 Task: In Heading Arial with underline. Font size of heading  '18'Font style of data Calibri. Font size of data  9Alignment of headline & data Align center. Fill color in heading,  RedFont color of data Black Apply border in Data No BorderIn the sheet   Velocity Sales templetes book
Action: Mouse moved to (187, 200)
Screenshot: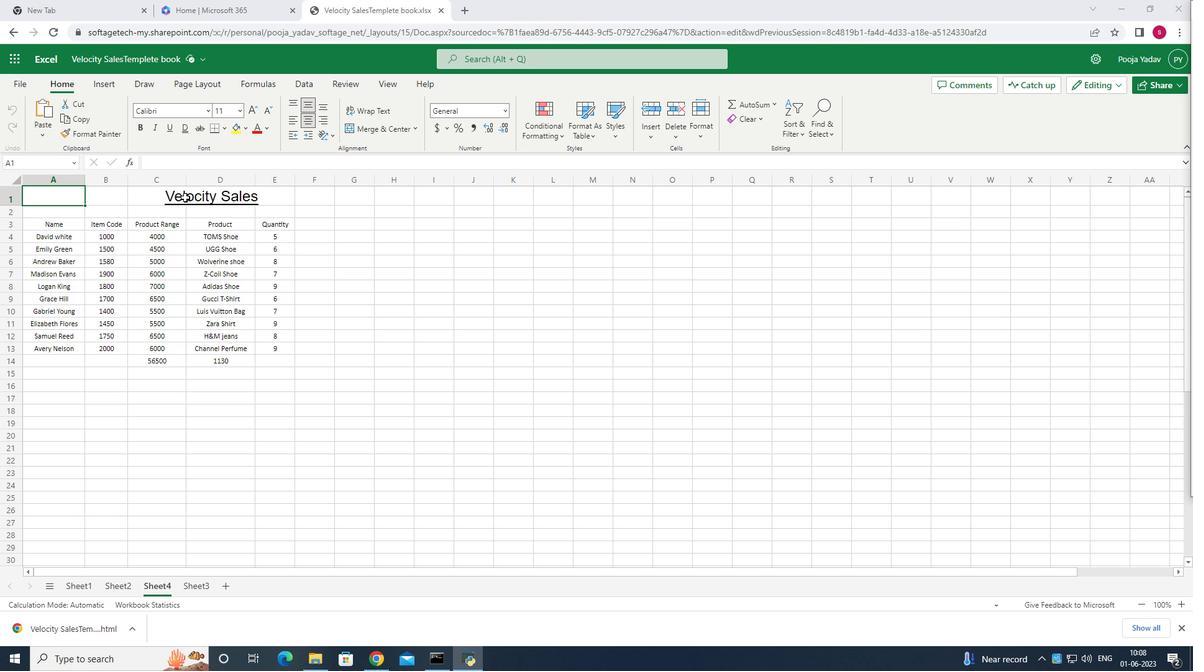 
Action: Mouse pressed left at (187, 200)
Screenshot: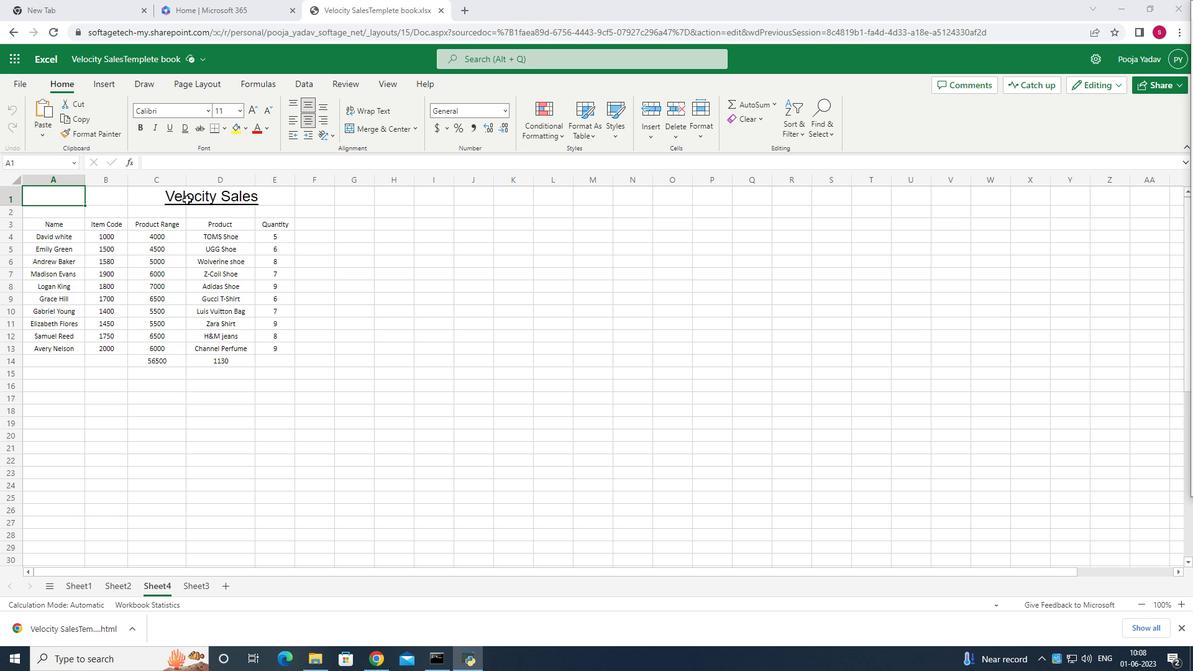
Action: Mouse moved to (216, 189)
Screenshot: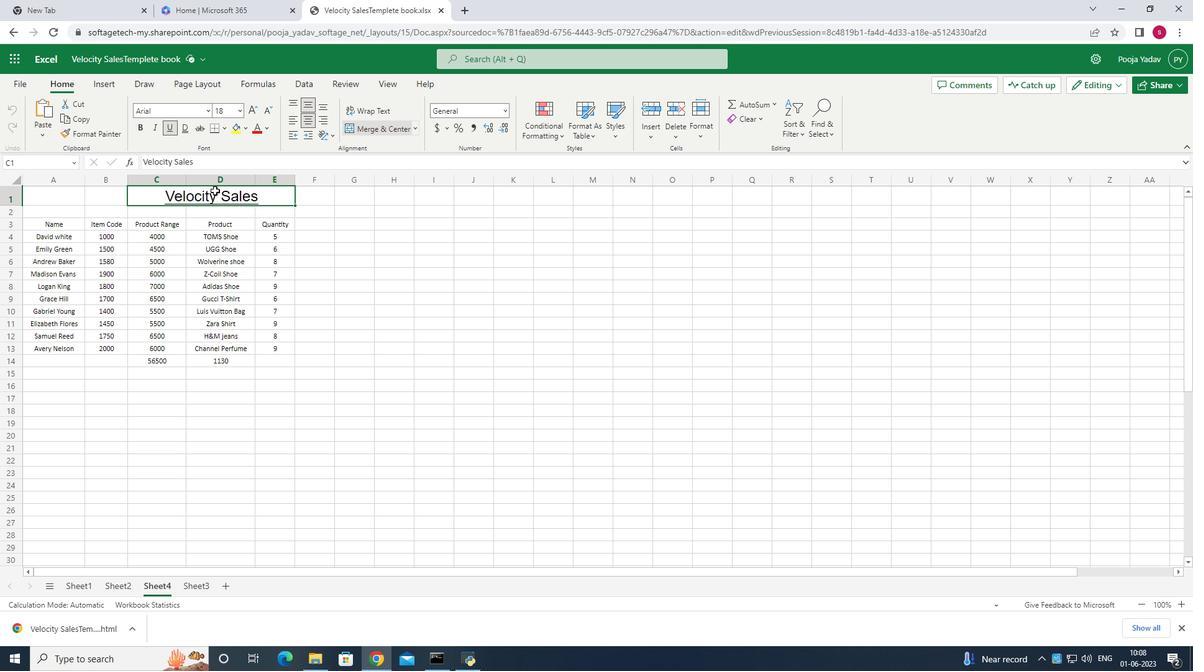 
Action: Key pressed ctrl+U
Screenshot: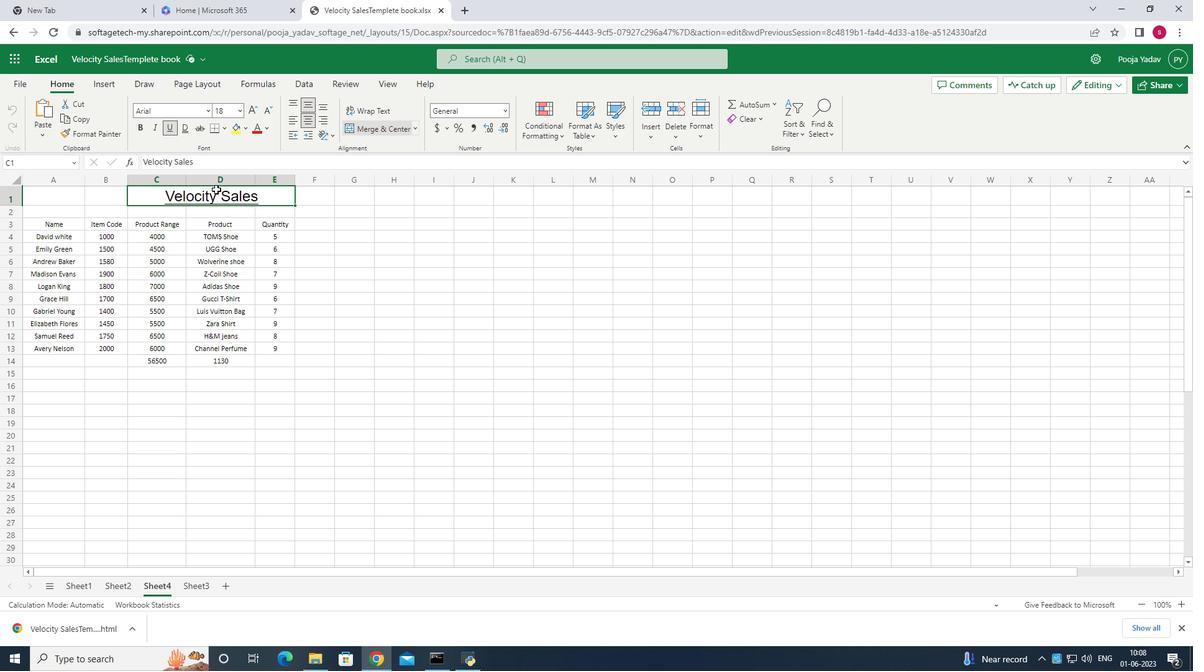 
Action: Mouse moved to (217, 188)
Screenshot: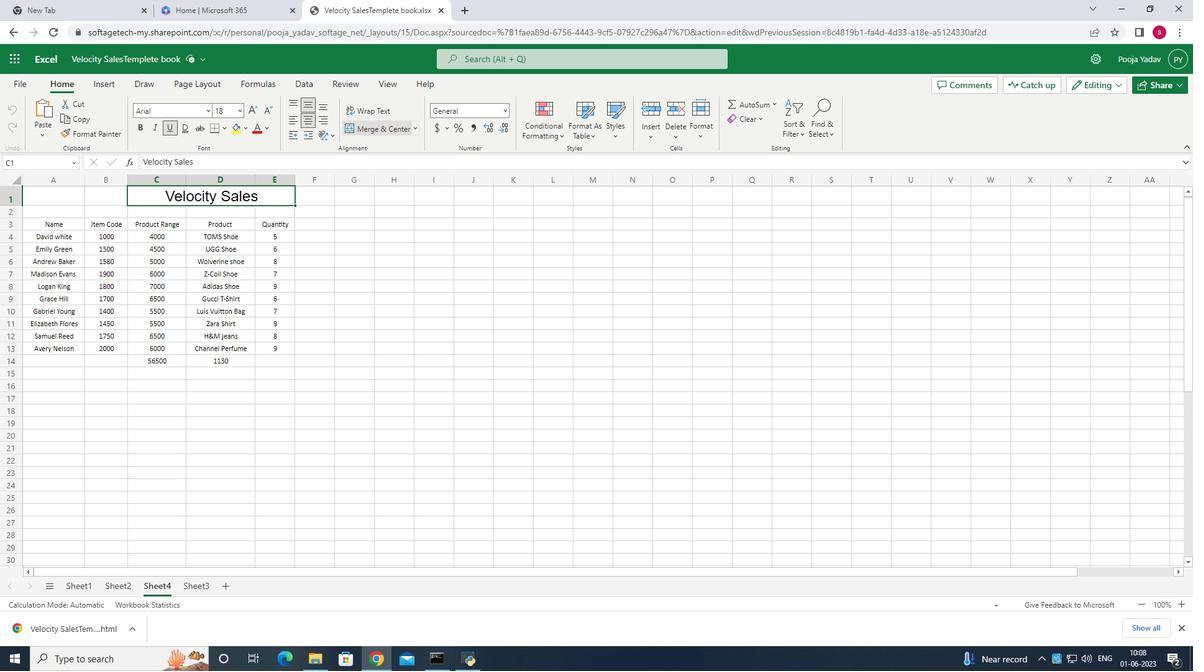 
Action: Key pressed ctrl+U
Screenshot: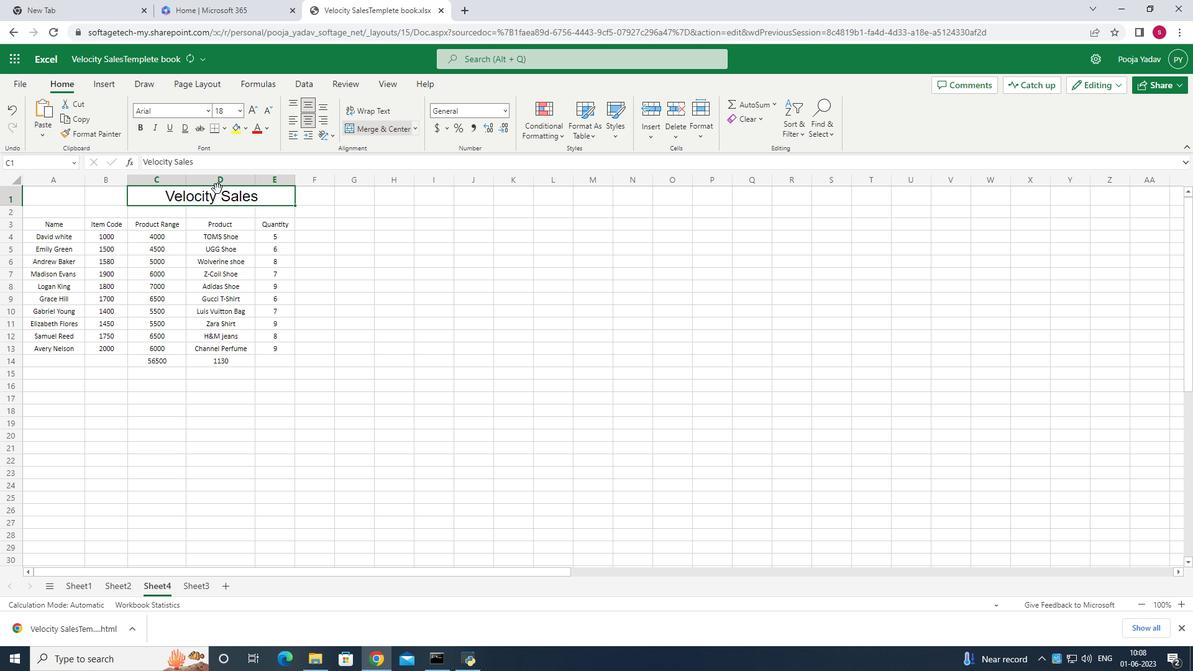 
Action: Mouse moved to (206, 113)
Screenshot: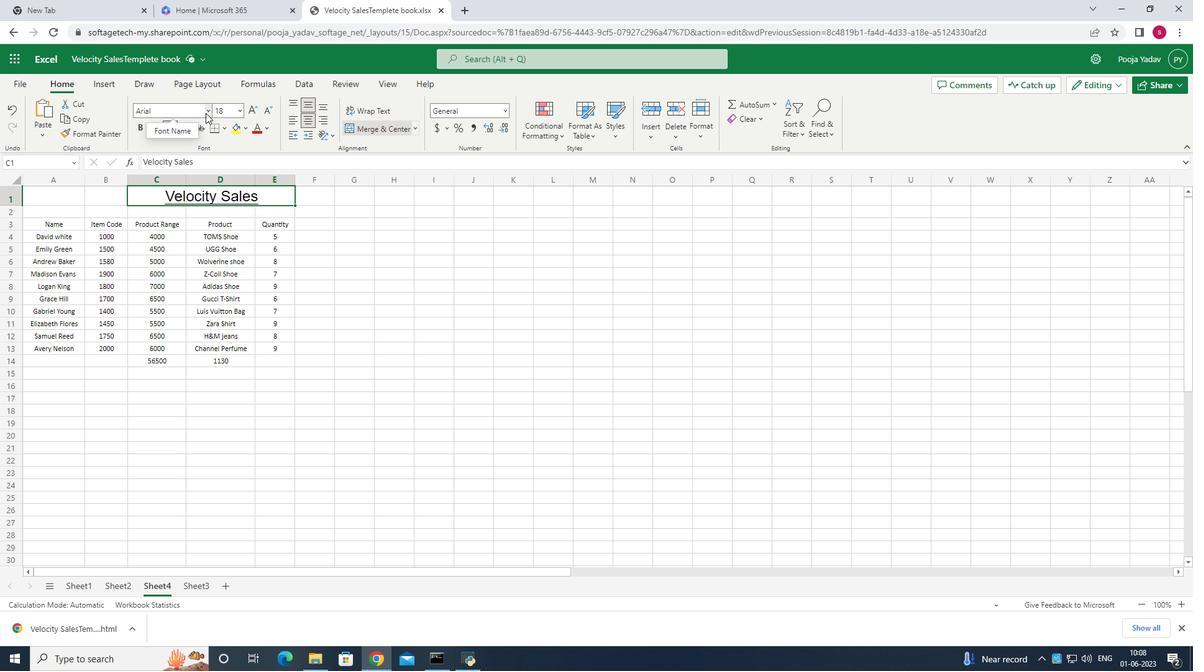 
Action: Mouse pressed left at (206, 113)
Screenshot: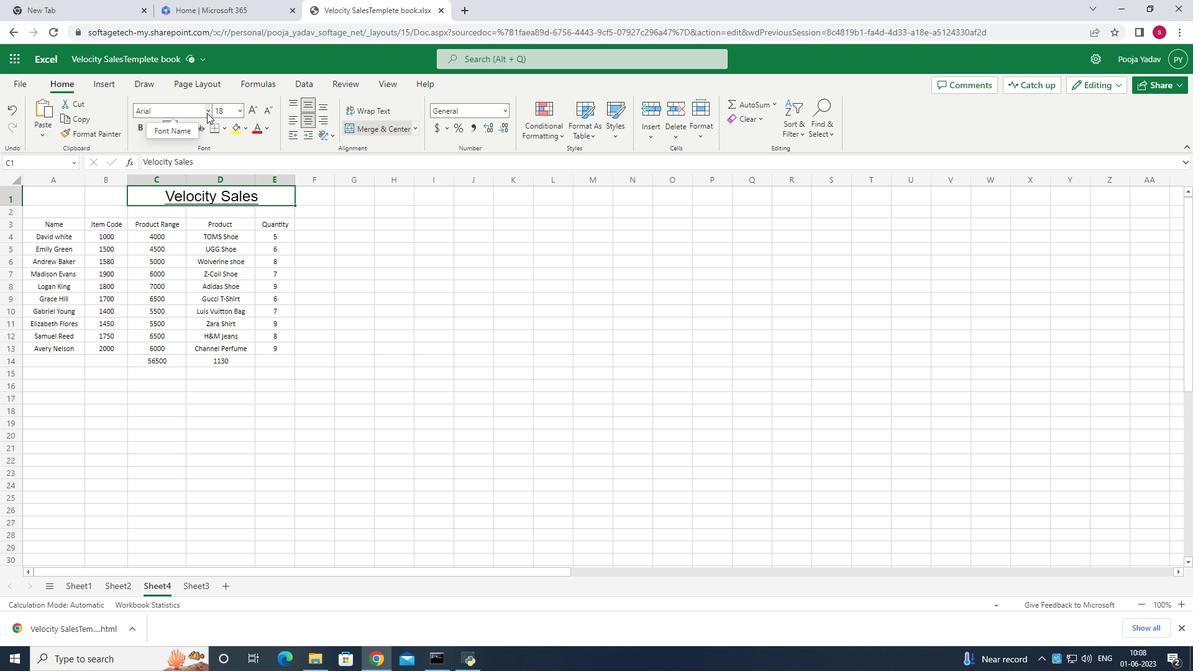 
Action: Mouse moved to (165, 162)
Screenshot: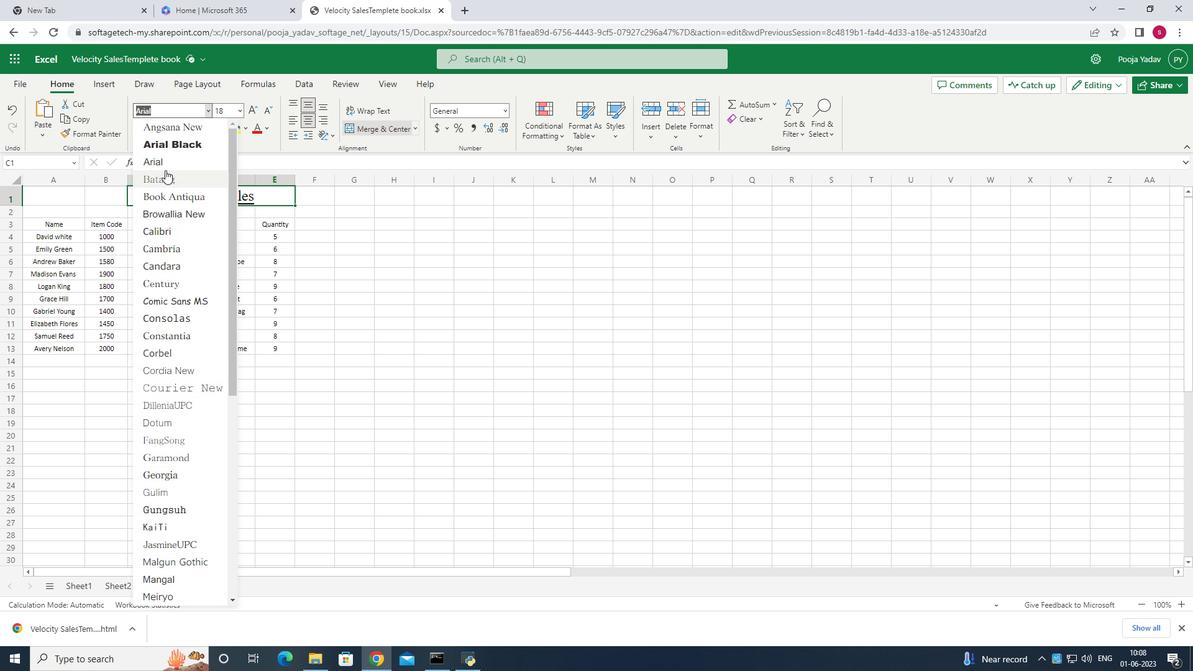
Action: Mouse pressed left at (165, 162)
Screenshot: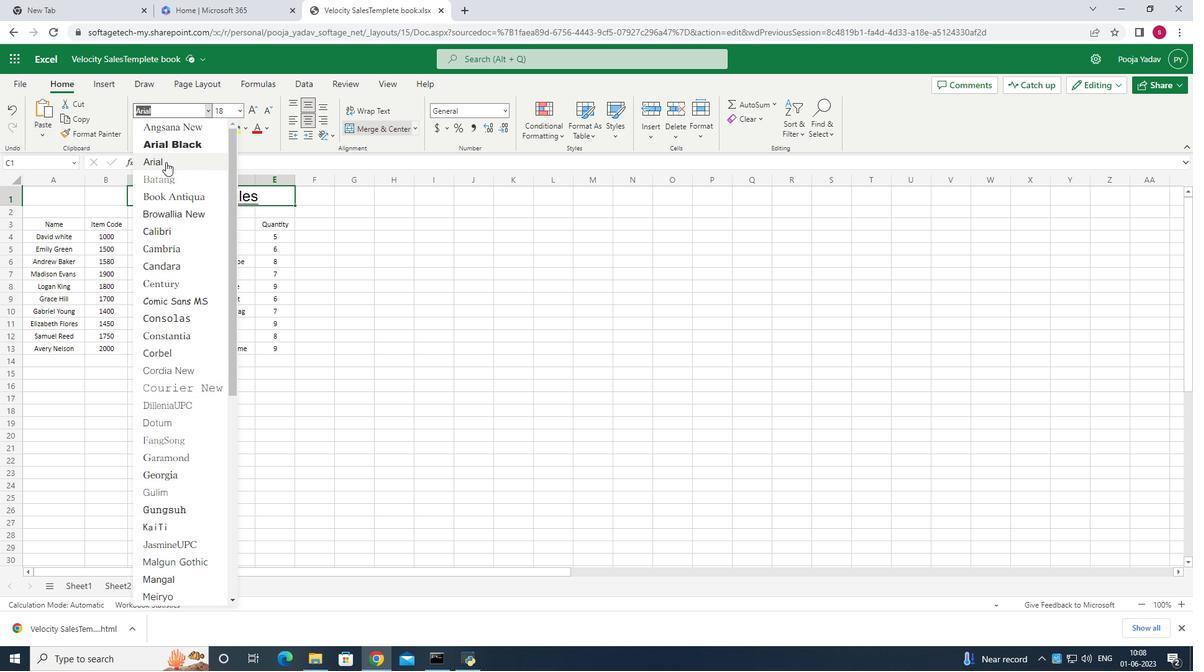 
Action: Mouse moved to (68, 225)
Screenshot: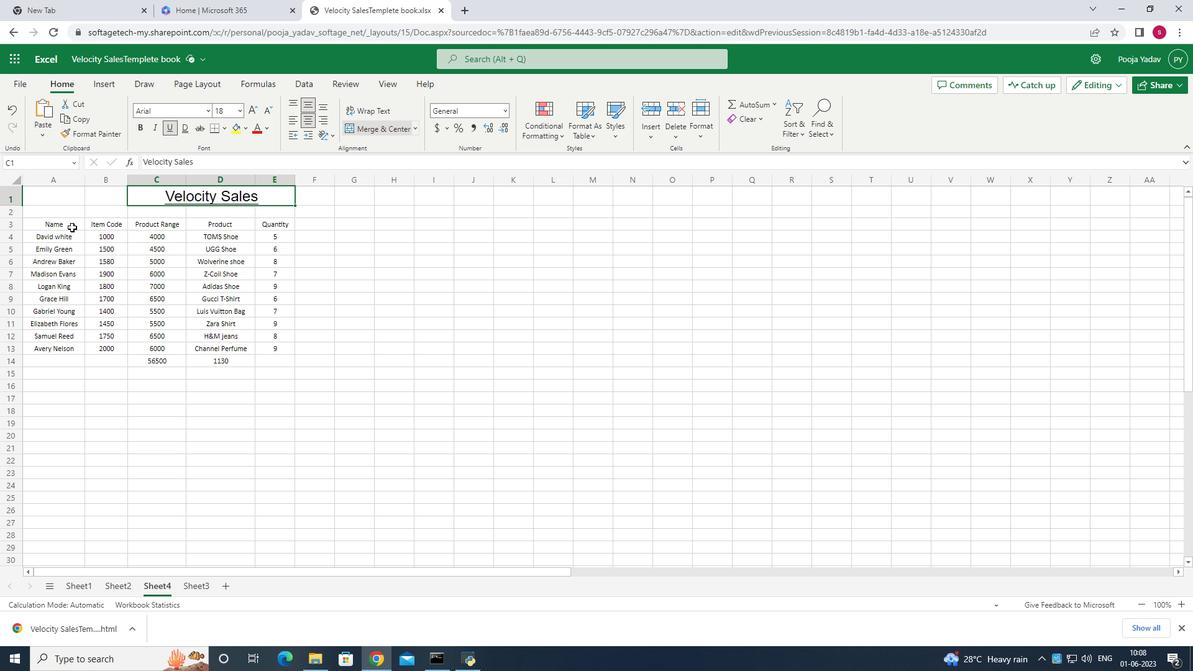 
Action: Mouse pressed left at (68, 225)
Screenshot: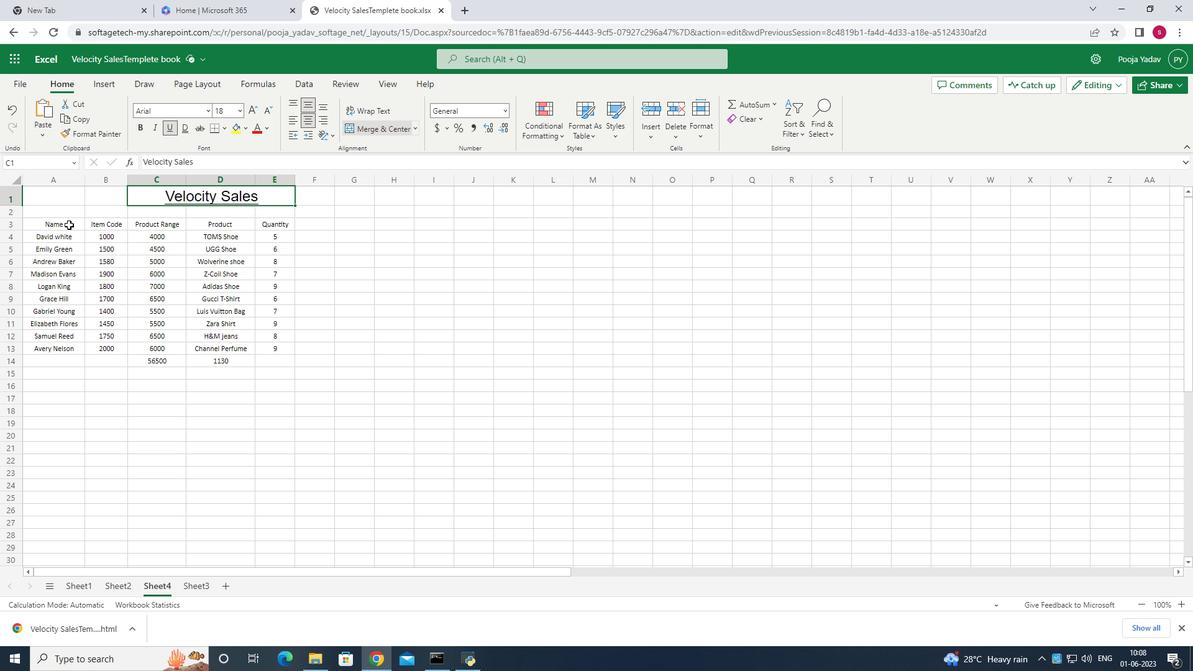 
Action: Mouse moved to (72, 226)
Screenshot: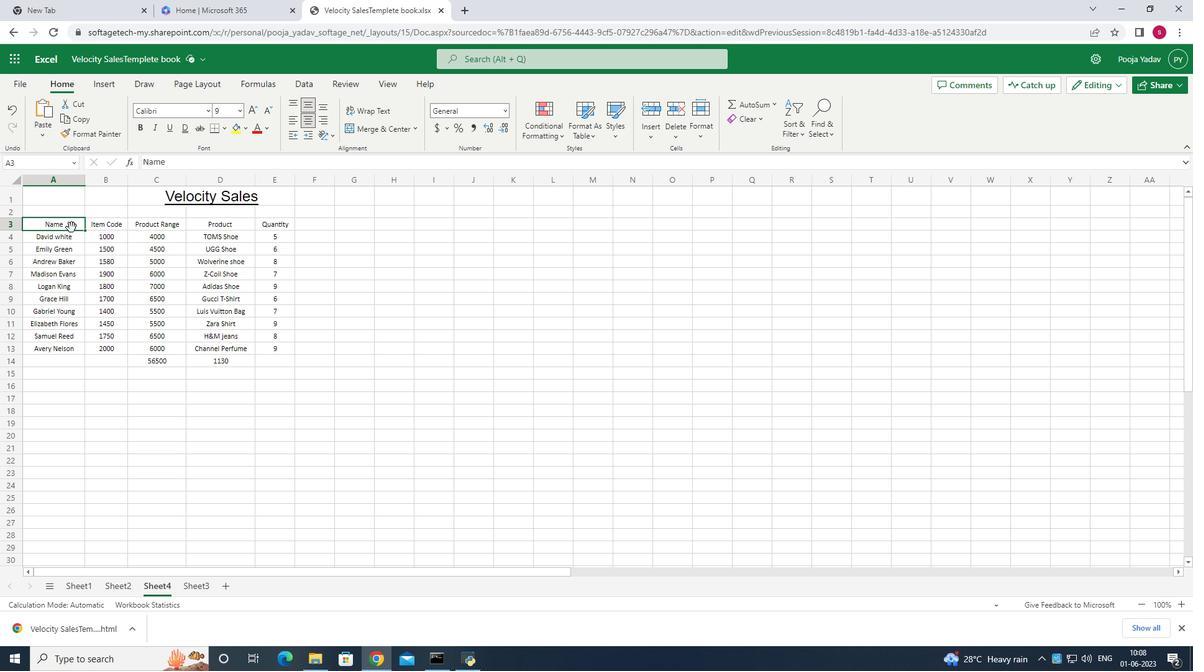 
Action: Mouse pressed left at (72, 226)
Screenshot: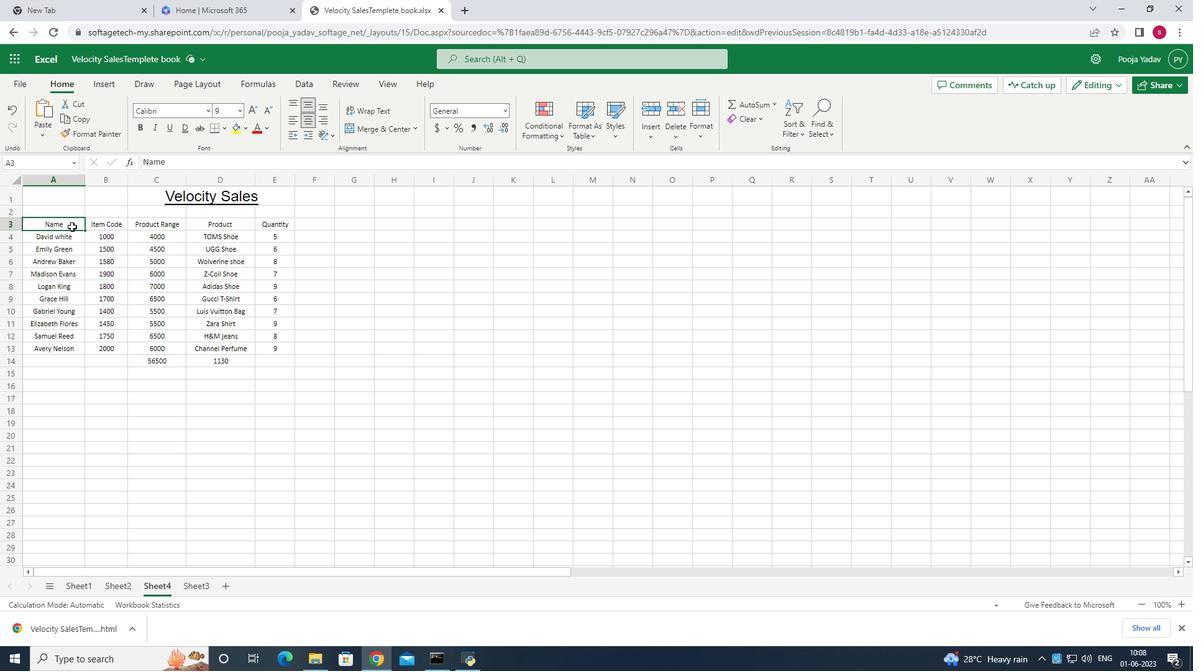 
Action: Mouse moved to (60, 206)
Screenshot: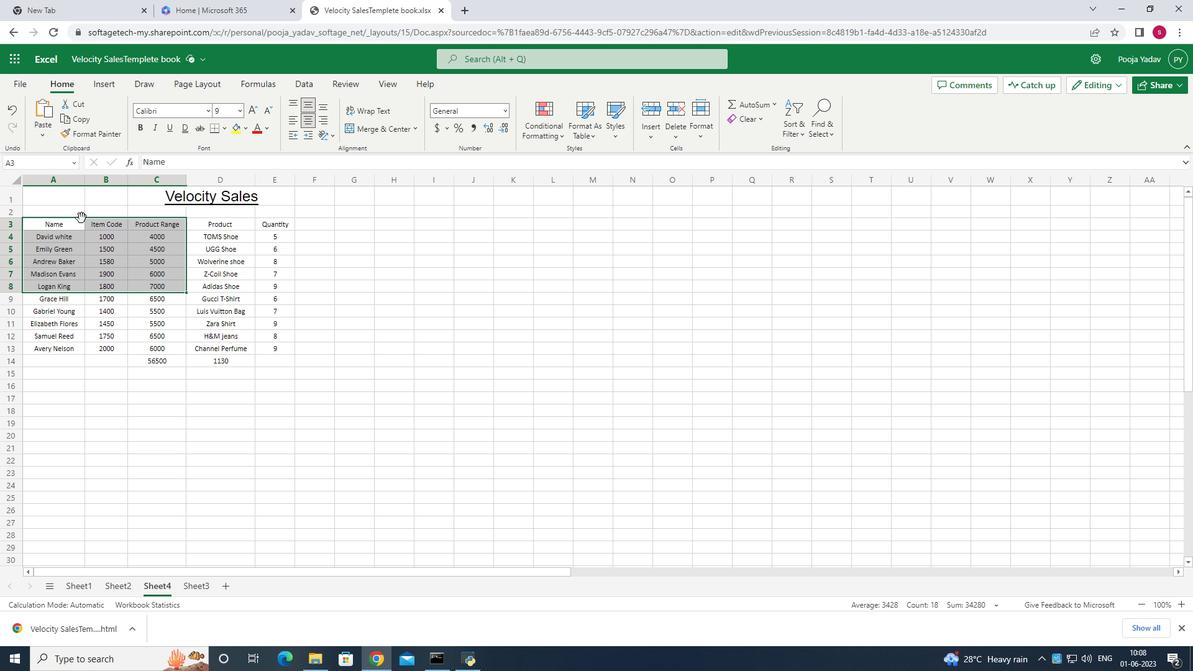 
Action: Mouse pressed left at (60, 206)
Screenshot: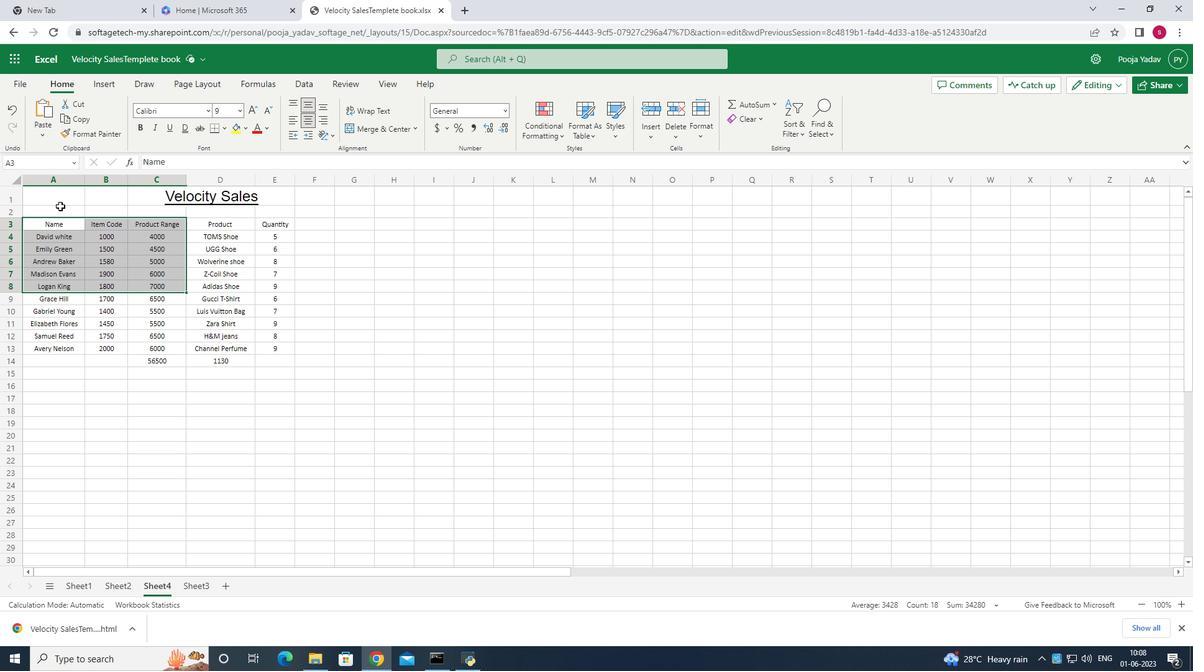 
Action: Mouse moved to (54, 213)
Screenshot: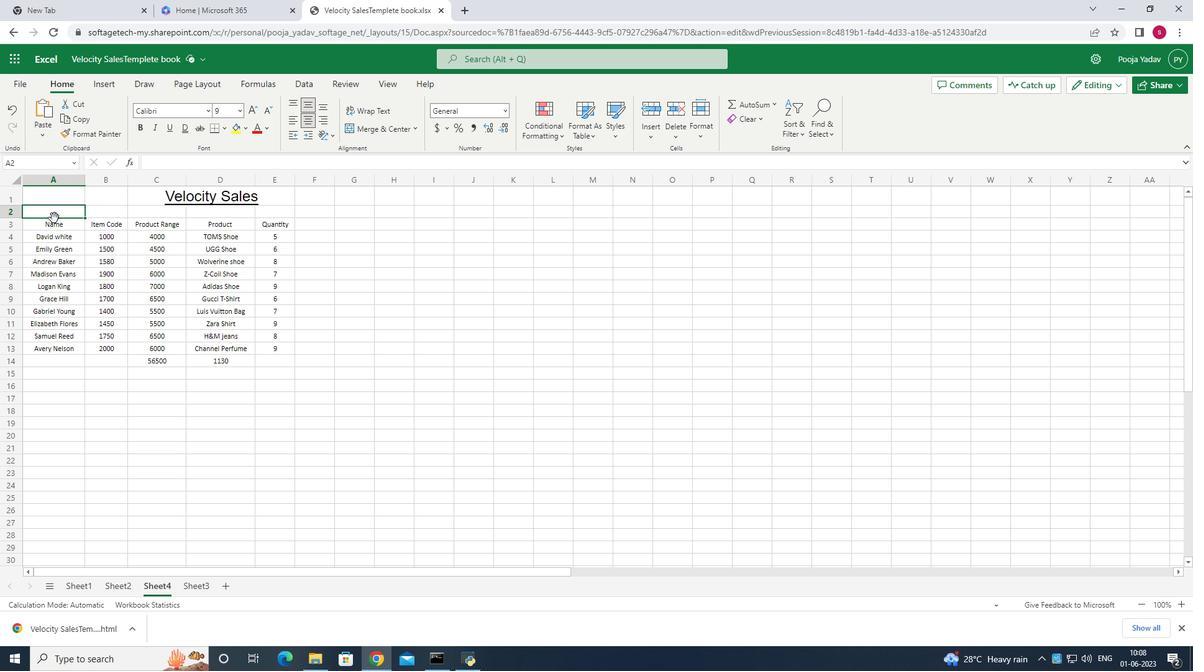 
Action: Mouse pressed left at (54, 213)
Screenshot: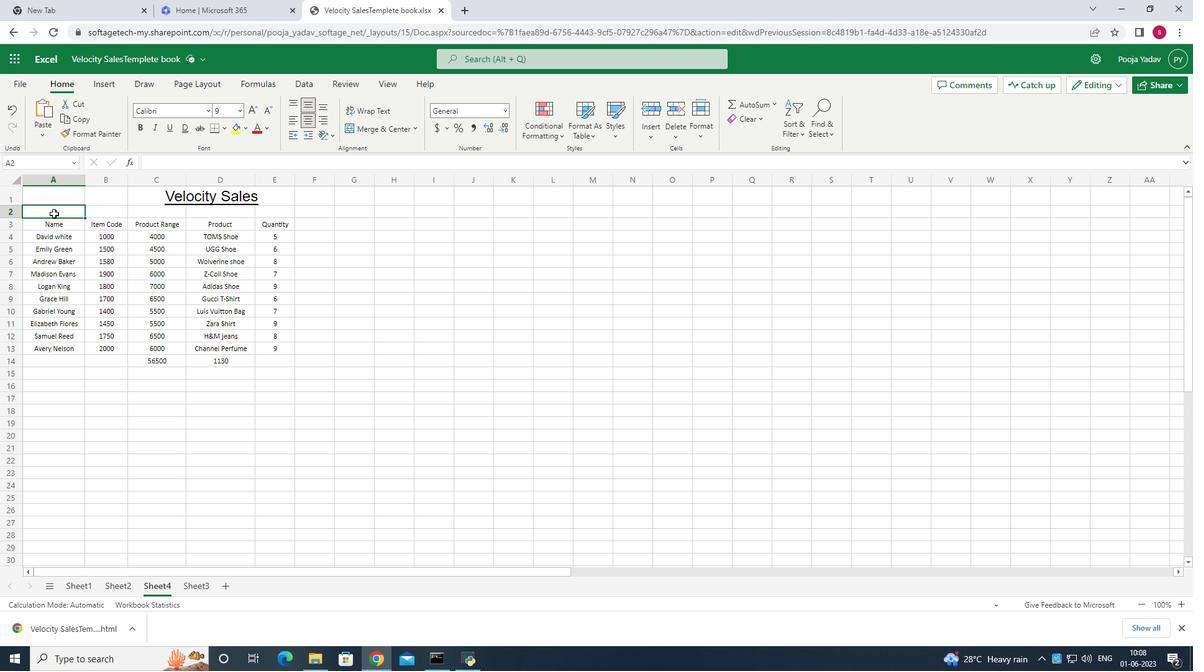 
Action: Mouse moved to (236, 110)
Screenshot: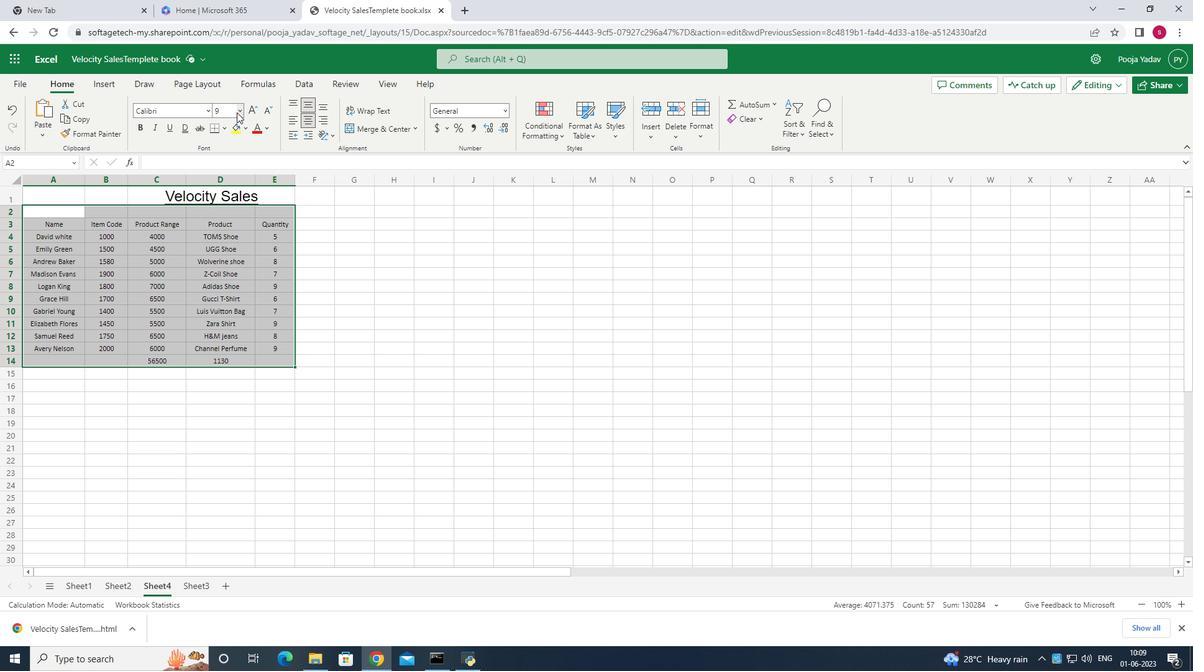 
Action: Mouse pressed left at (236, 110)
Screenshot: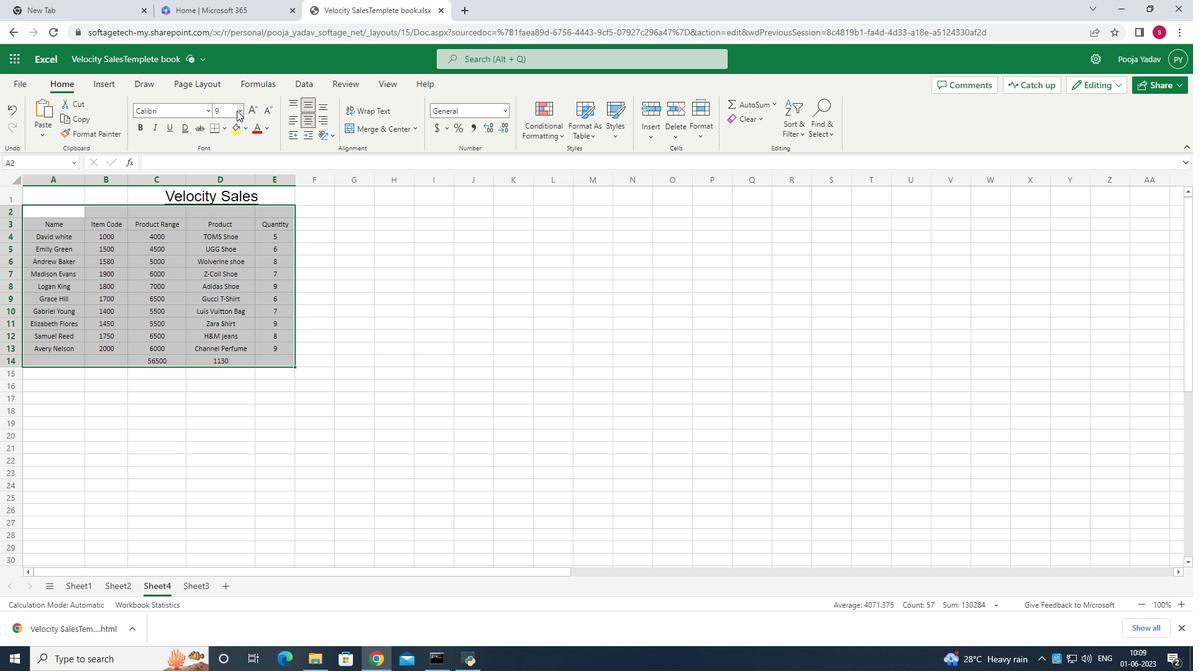 
Action: Mouse moved to (232, 248)
Screenshot: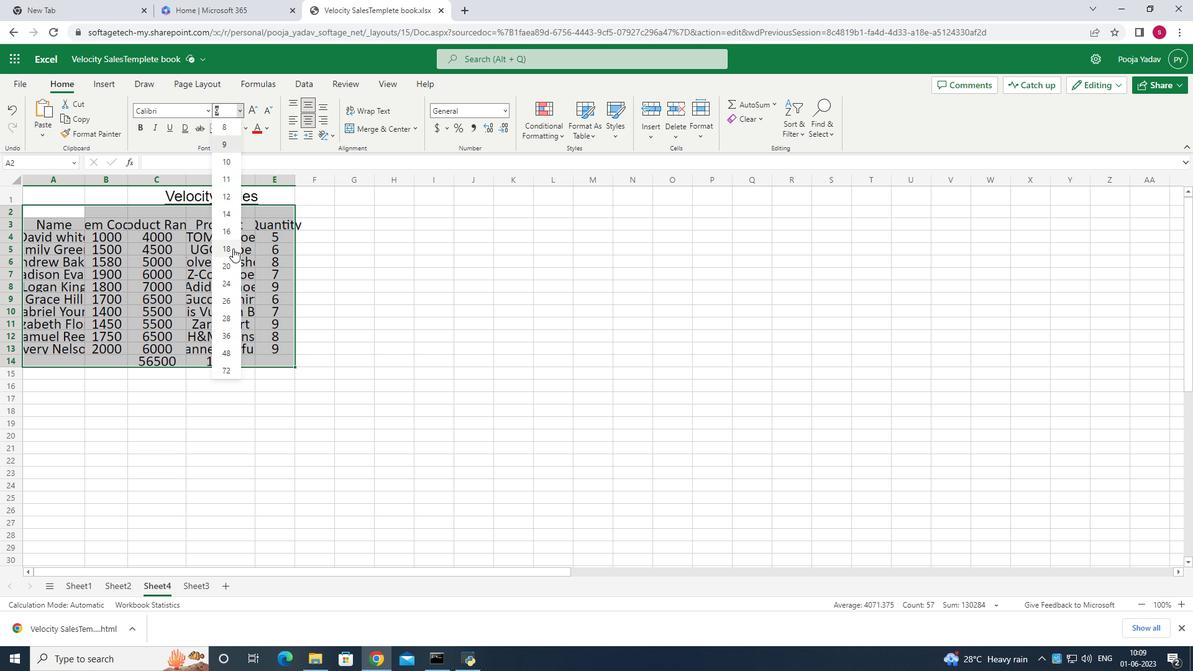 
Action: Mouse pressed left at (232, 248)
Screenshot: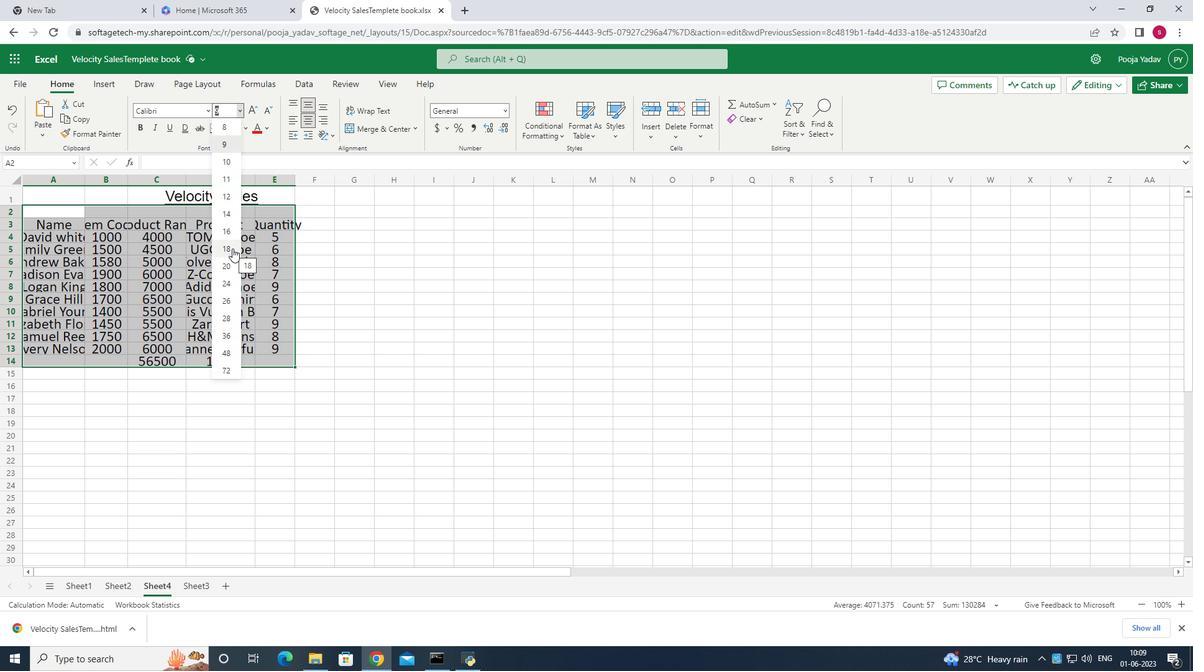 
Action: Mouse moved to (294, 180)
Screenshot: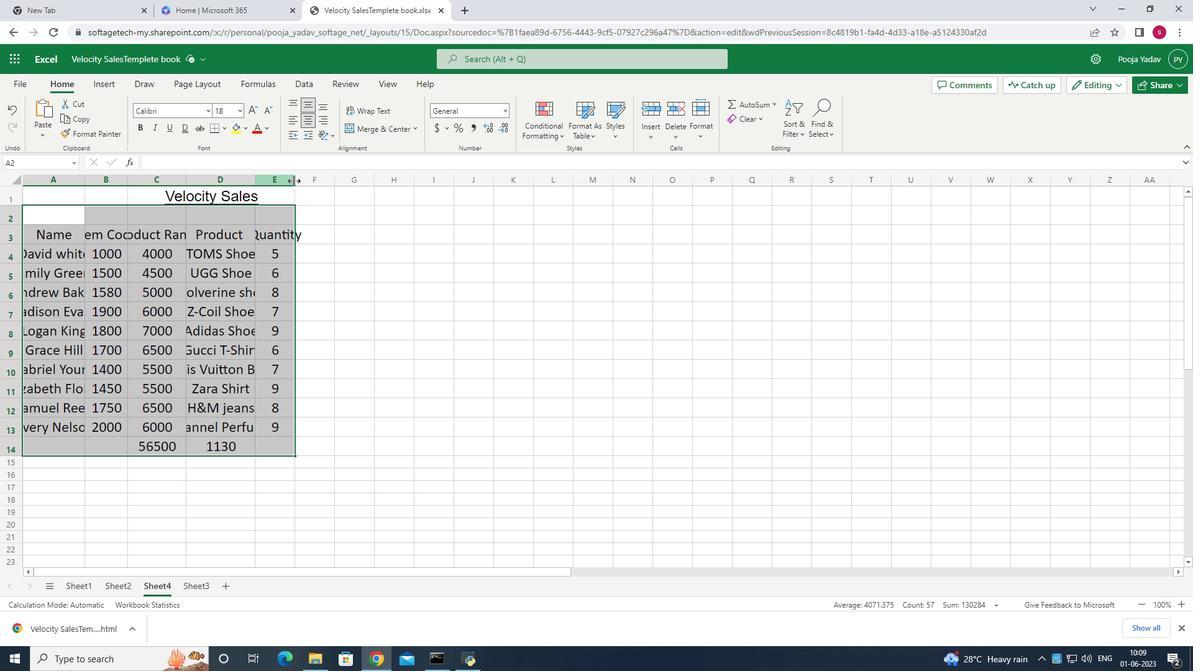 
Action: Mouse pressed left at (294, 180)
Screenshot: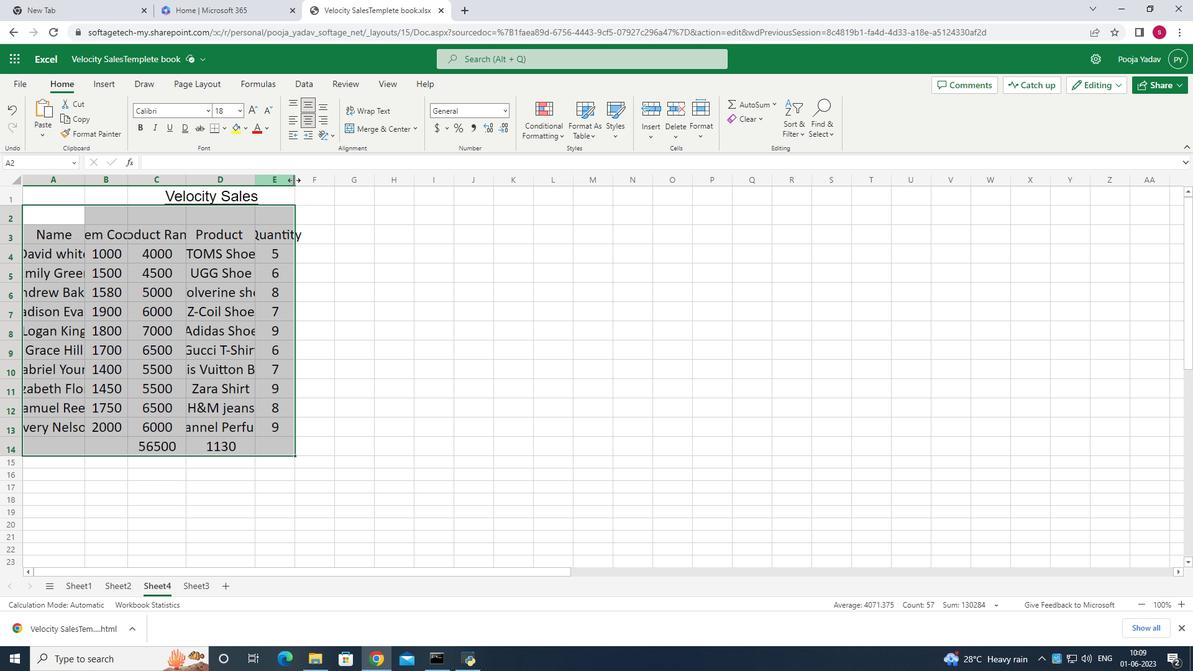 
Action: Mouse moved to (66, 197)
Screenshot: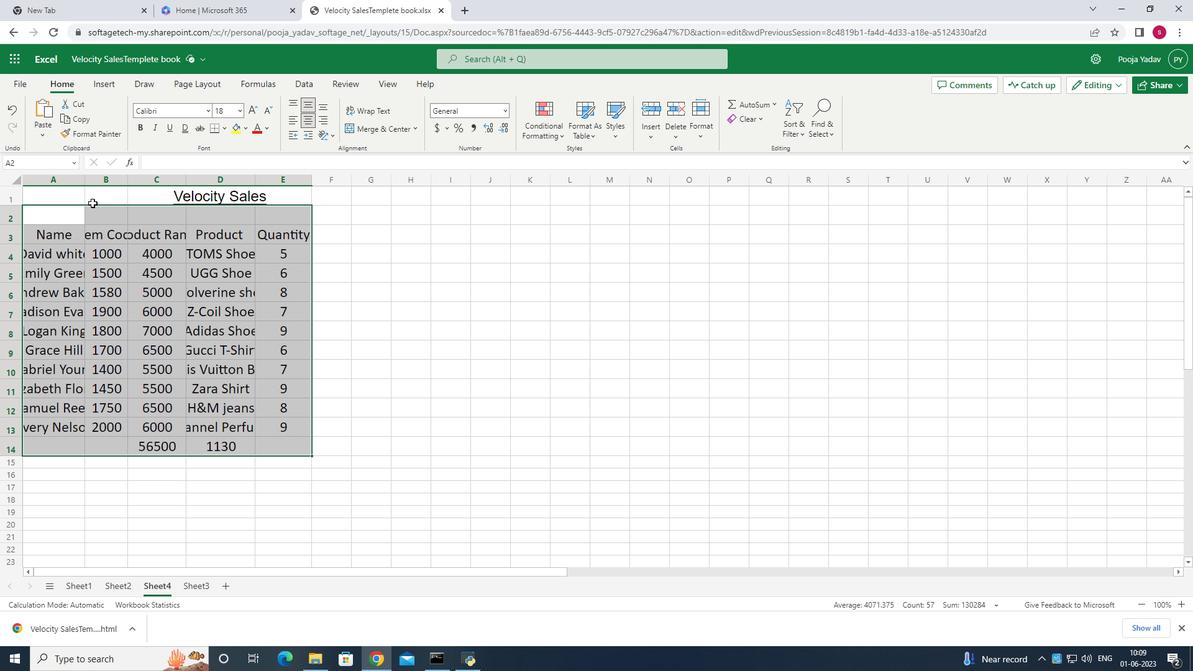 
Action: Mouse pressed left at (66, 197)
Screenshot: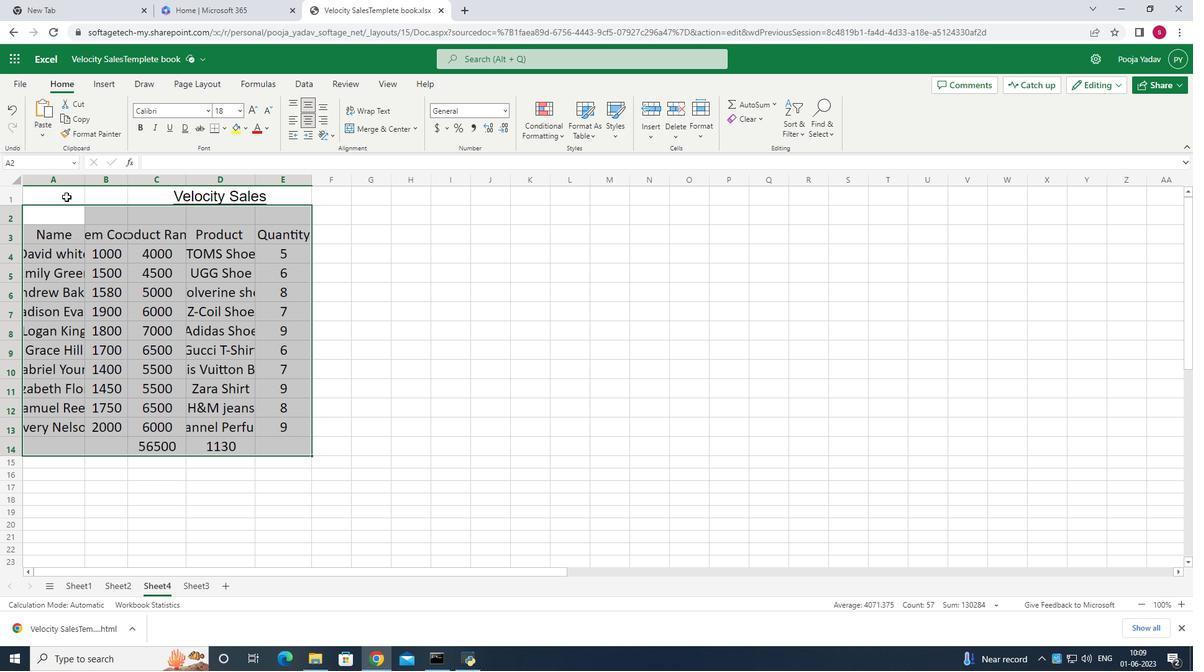 
Action: Mouse pressed left at (66, 197)
Screenshot: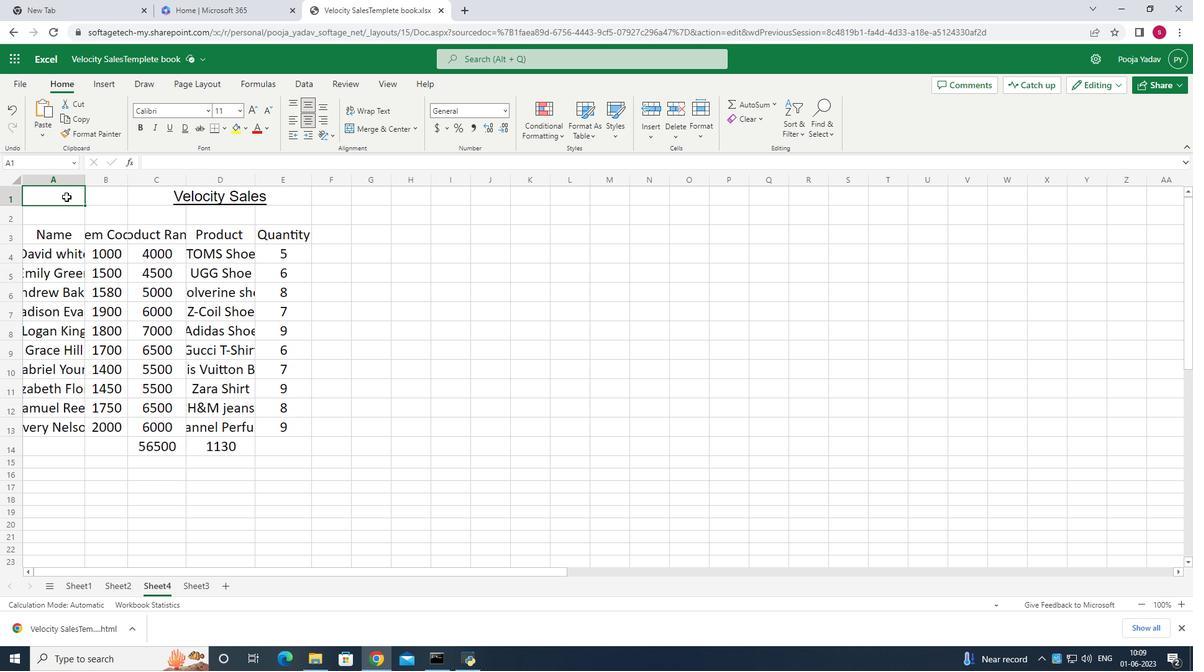 
Action: Mouse moved to (433, 382)
Screenshot: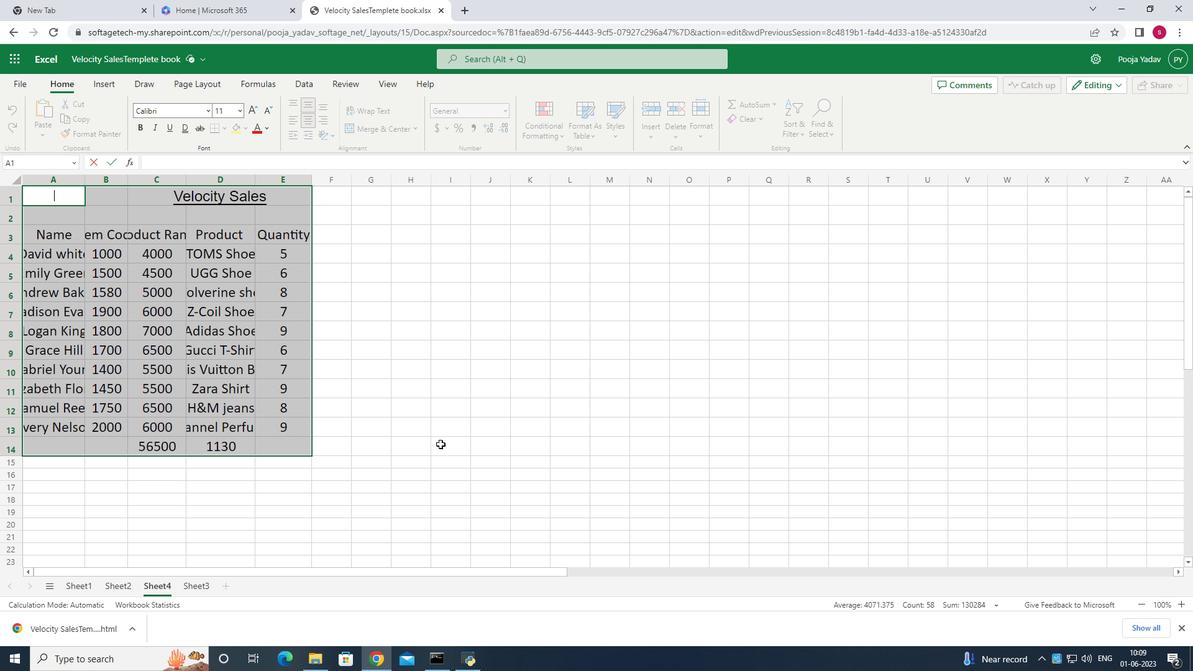 
Action: Mouse pressed left at (433, 382)
Screenshot: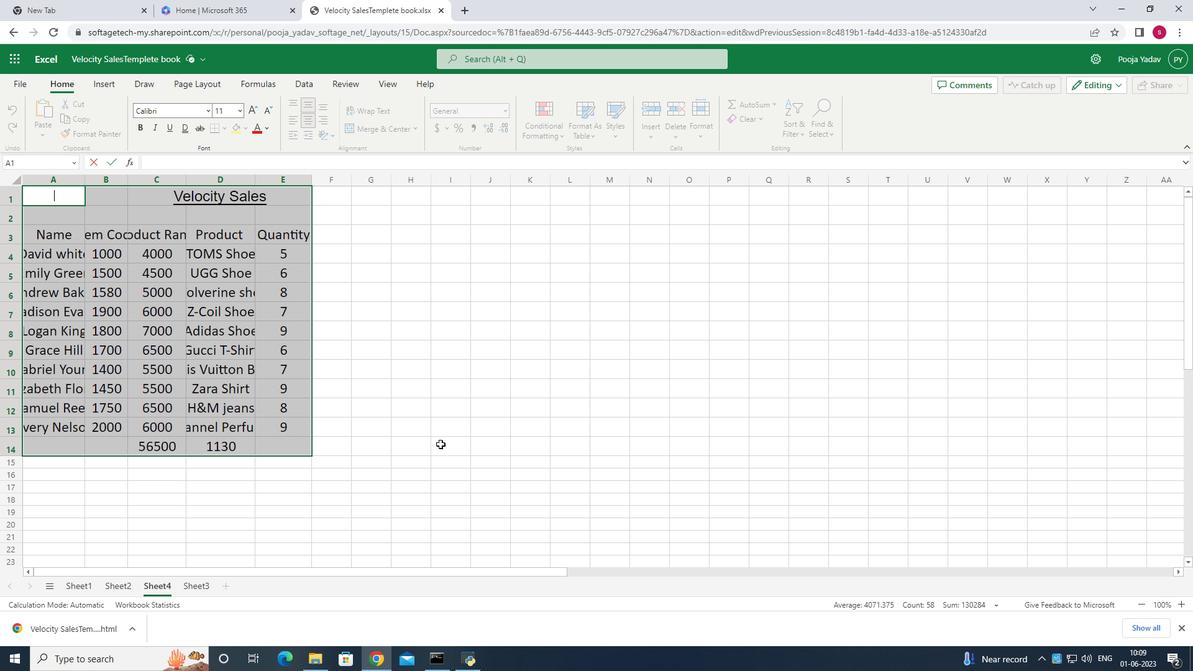 
Action: Mouse moved to (55, 197)
Screenshot: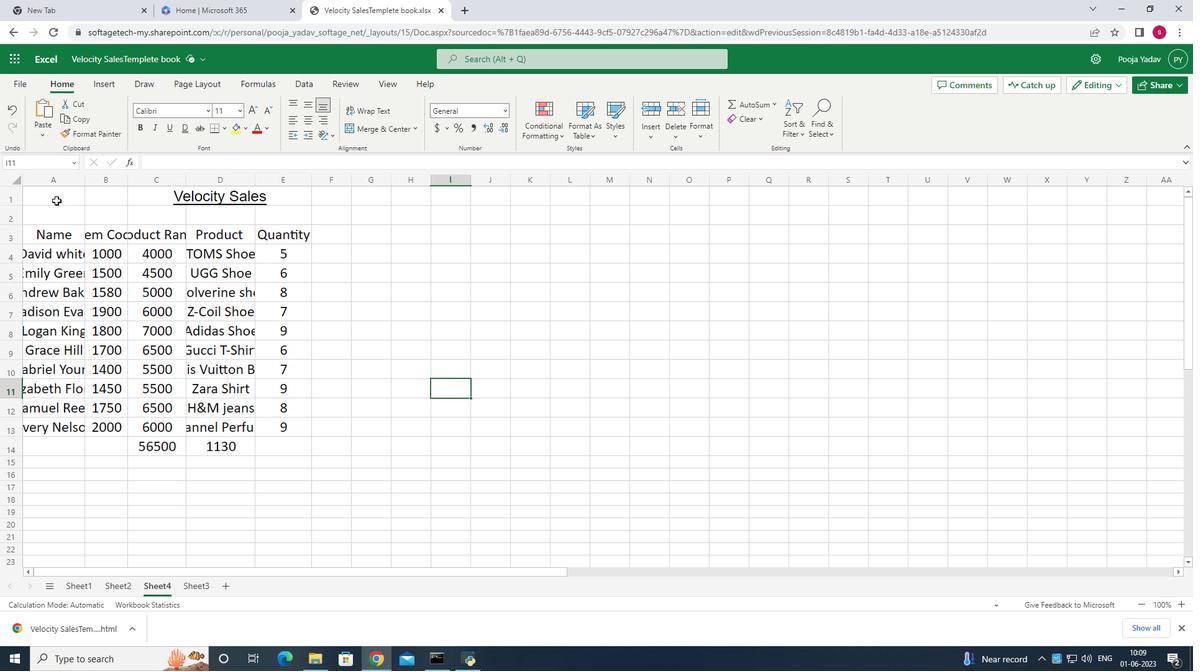 
Action: Mouse pressed left at (55, 197)
Screenshot: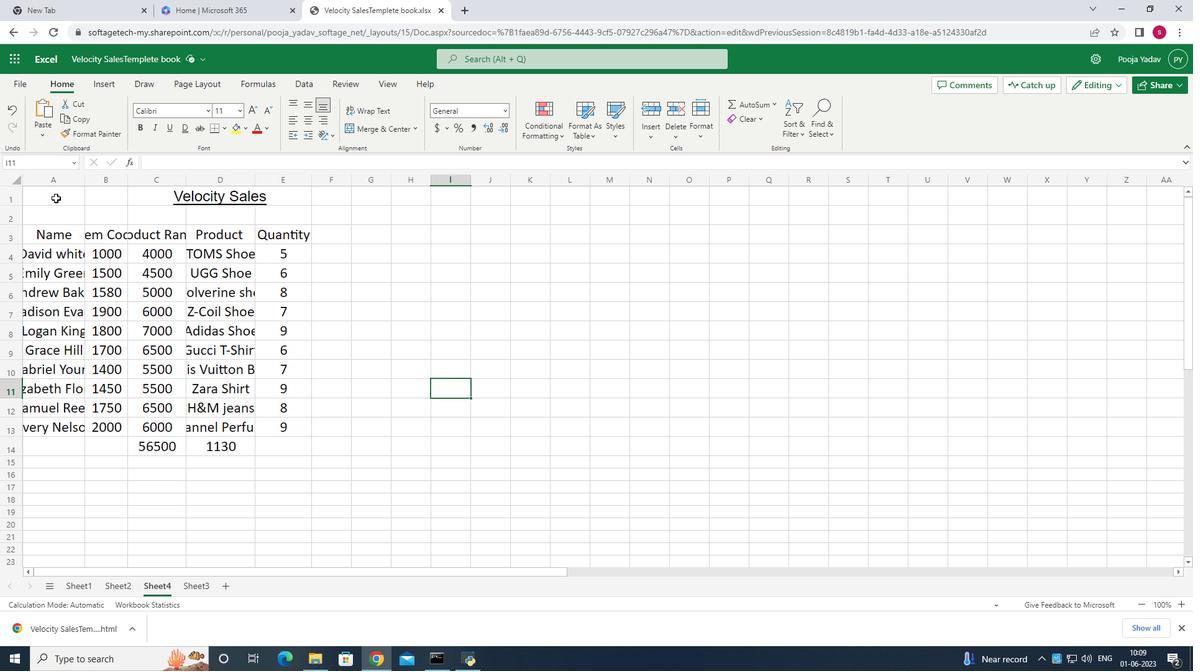
Action: Mouse moved to (308, 116)
Screenshot: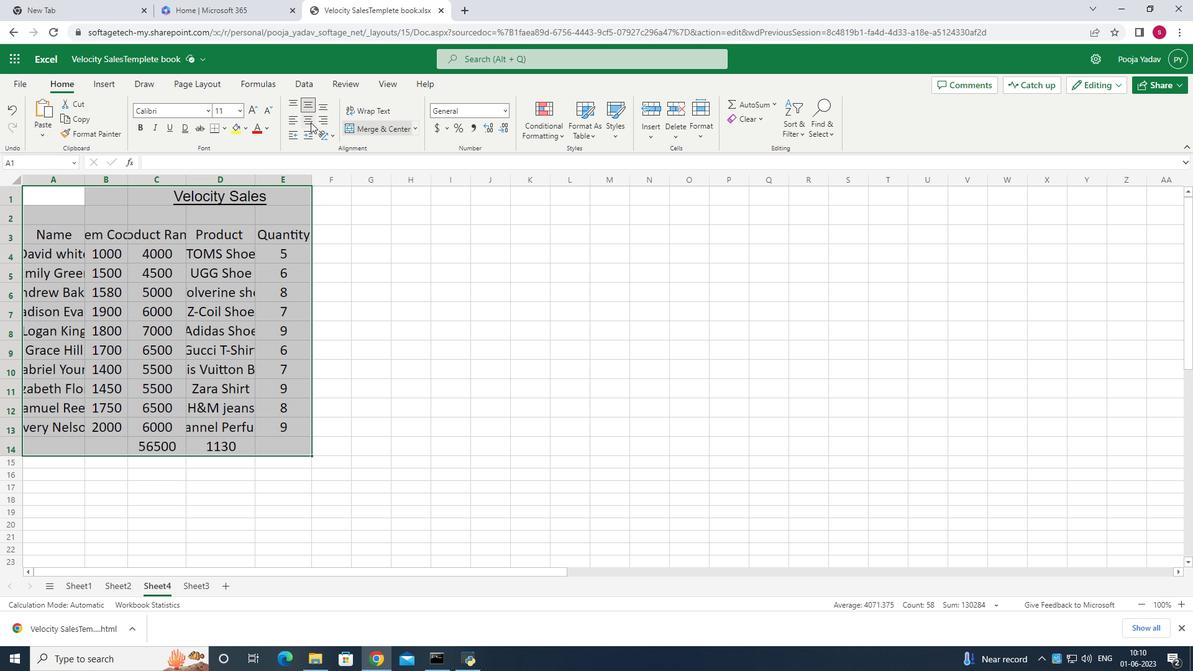 
Action: Mouse pressed left at (308, 116)
Screenshot: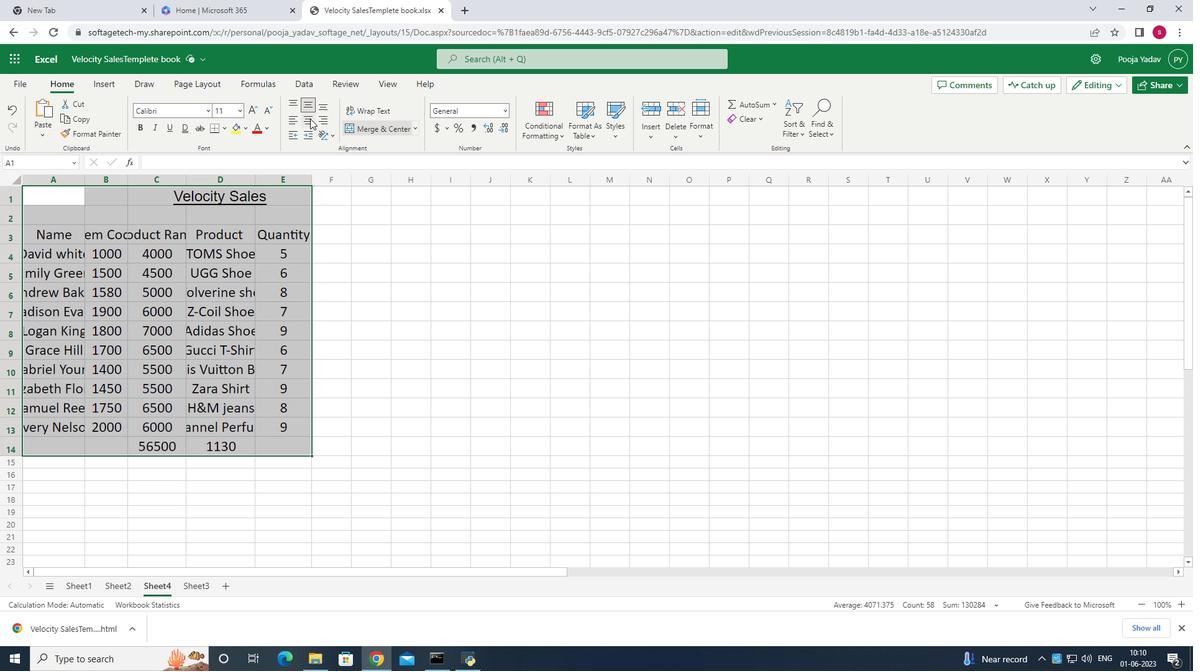 
Action: Mouse moved to (306, 120)
Screenshot: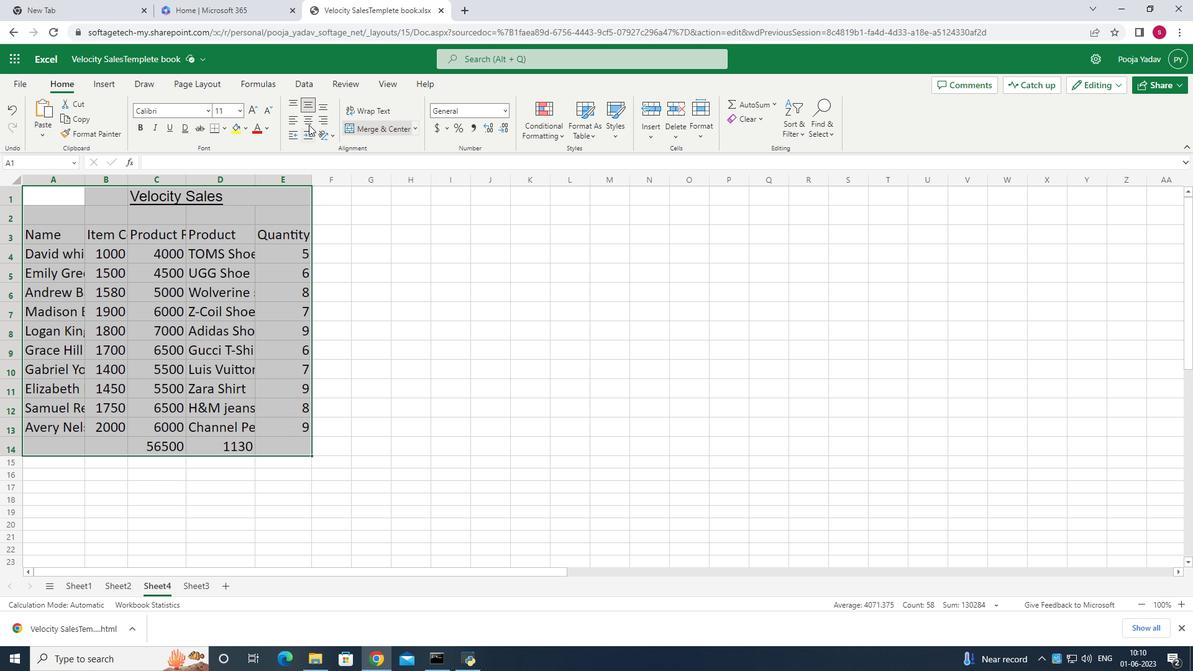 
Action: Mouse pressed left at (306, 120)
Screenshot: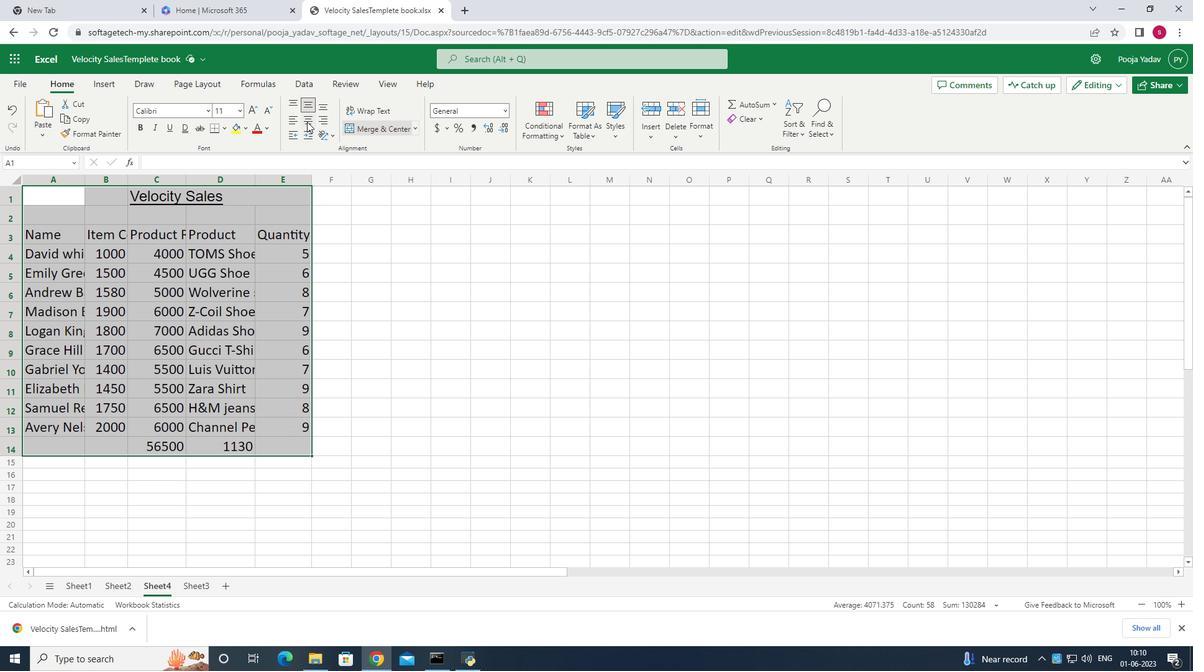 
Action: Mouse moved to (307, 109)
Screenshot: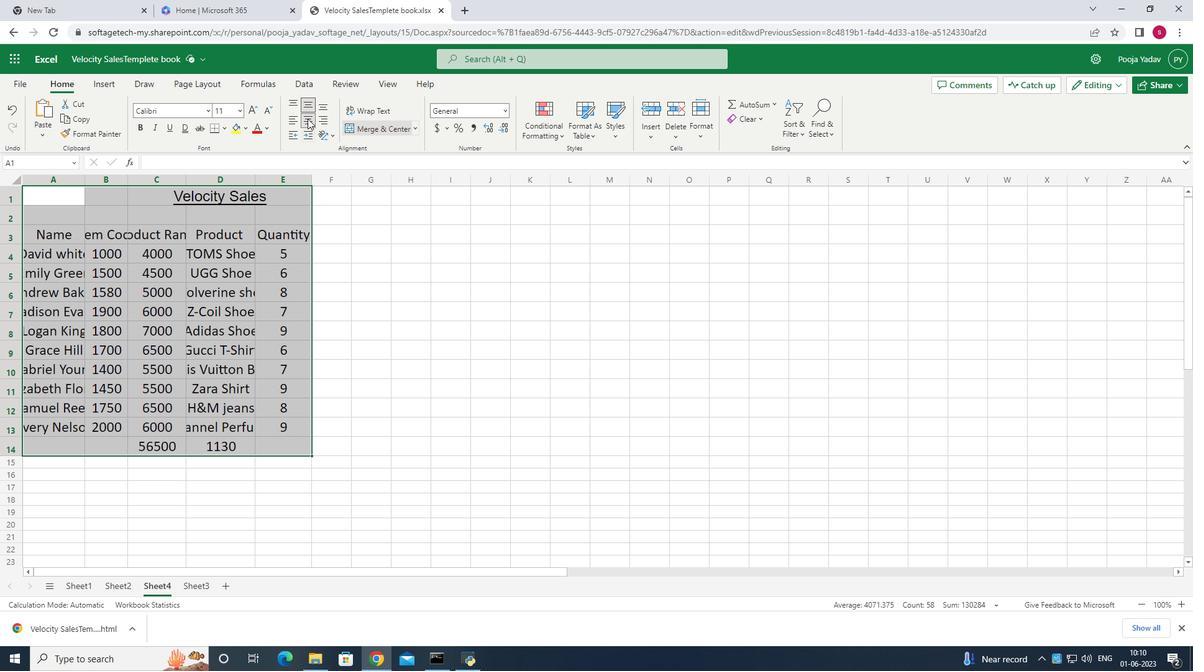 
Action: Mouse pressed left at (307, 109)
Screenshot: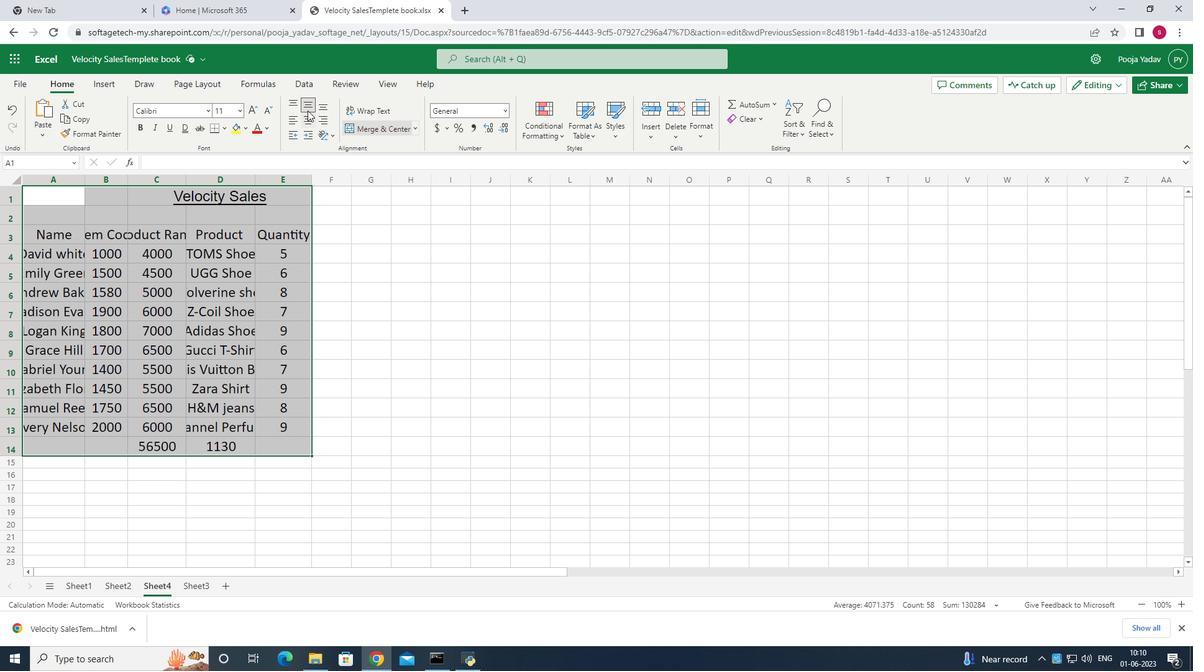 
Action: Mouse moved to (304, 108)
Screenshot: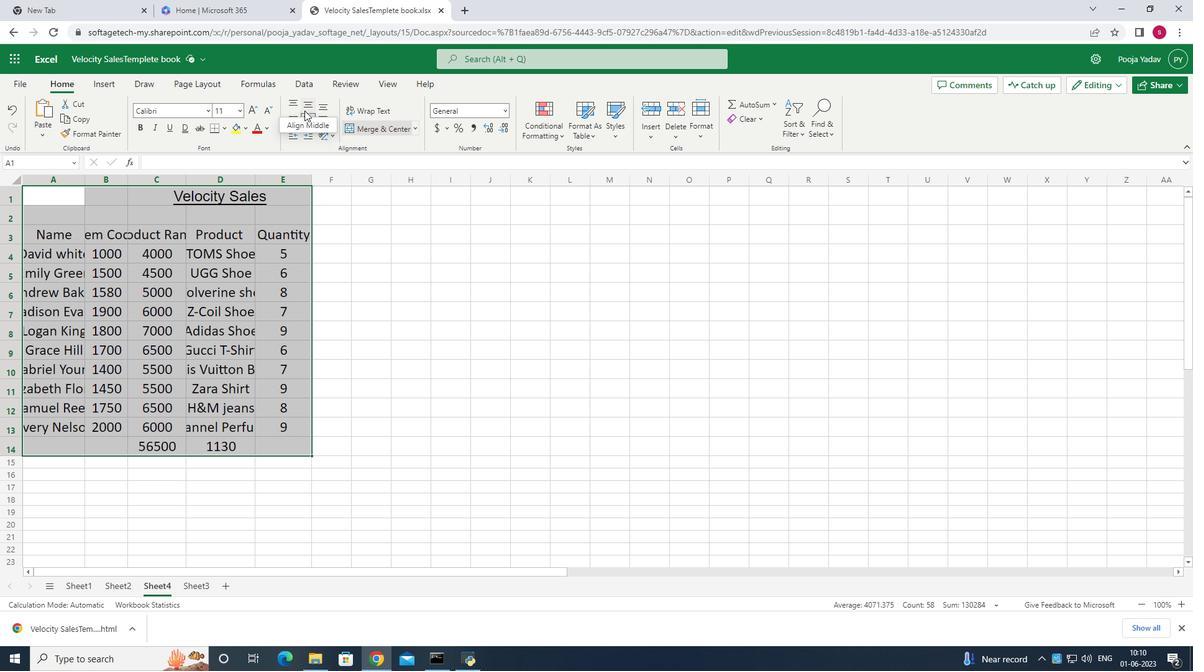 
Action: Mouse pressed left at (304, 108)
Screenshot: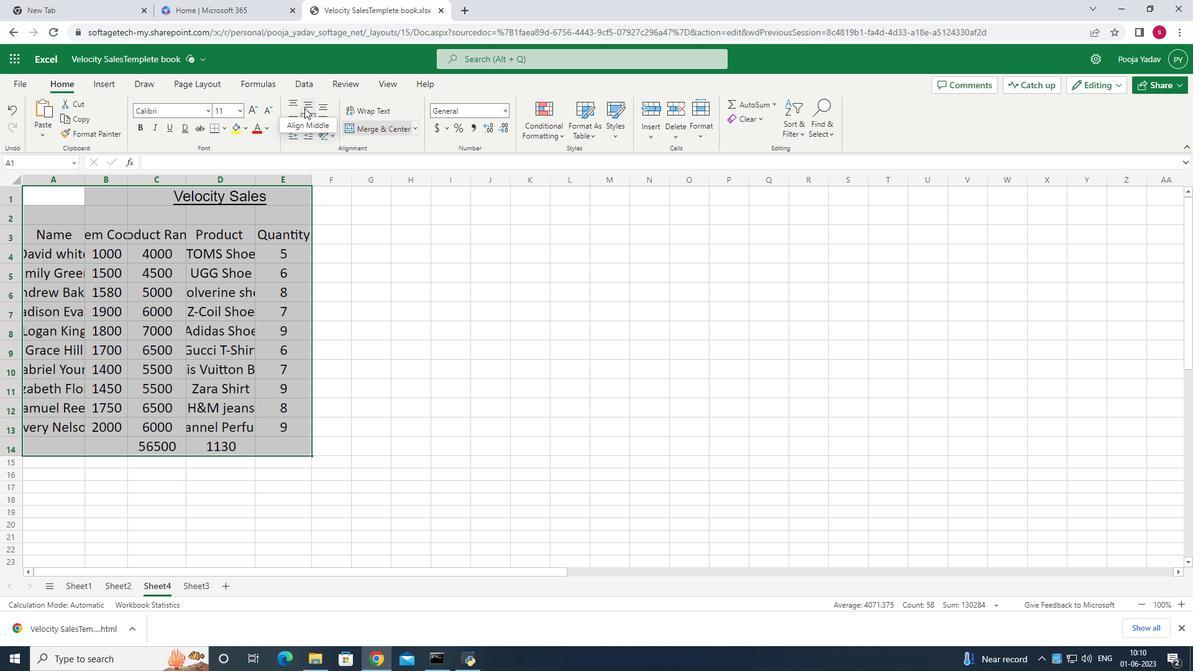 
Action: Mouse moved to (307, 129)
Screenshot: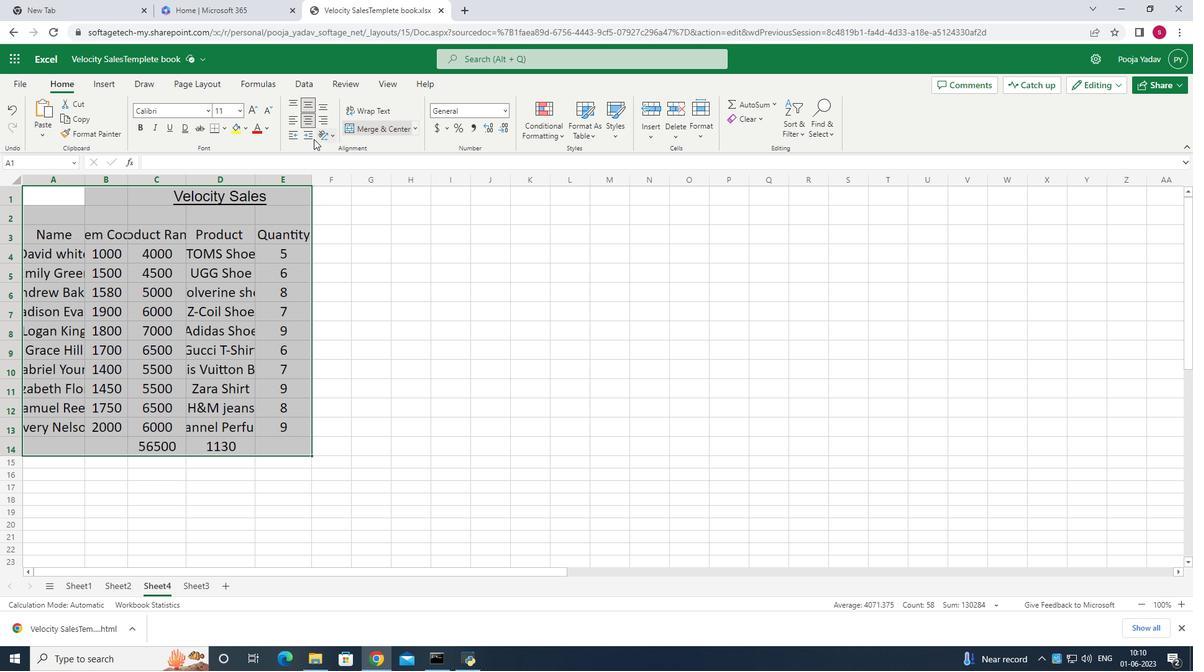 
Action: Mouse pressed left at (307, 129)
Screenshot: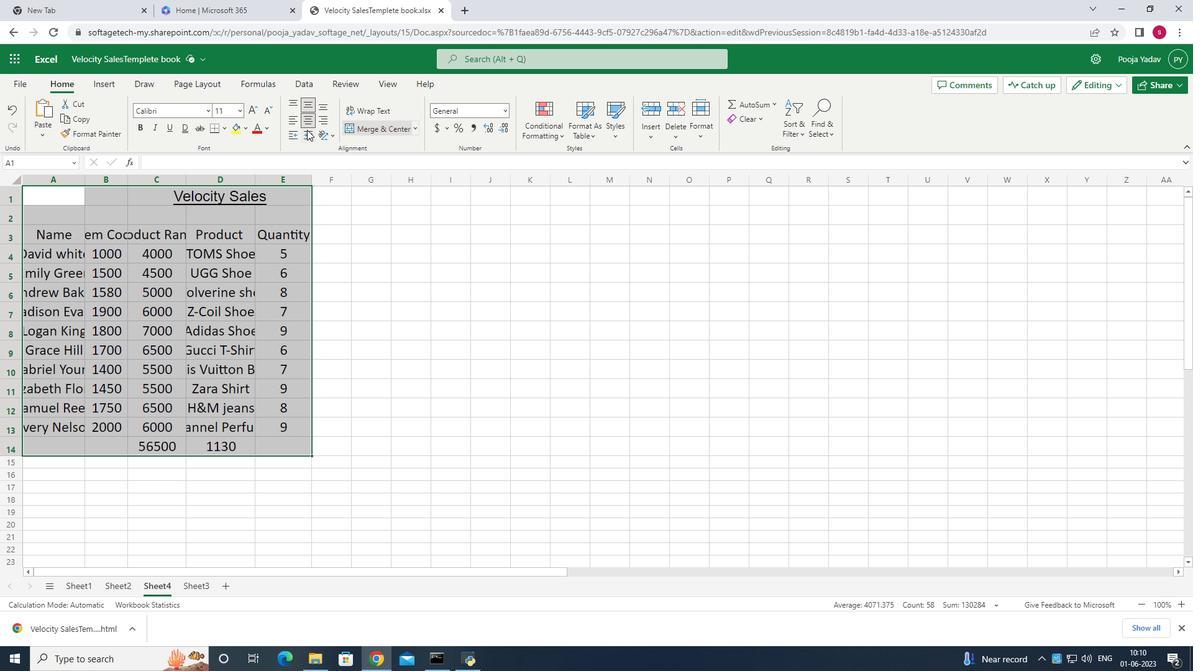 
Action: Mouse moved to (306, 114)
Screenshot: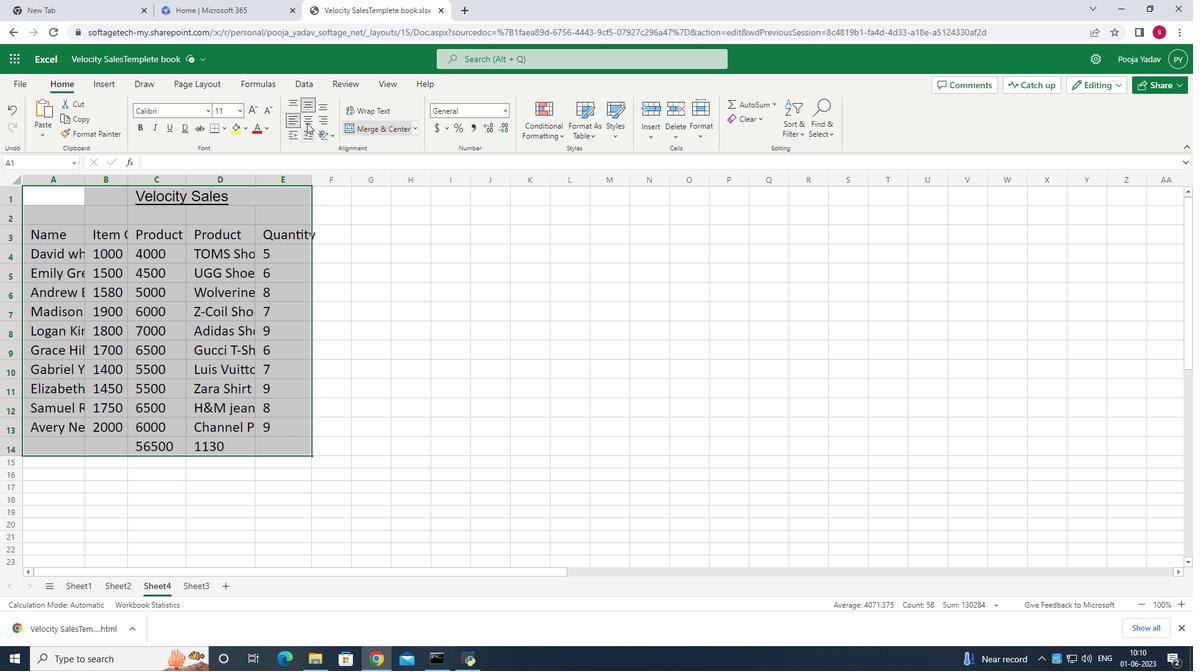 
Action: Mouse pressed left at (306, 114)
Screenshot: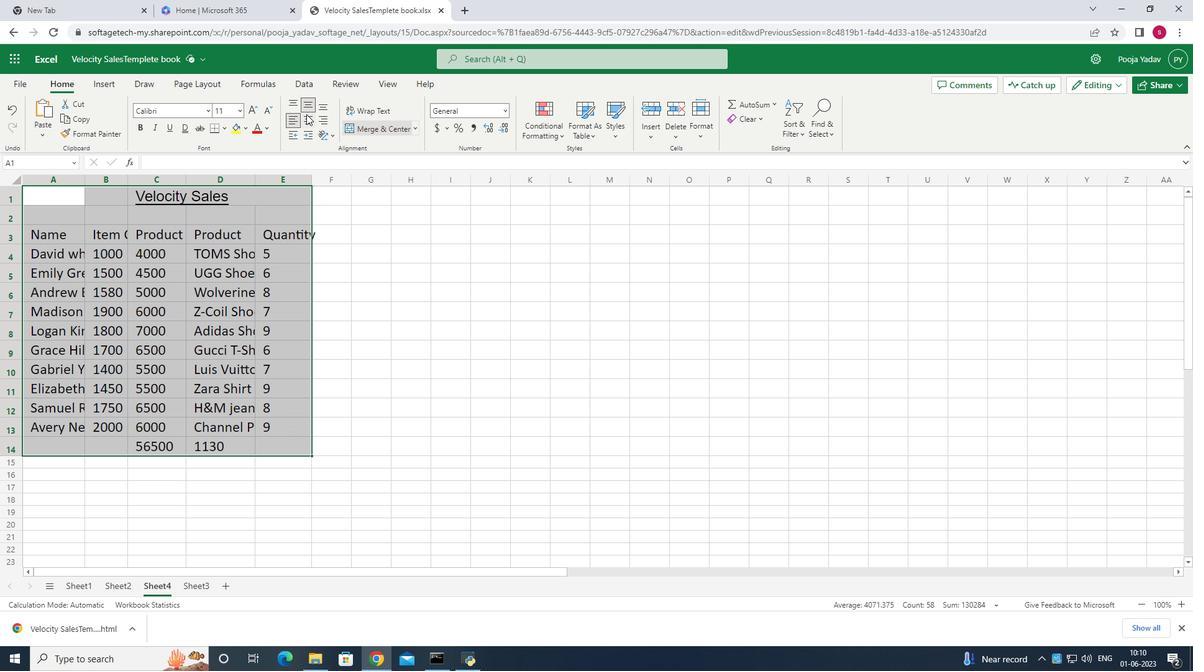 
Action: Mouse moved to (292, 122)
Screenshot: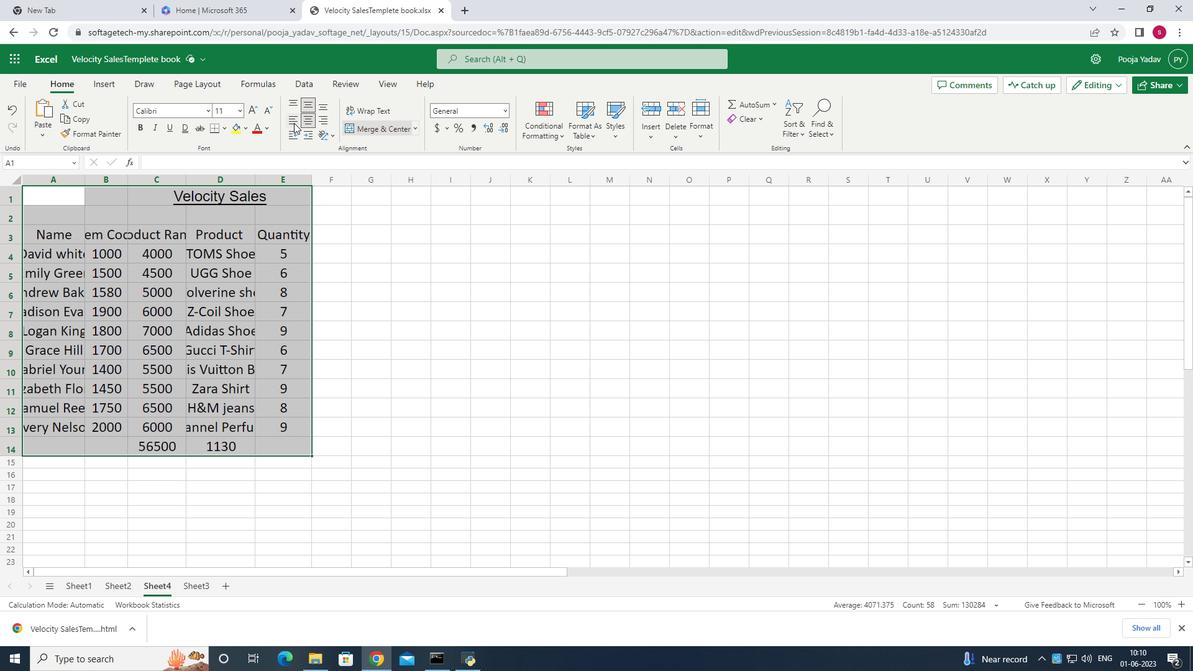 
Action: Mouse pressed left at (292, 122)
Screenshot: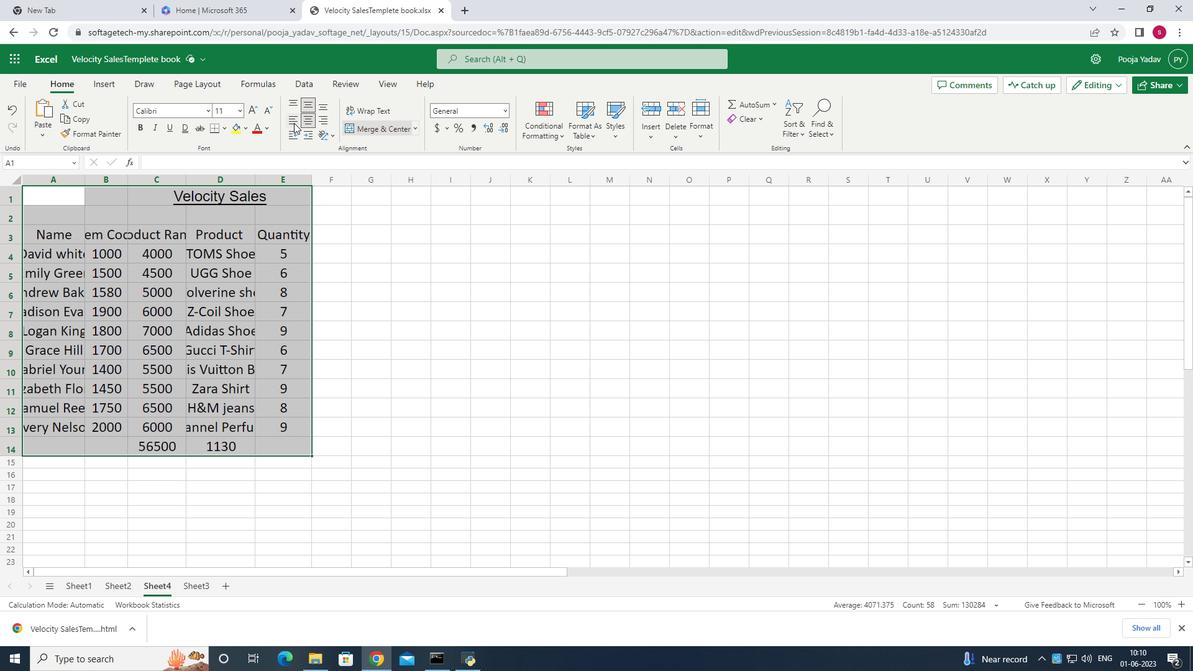 
Action: Mouse moved to (309, 105)
Screenshot: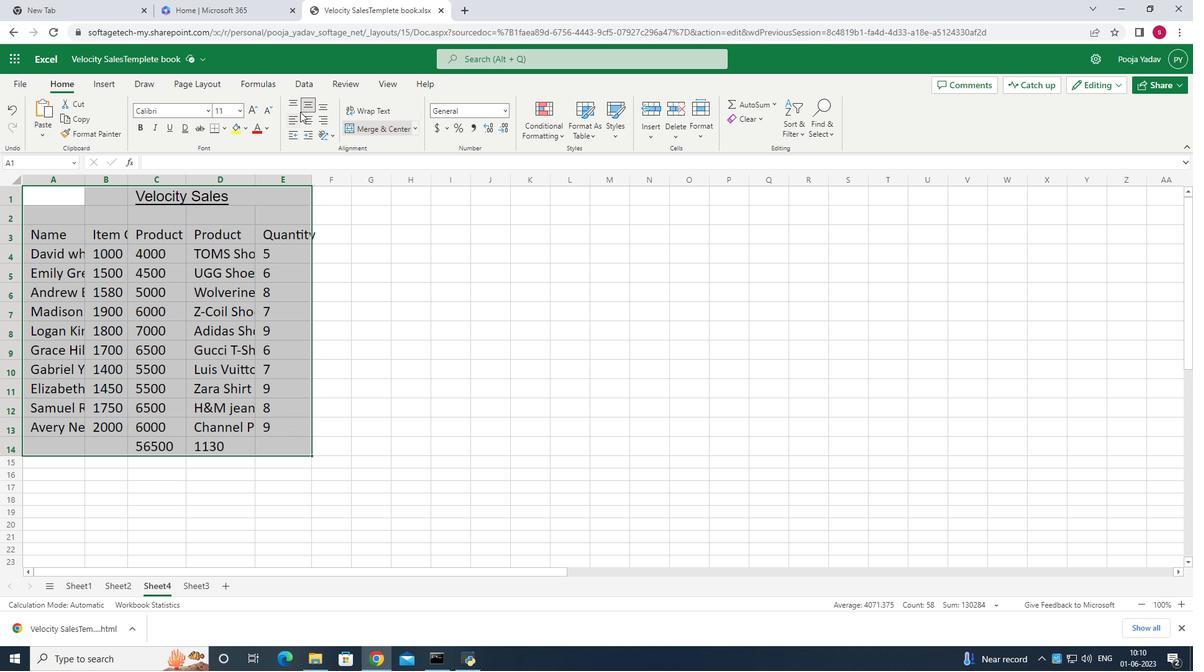 
Action: Mouse pressed left at (309, 105)
Screenshot: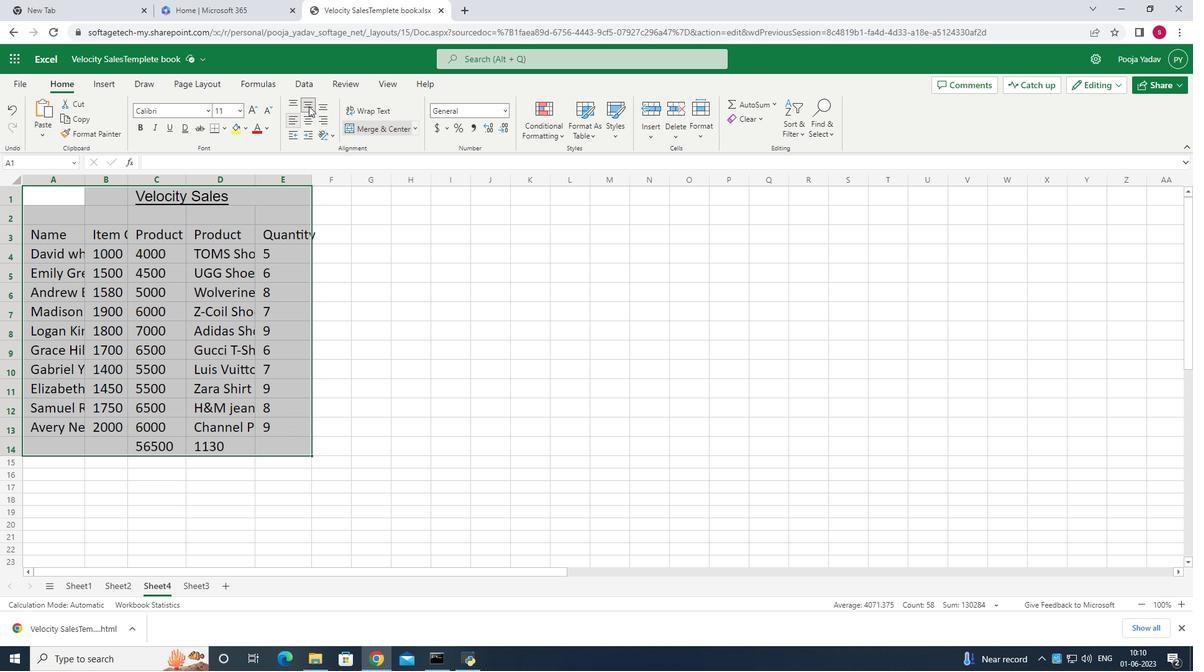 
Action: Mouse moved to (297, 105)
Screenshot: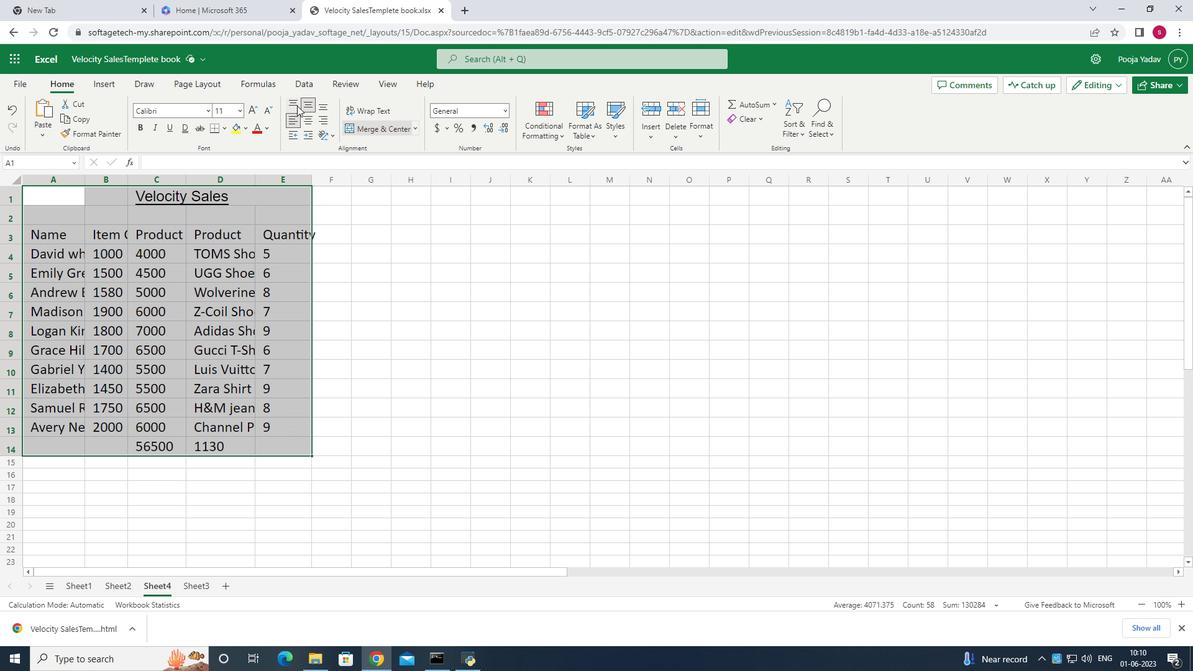 
Action: Mouse pressed left at (297, 105)
Screenshot: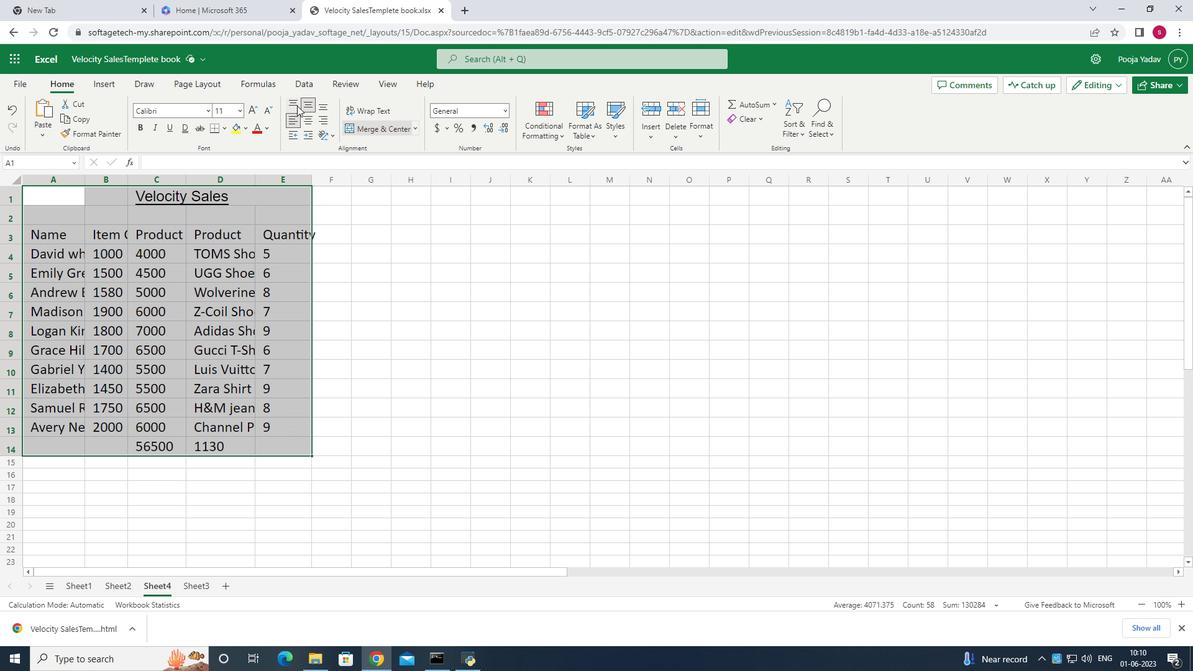 
Action: Mouse moved to (308, 122)
Screenshot: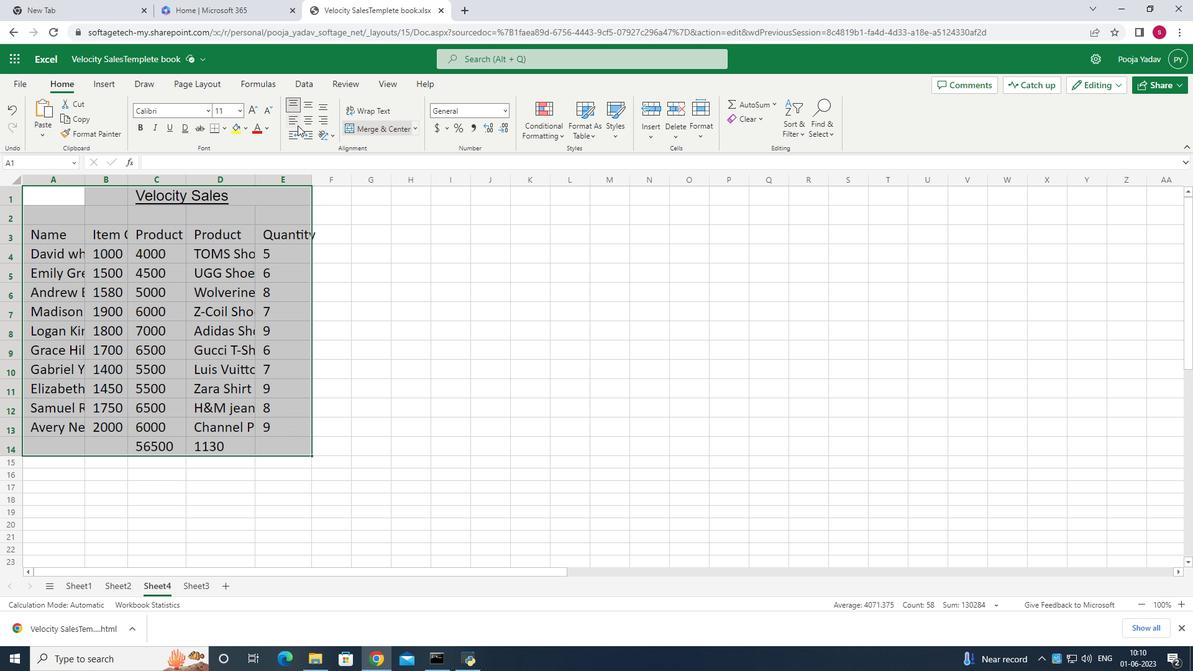 
Action: Mouse pressed left at (308, 122)
Screenshot: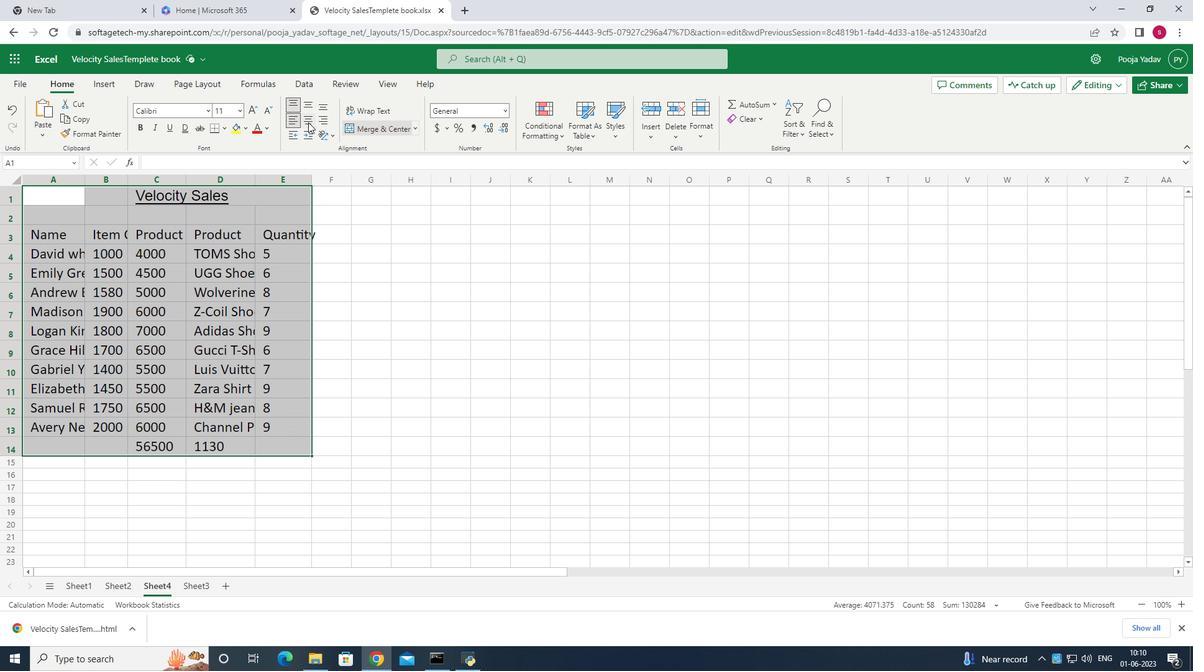 
Action: Mouse moved to (303, 116)
Screenshot: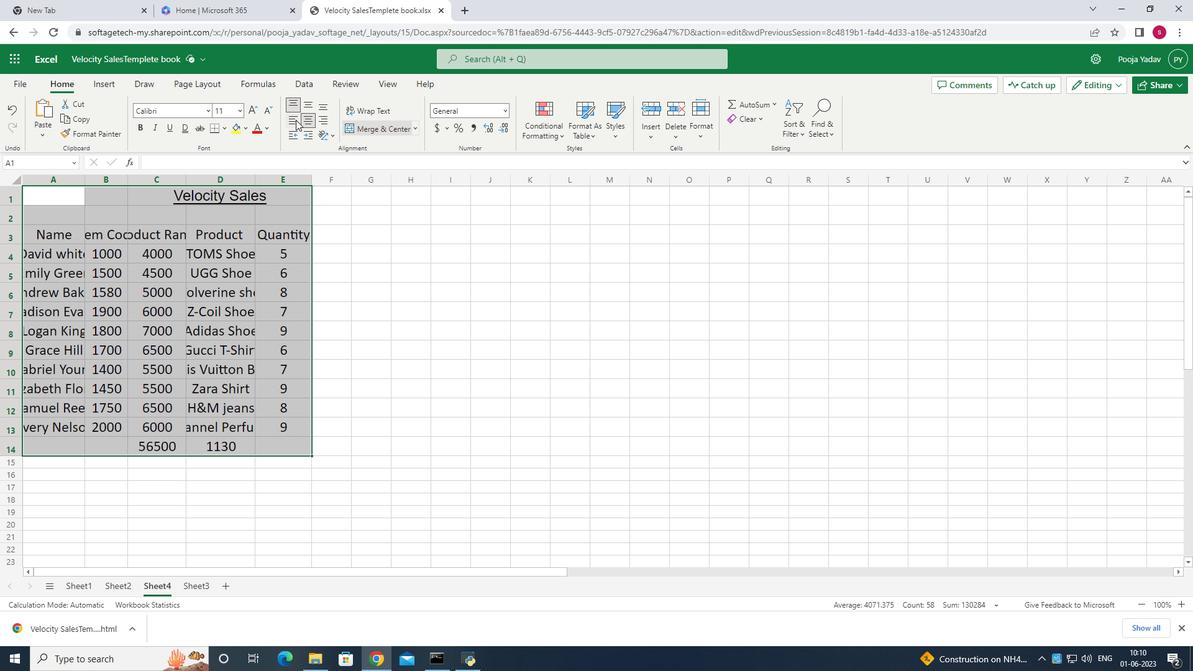 
Action: Mouse pressed left at (303, 116)
Screenshot: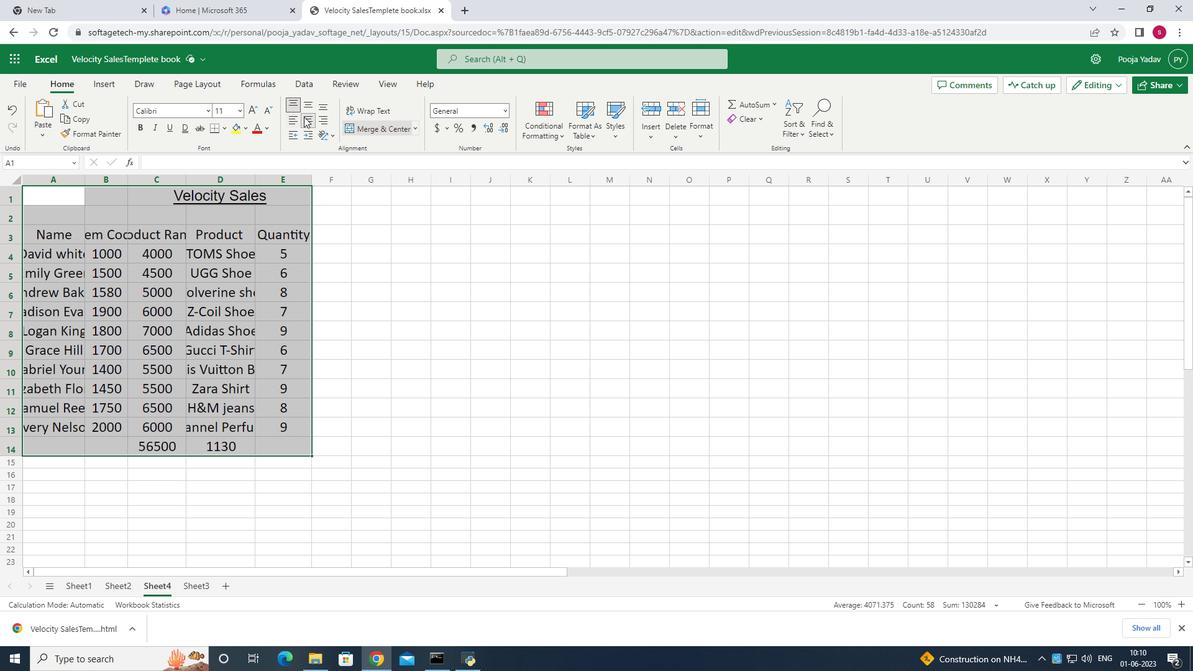 
Action: Mouse moved to (85, 184)
Screenshot: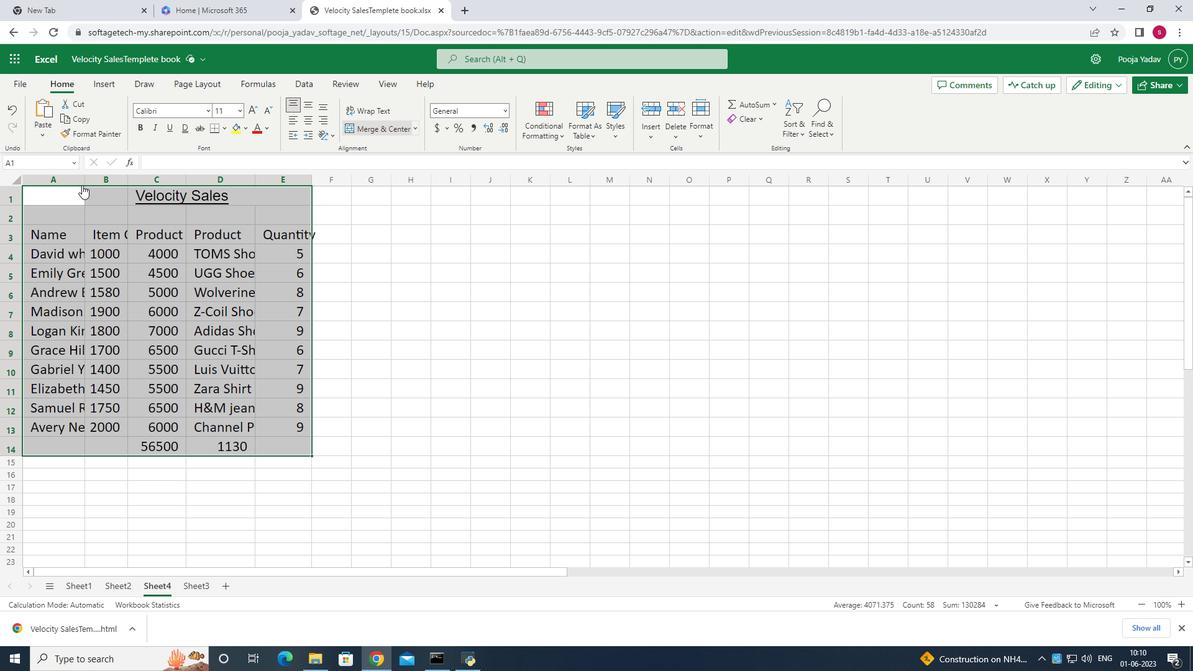 
Action: Mouse pressed left at (85, 184)
Screenshot: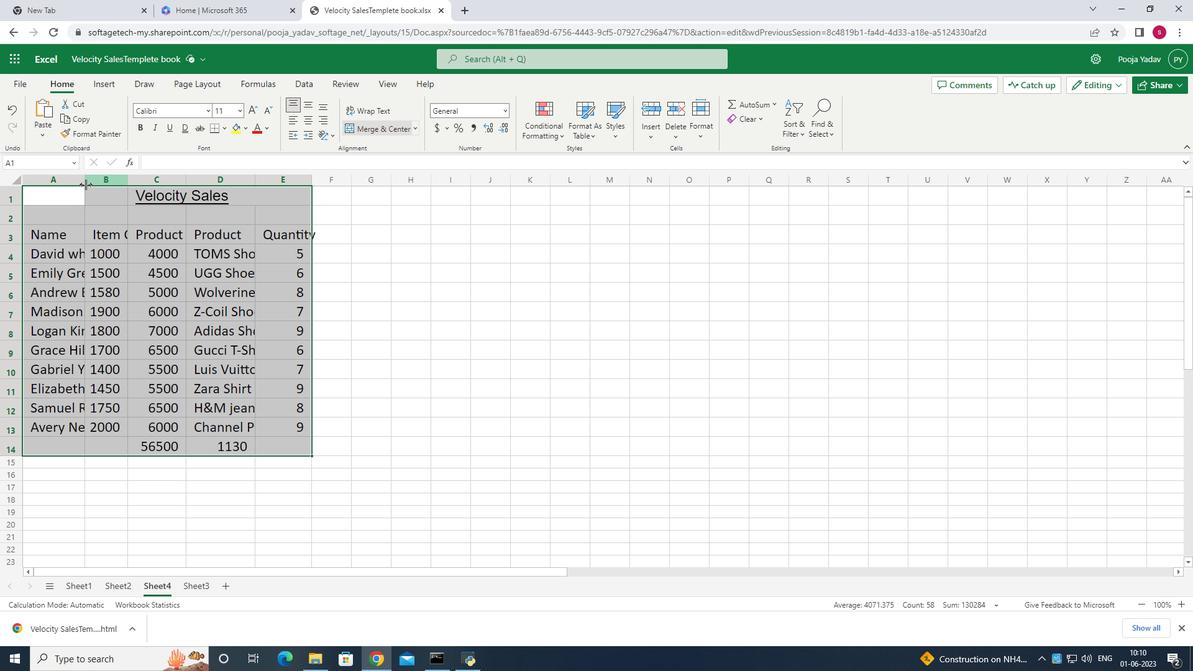 
Action: Mouse moved to (101, 175)
Screenshot: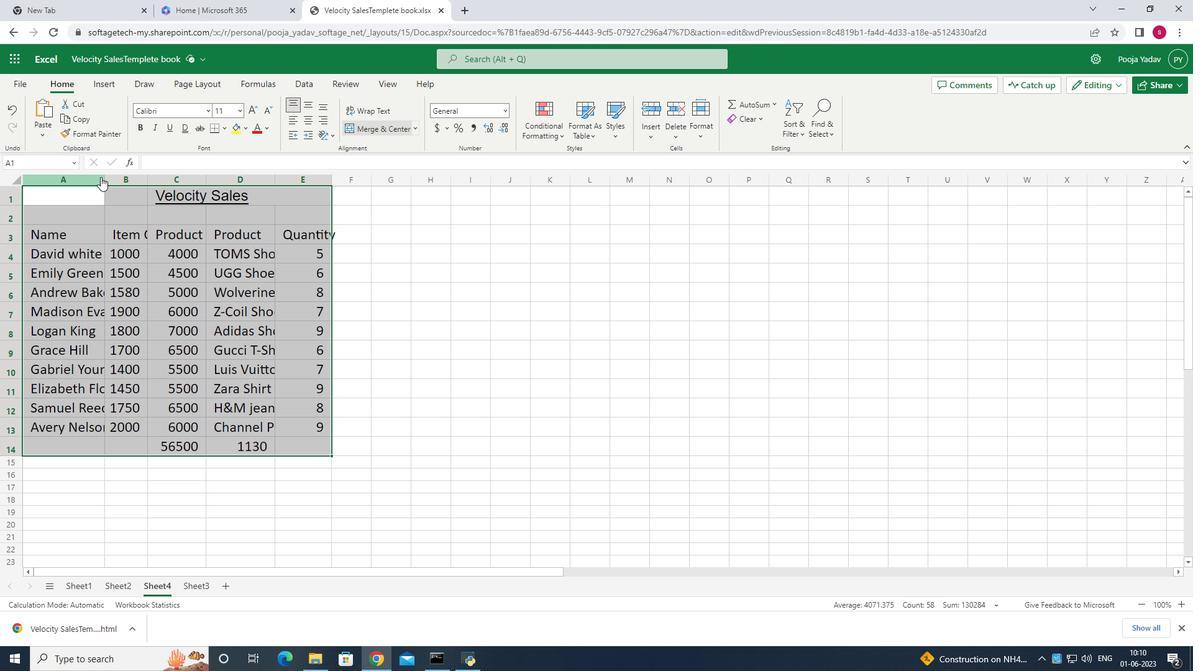 
Action: Mouse pressed left at (101, 175)
Screenshot: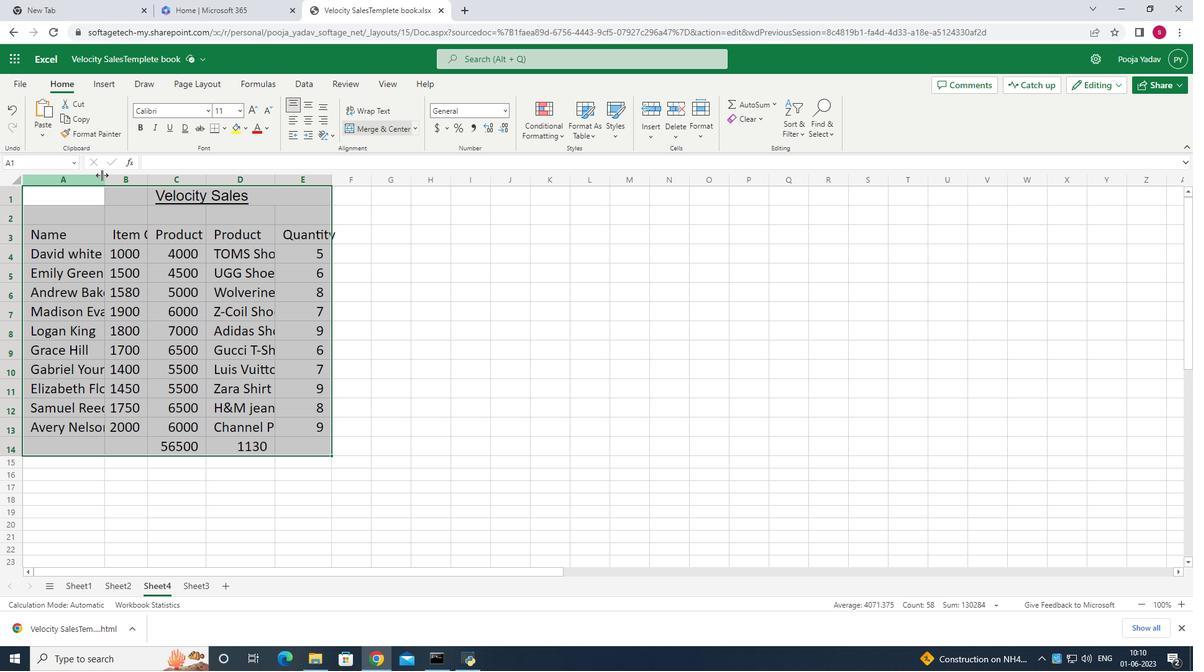 
Action: Mouse moved to (126, 176)
Screenshot: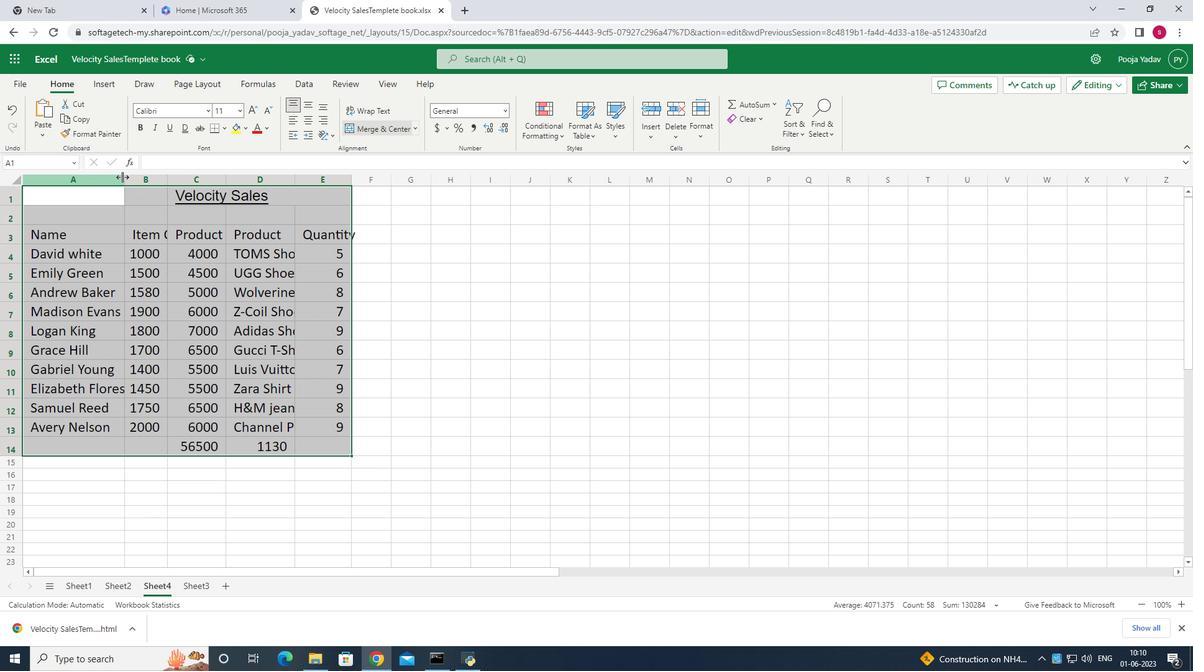 
Action: Mouse pressed left at (126, 176)
Screenshot: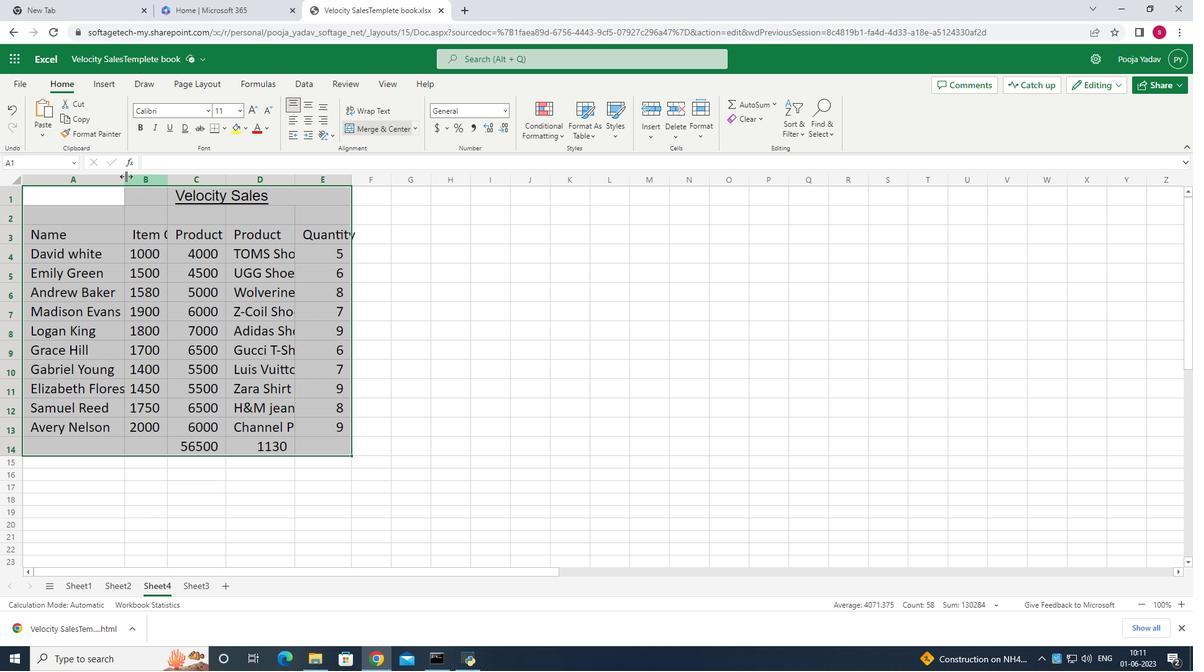 
Action: Mouse moved to (176, 181)
Screenshot: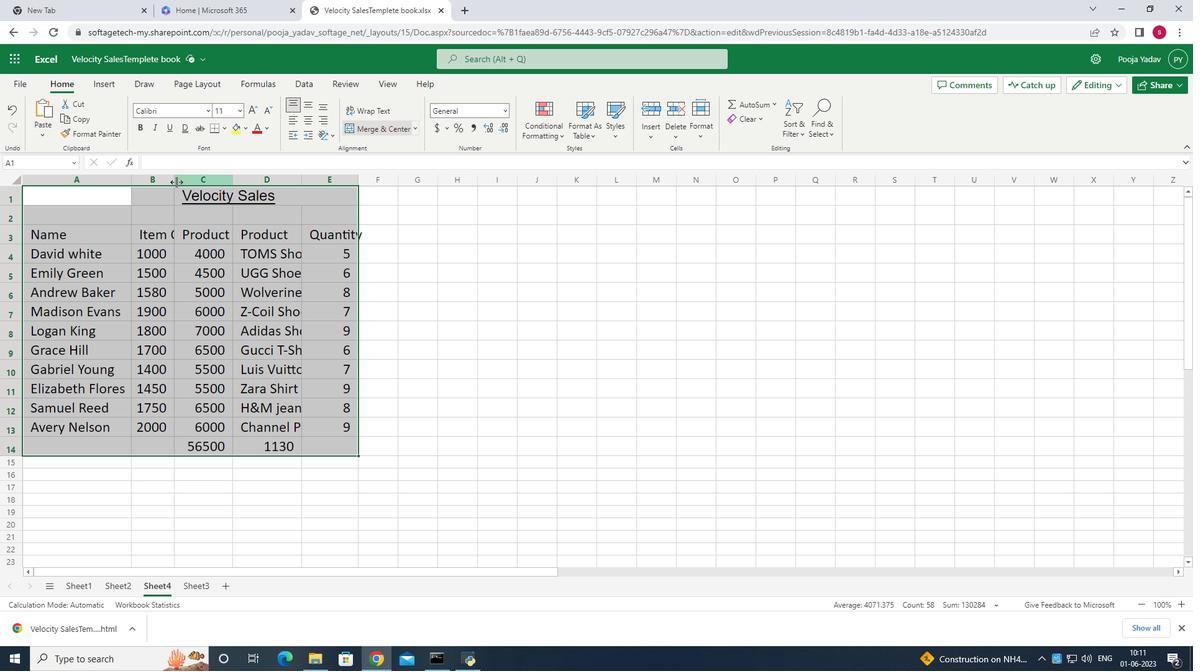 
Action: Mouse pressed left at (176, 181)
Screenshot: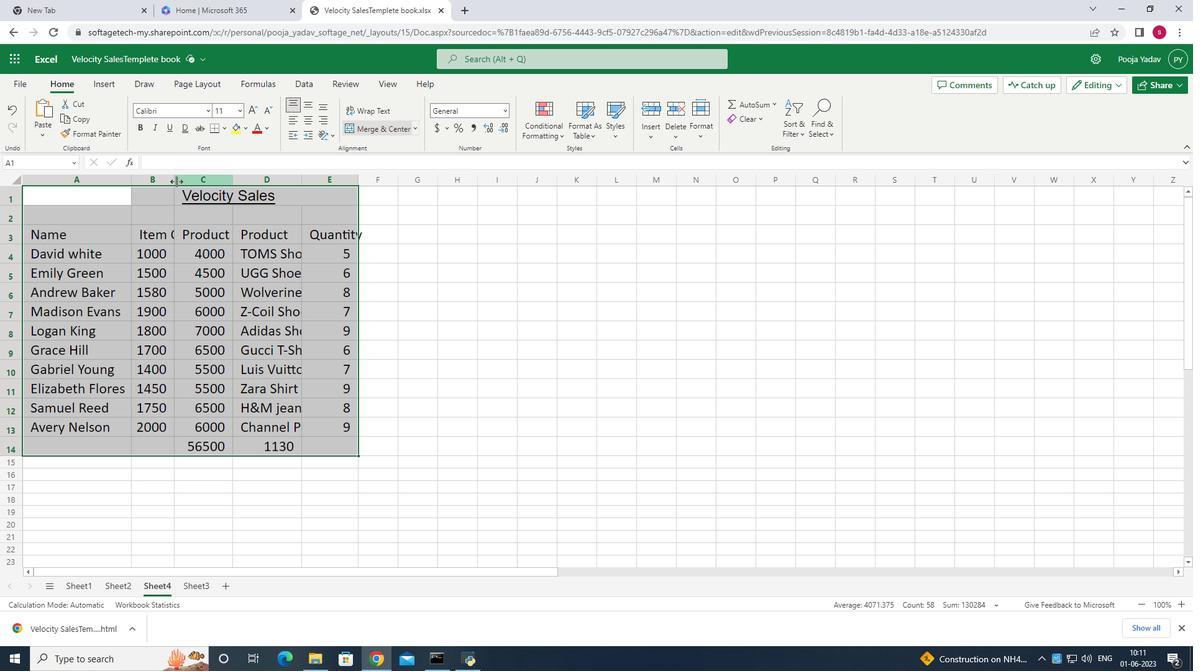 
Action: Mouse moved to (189, 176)
Screenshot: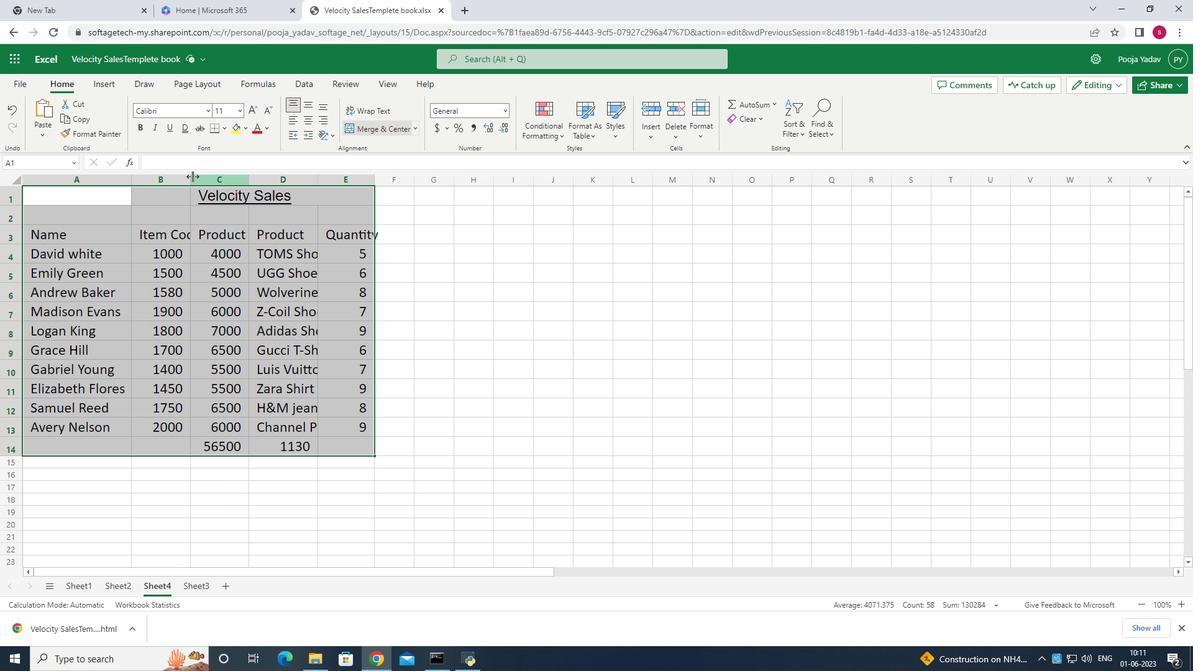
Action: Mouse pressed left at (189, 176)
Screenshot: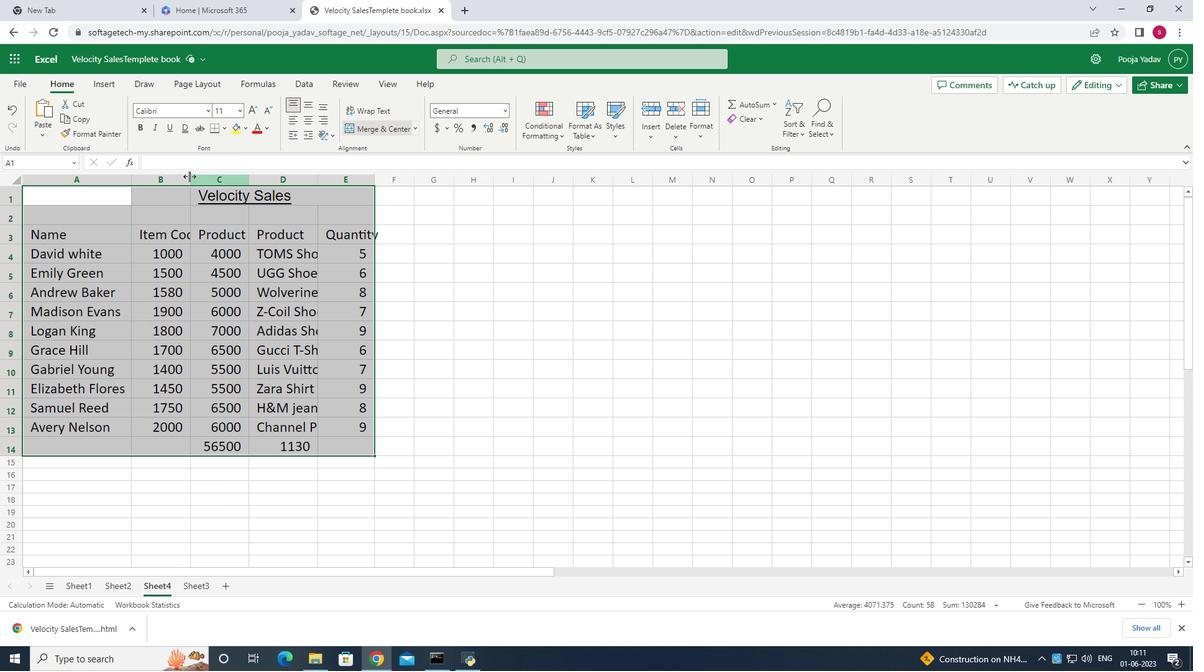 
Action: Mouse moved to (263, 174)
Screenshot: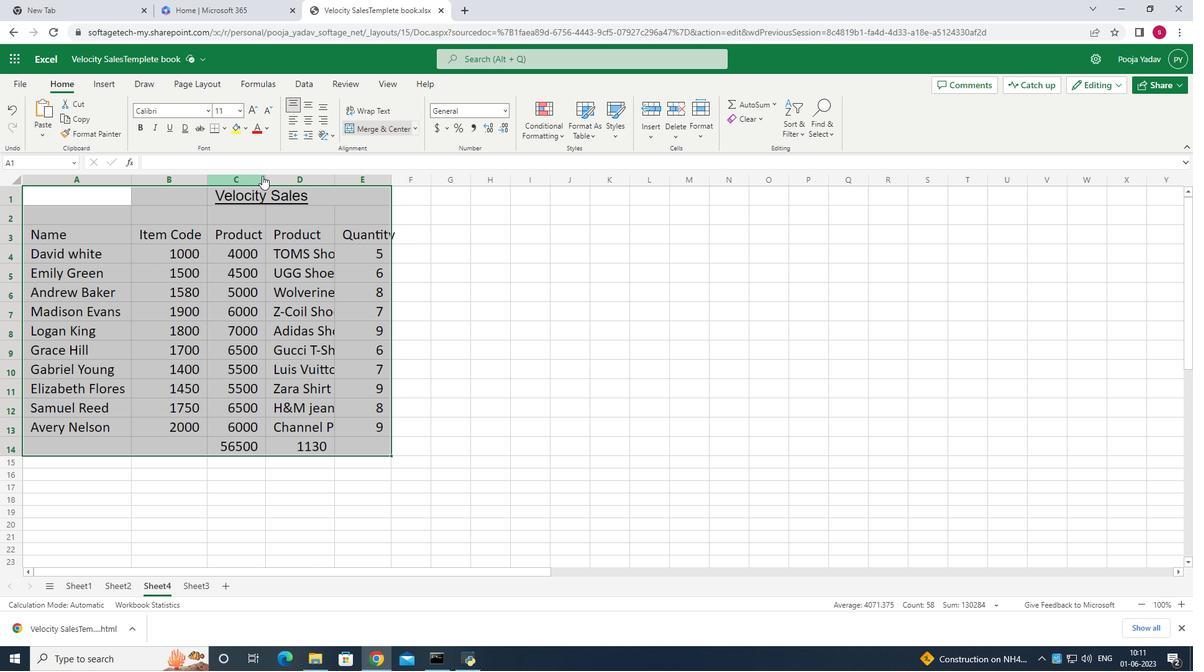 
Action: Mouse pressed left at (263, 174)
Screenshot: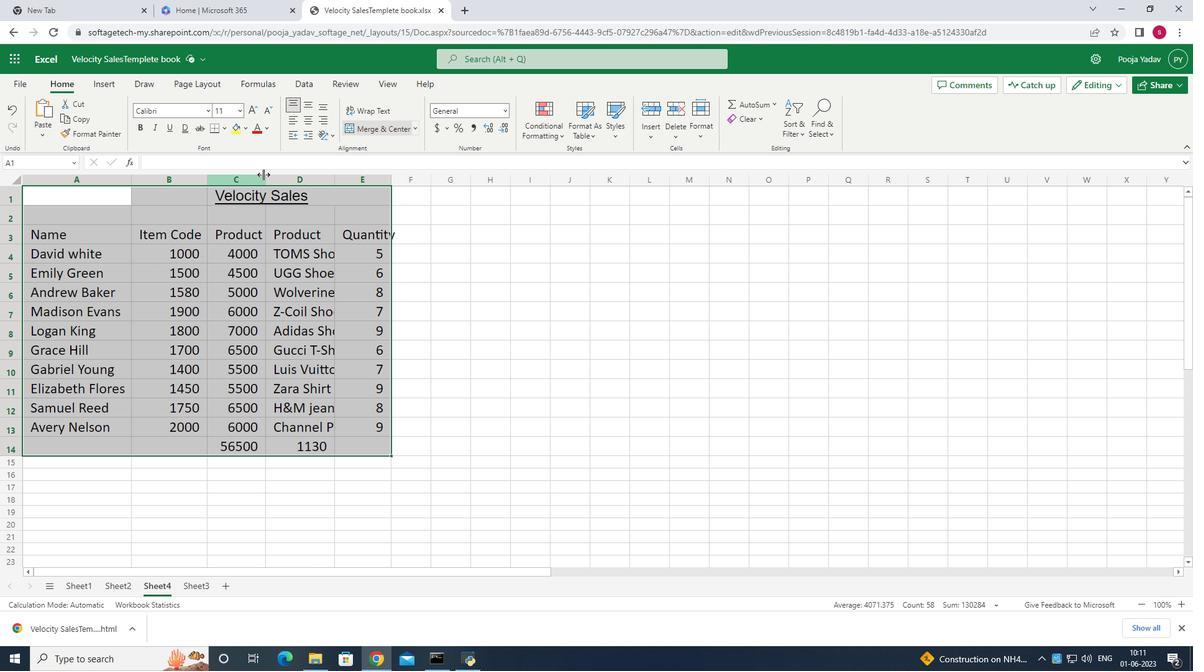 
Action: Mouse moved to (280, 167)
Screenshot: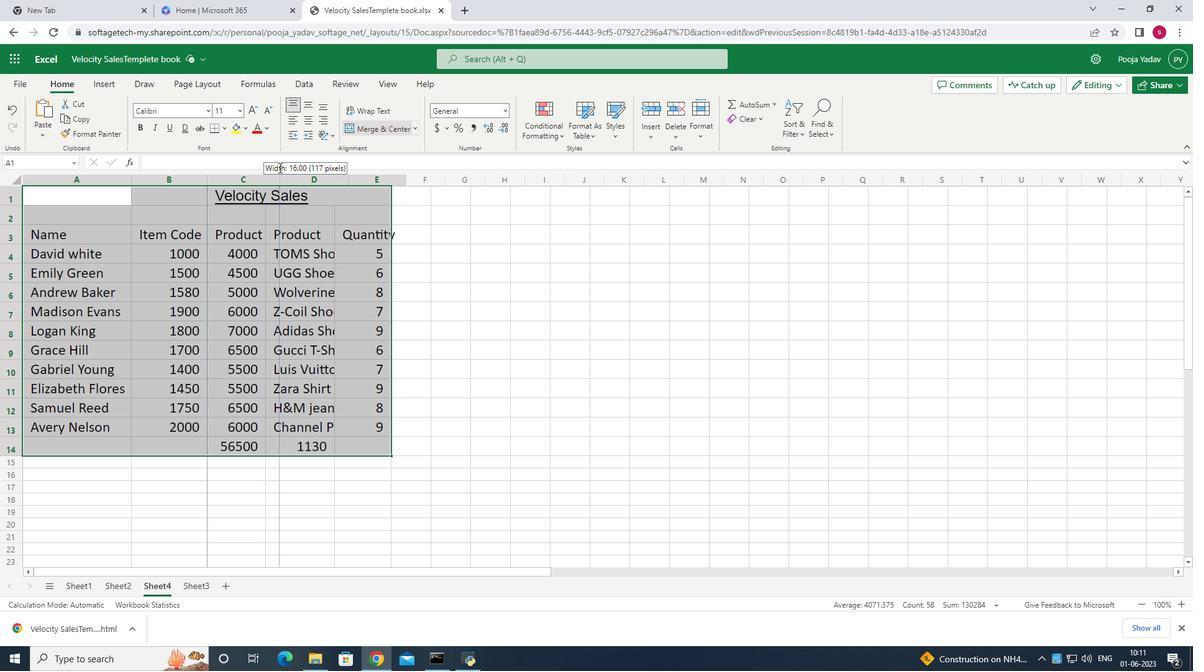 
Action: Mouse pressed left at (280, 167)
Screenshot: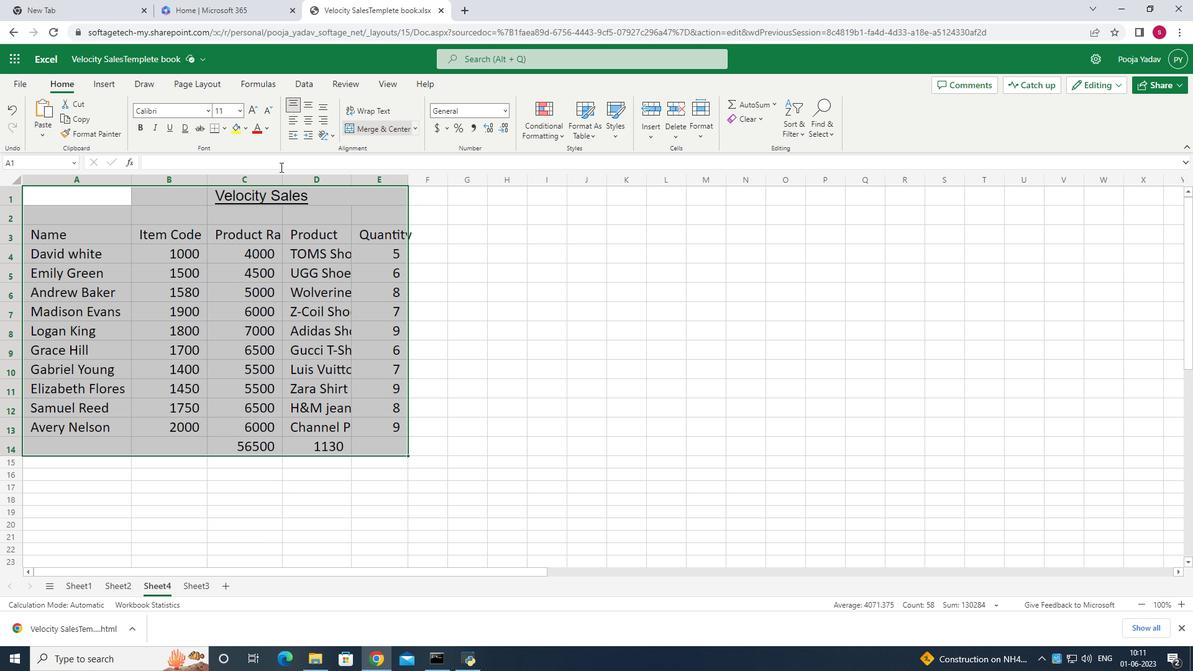 
Action: Mouse moved to (279, 174)
Screenshot: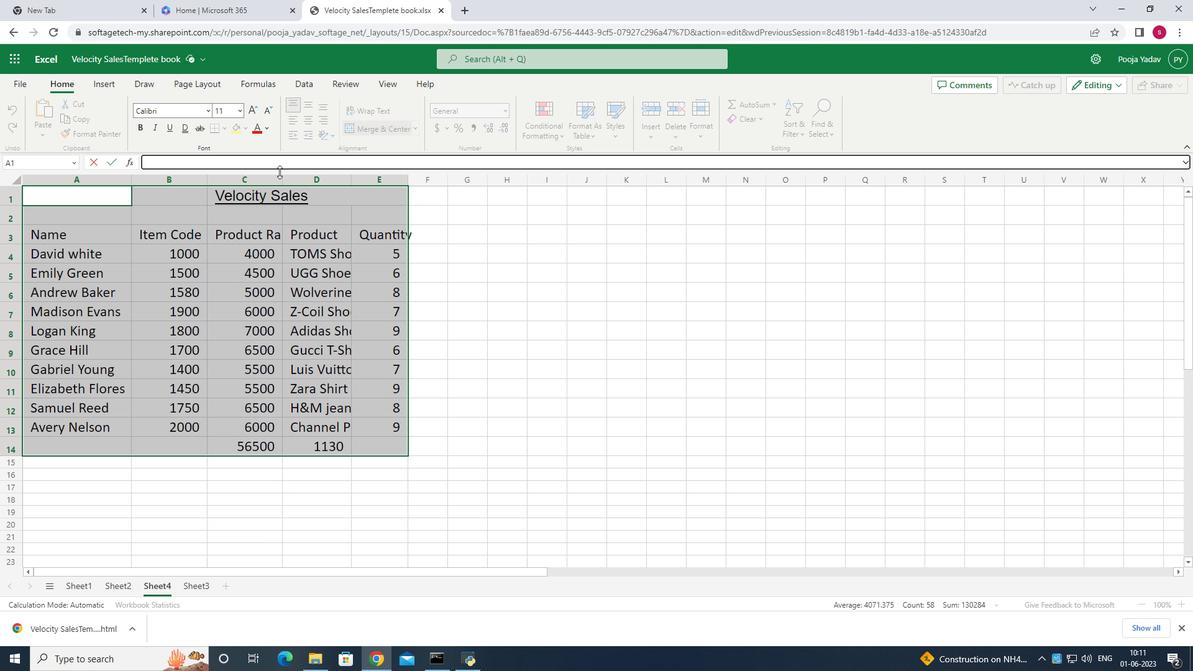 
Action: Mouse pressed left at (279, 174)
Screenshot: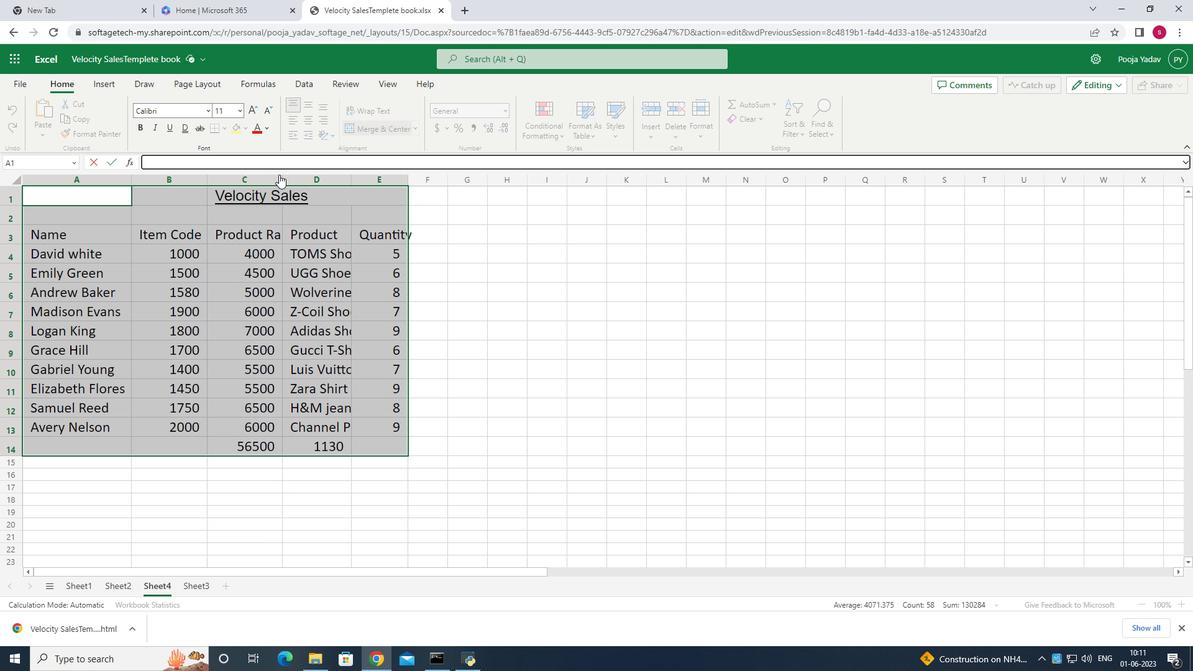 
Action: Mouse moved to (431, 205)
Screenshot: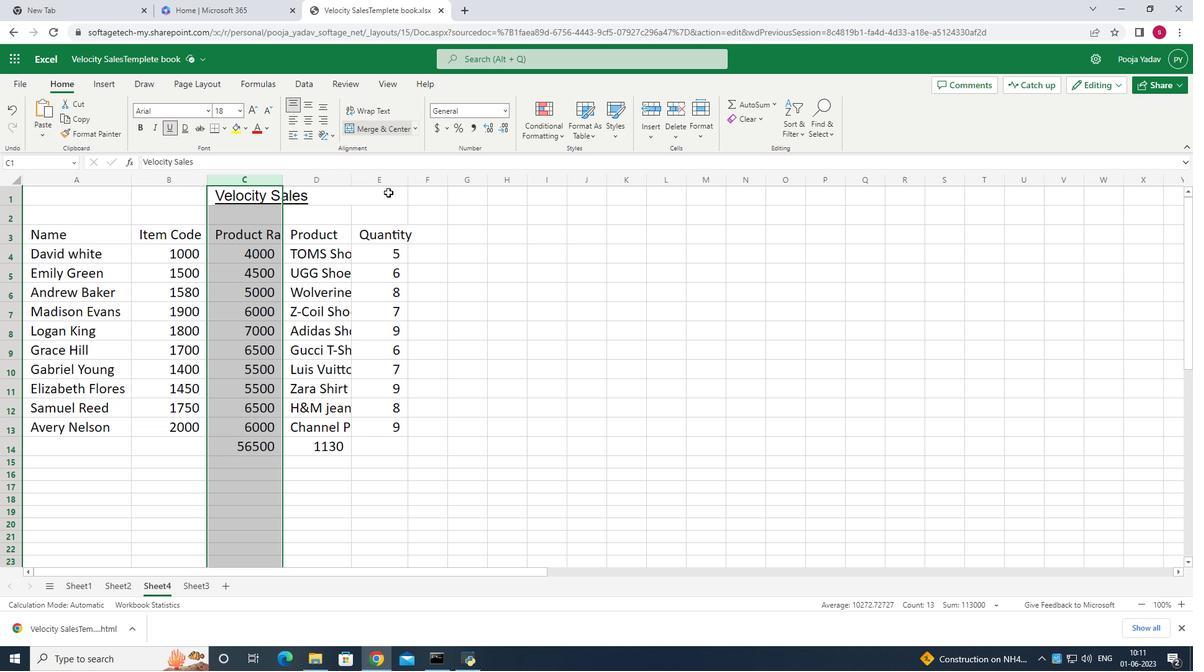 
Action: Mouse pressed left at (431, 205)
Screenshot: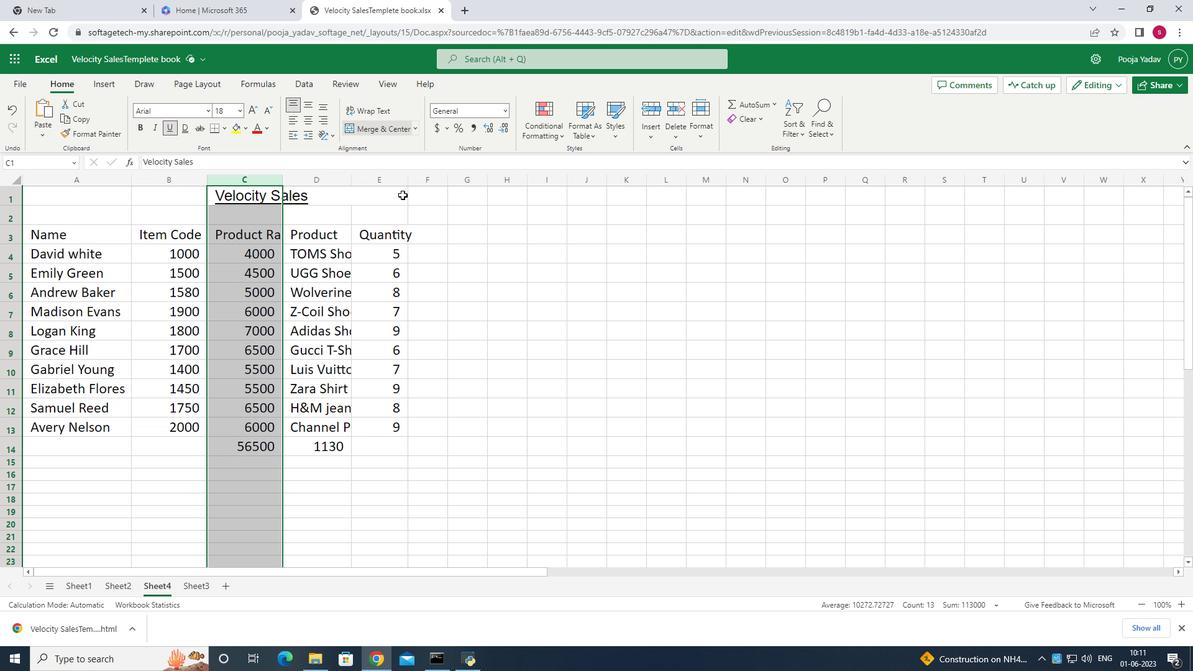 
Action: Mouse moved to (284, 170)
Screenshot: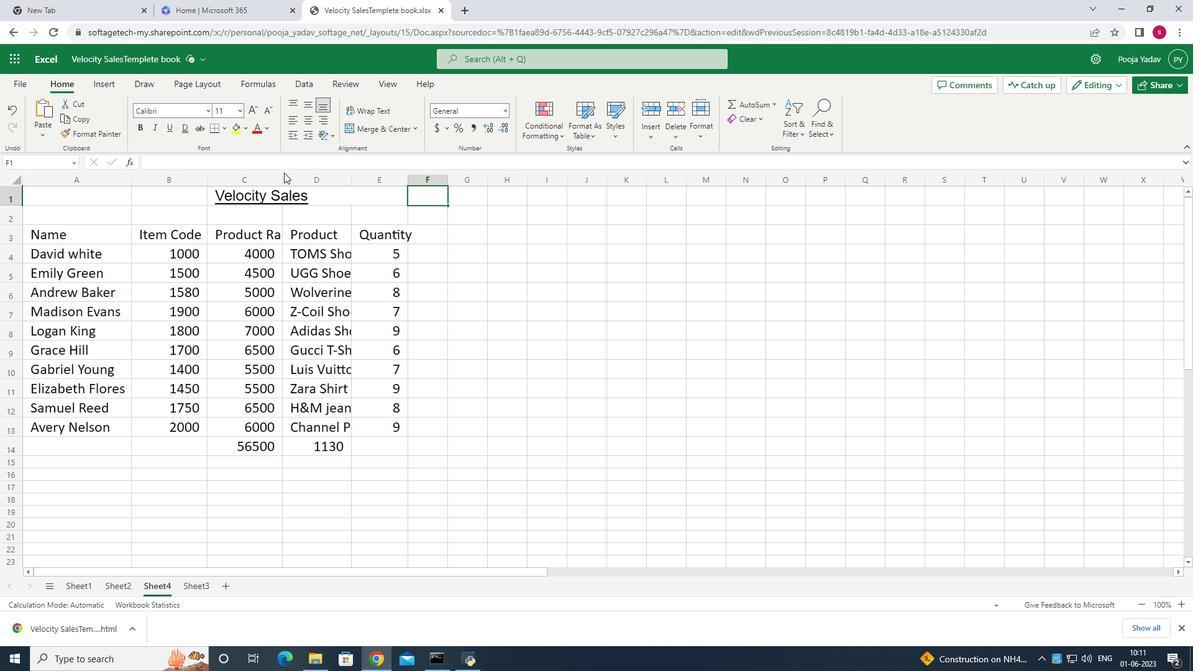 
Action: Mouse pressed left at (284, 170)
Screenshot: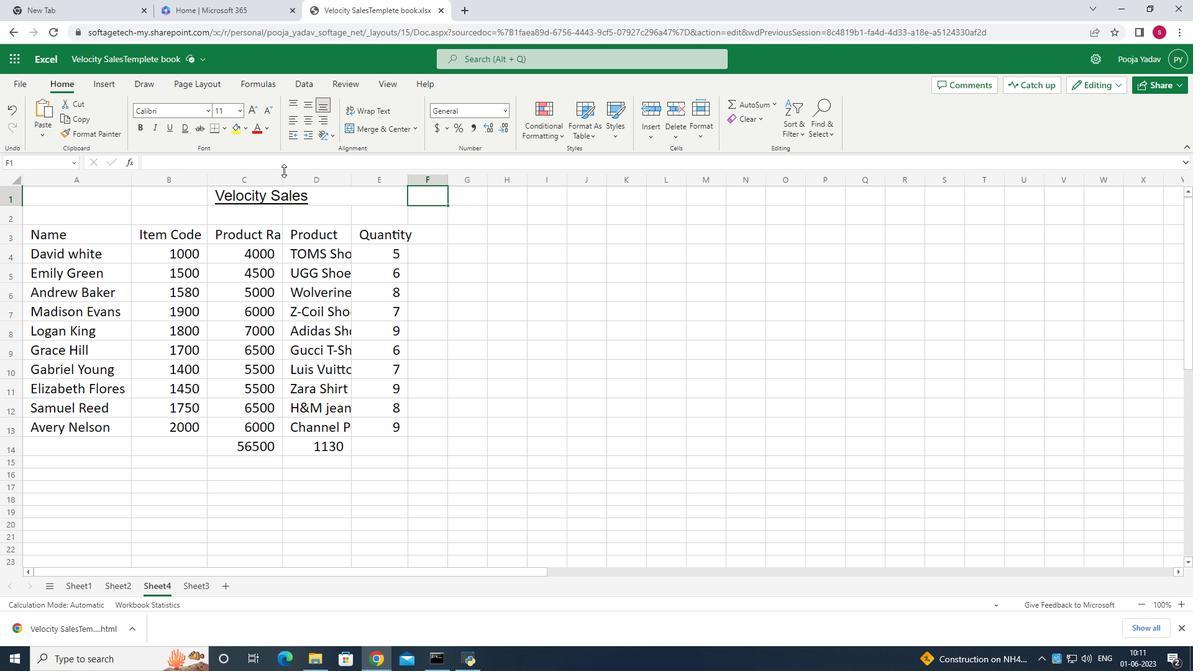 
Action: Mouse moved to (282, 177)
Screenshot: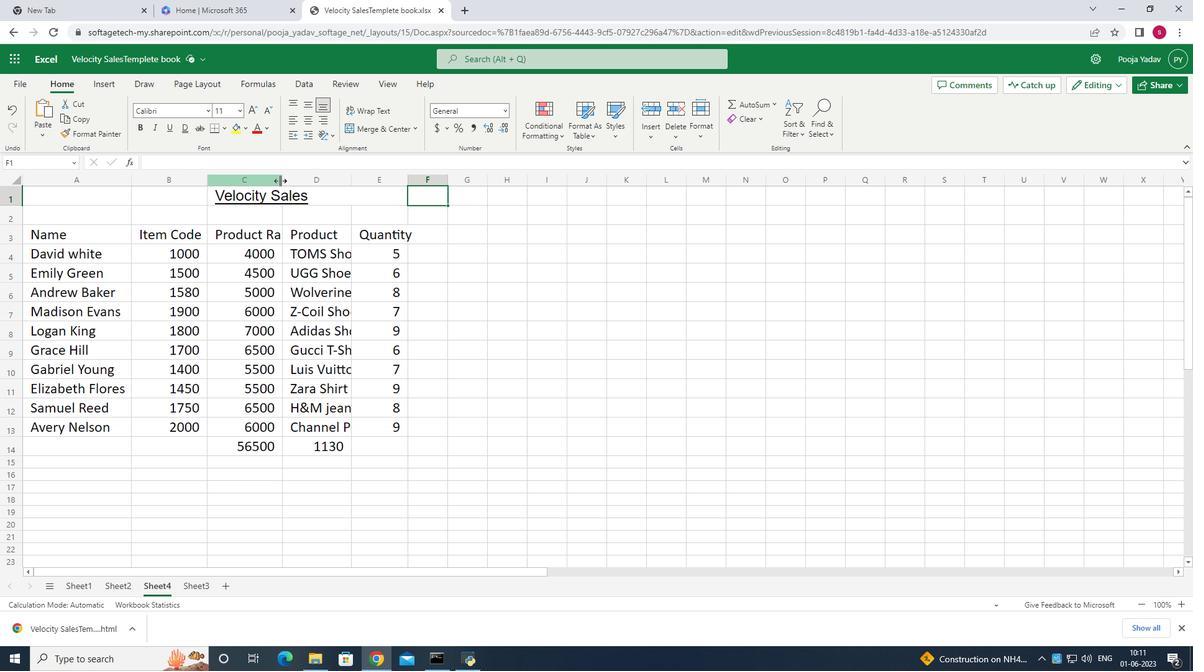 
Action: Mouse pressed left at (282, 177)
Screenshot: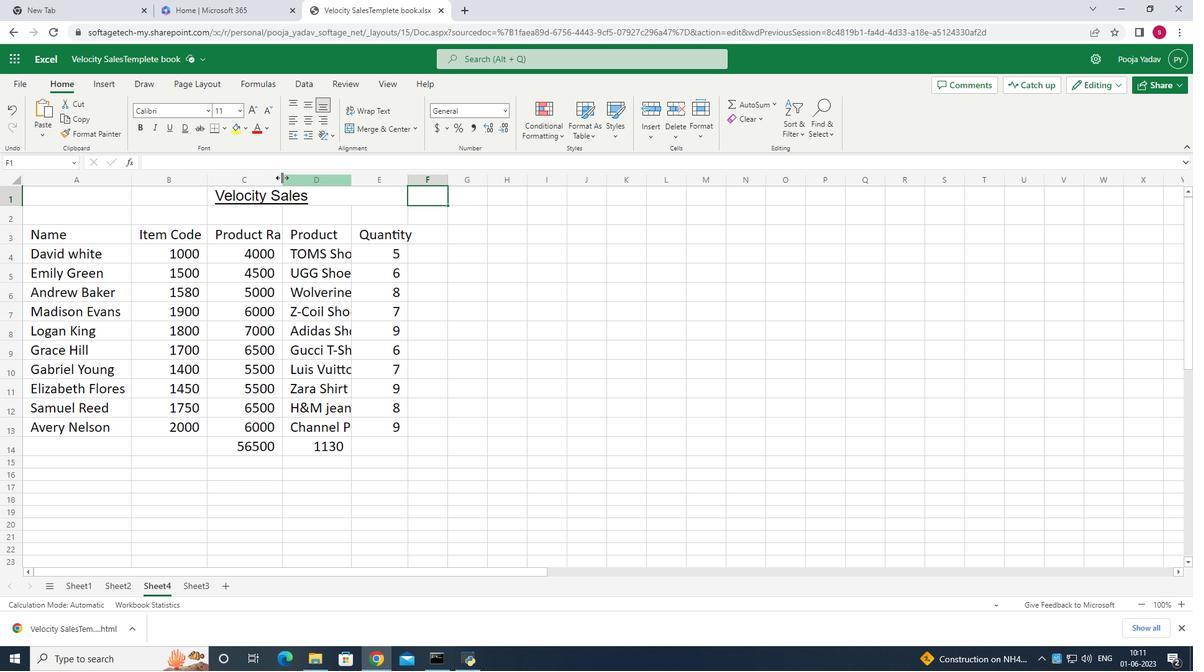 
Action: Mouse moved to (300, 171)
Screenshot: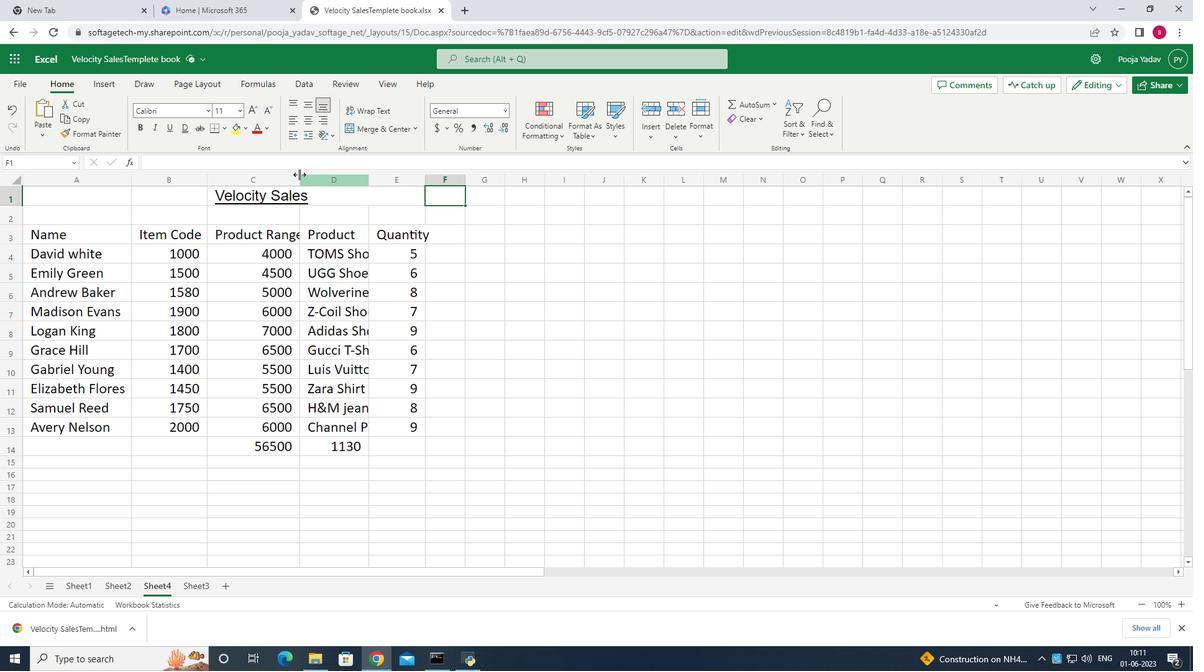 
Action: Mouse pressed left at (300, 171)
Screenshot: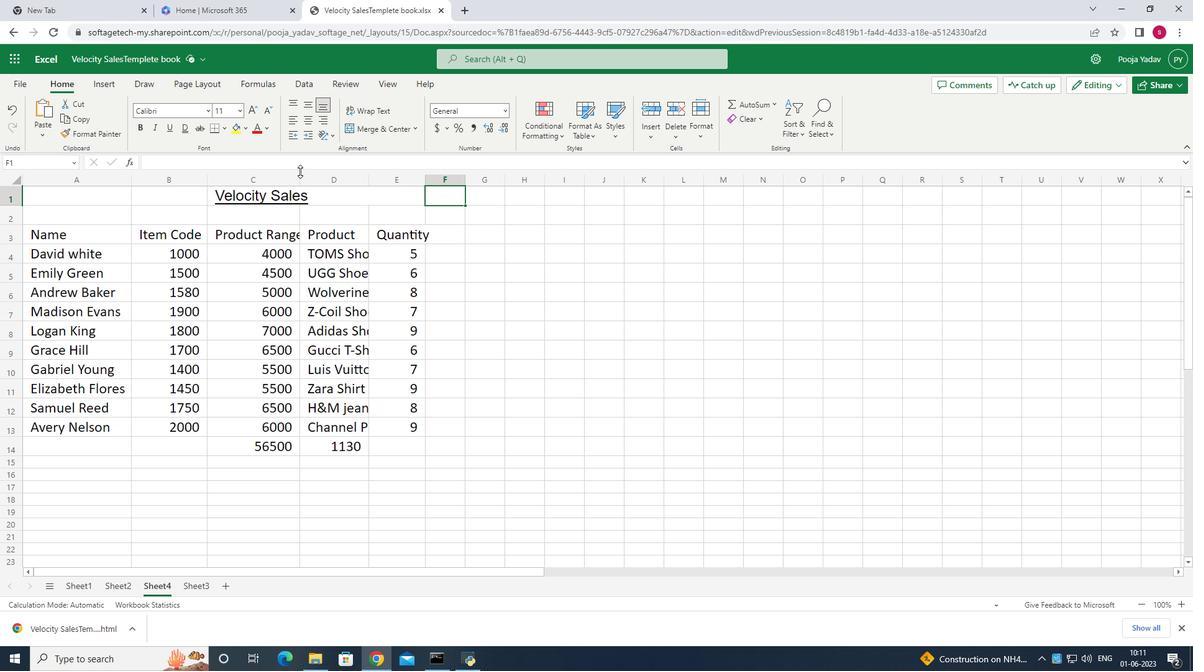 
Action: Mouse moved to (299, 177)
Screenshot: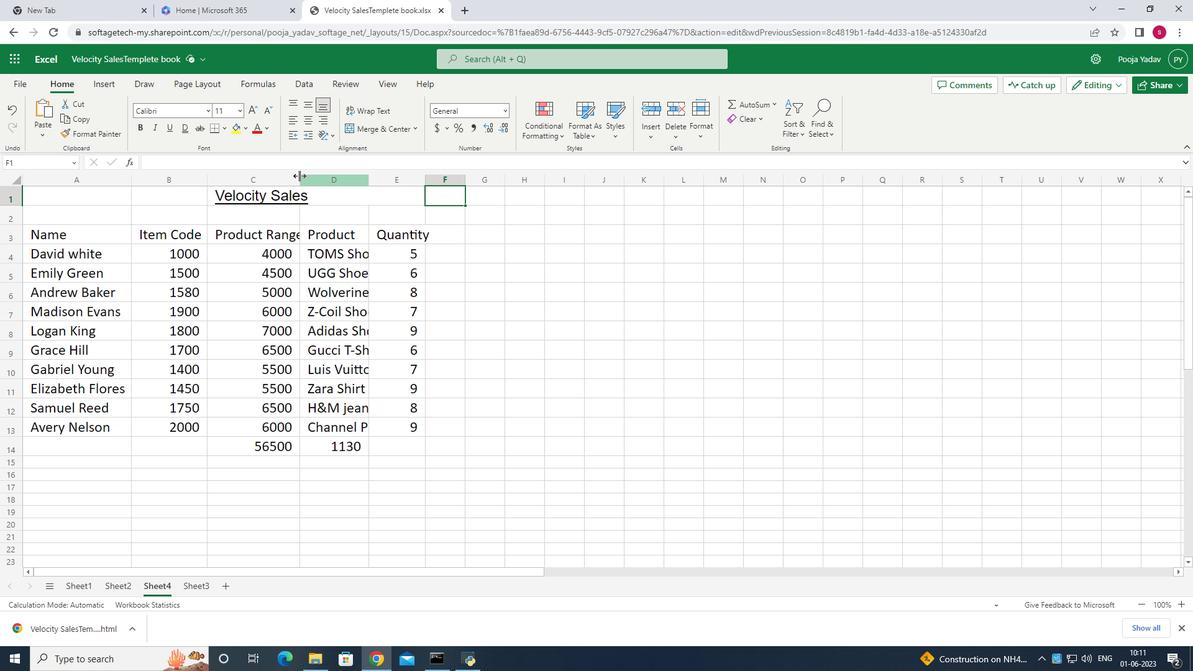 
Action: Mouse pressed left at (299, 177)
Screenshot: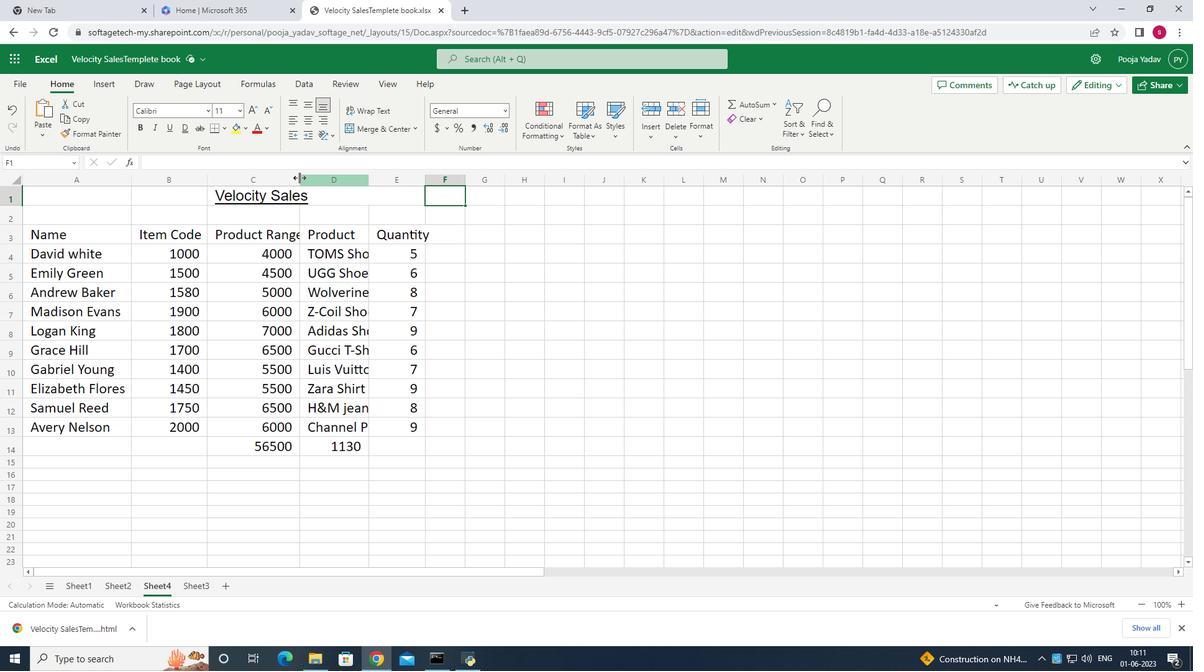 
Action: Mouse moved to (379, 181)
Screenshot: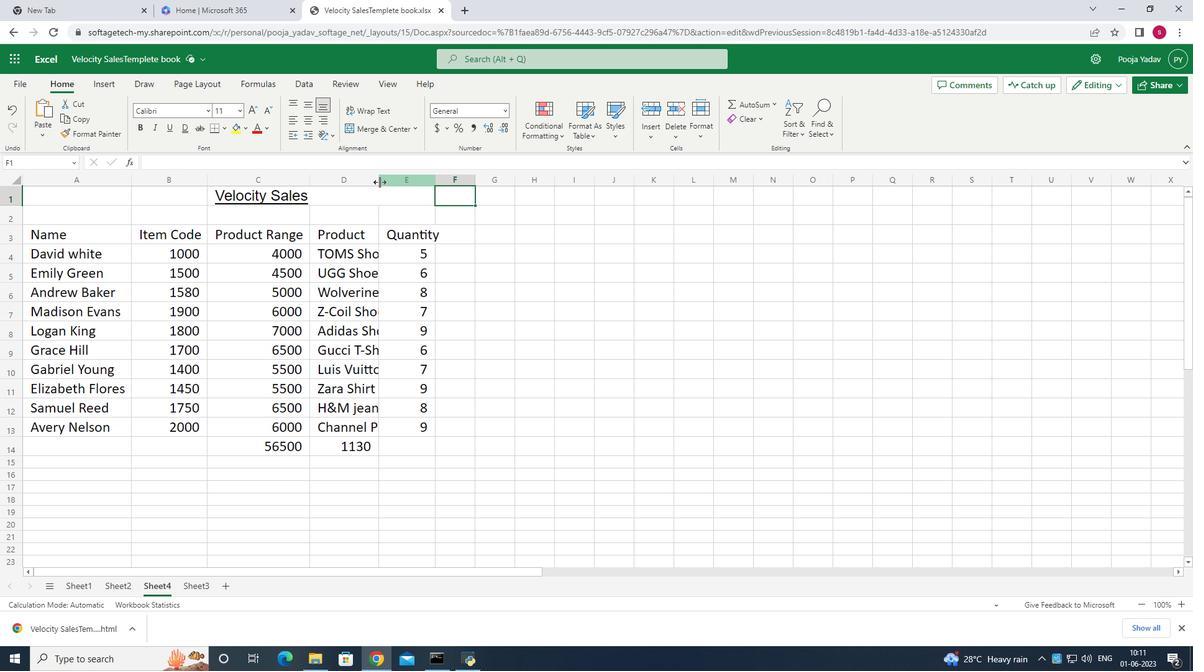 
Action: Mouse pressed left at (379, 181)
Screenshot: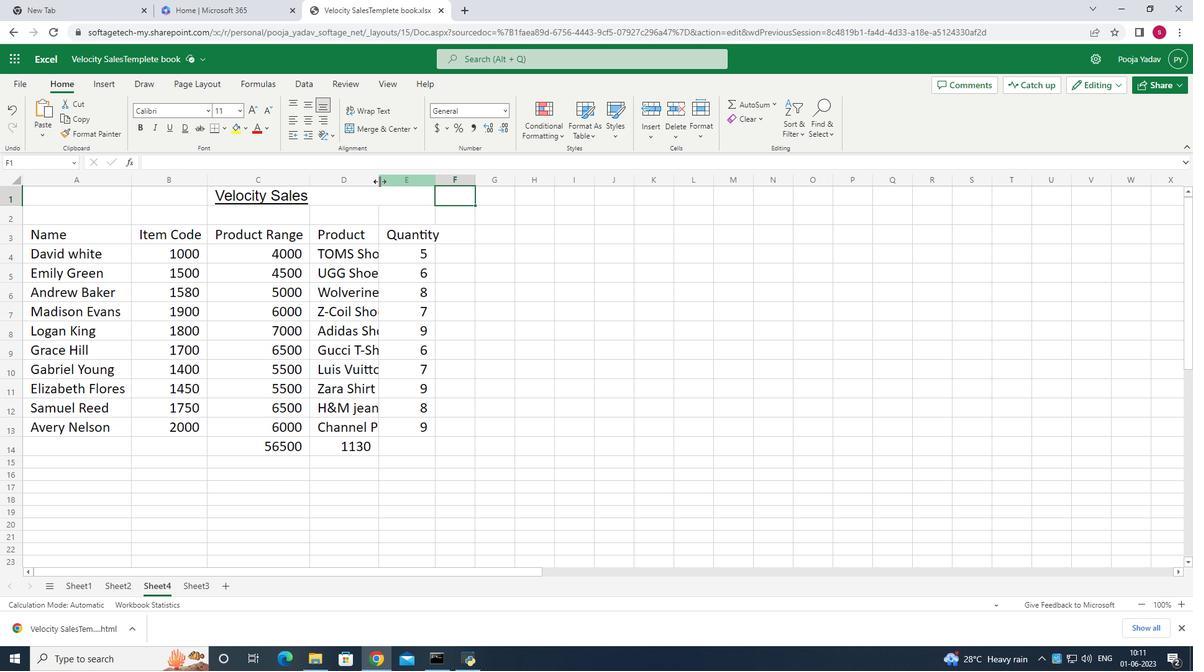 
Action: Mouse moved to (402, 180)
Screenshot: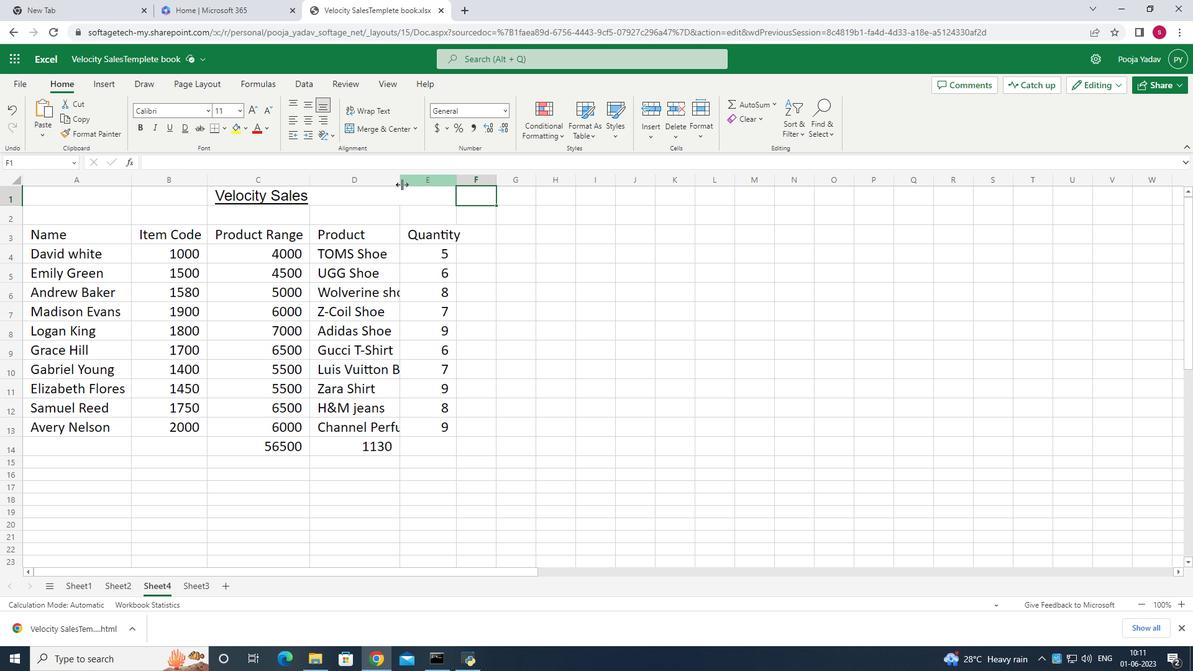 
Action: Mouse pressed left at (402, 180)
Screenshot: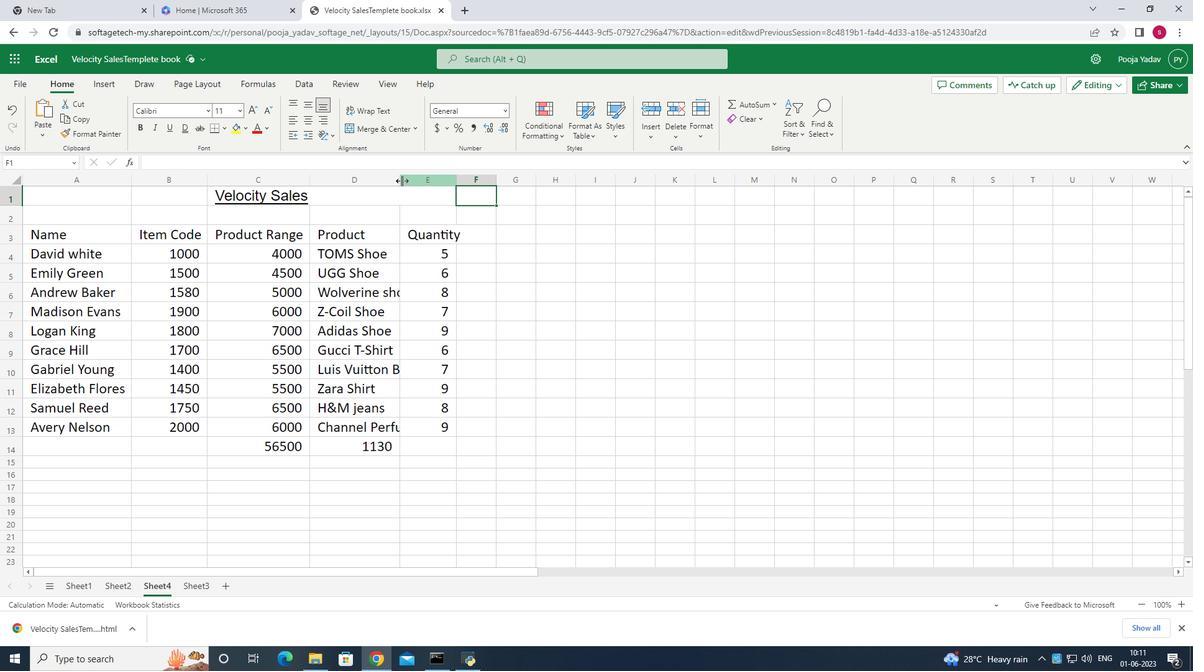 
Action: Mouse moved to (413, 177)
Screenshot: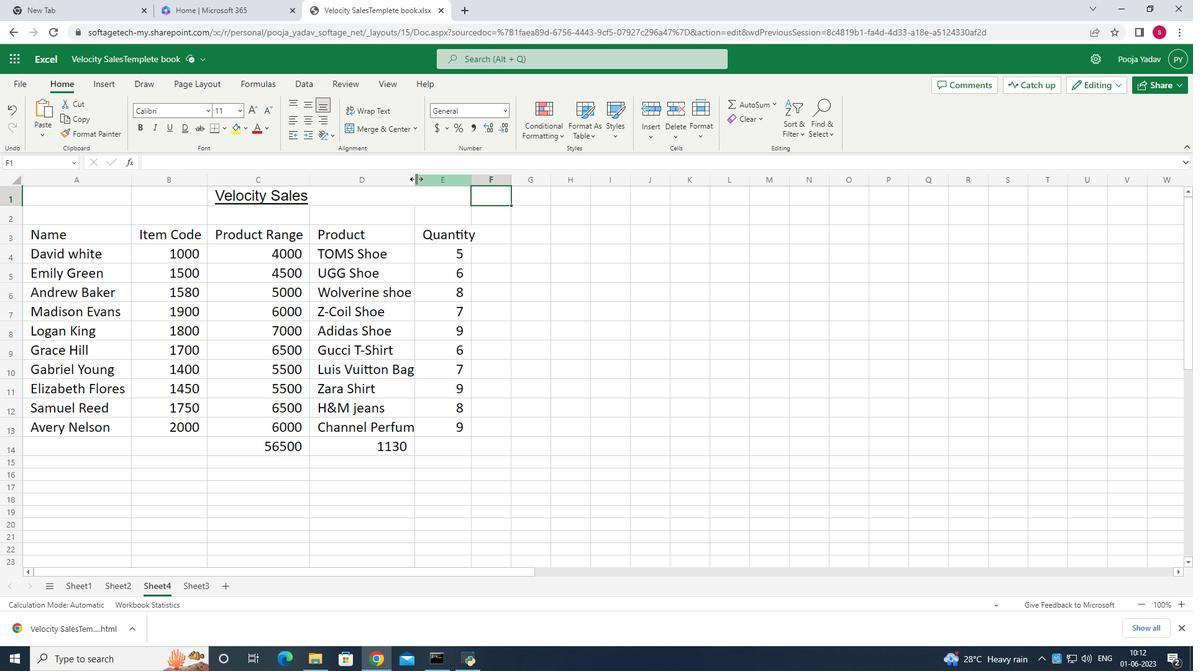 
Action: Mouse pressed left at (413, 177)
Screenshot: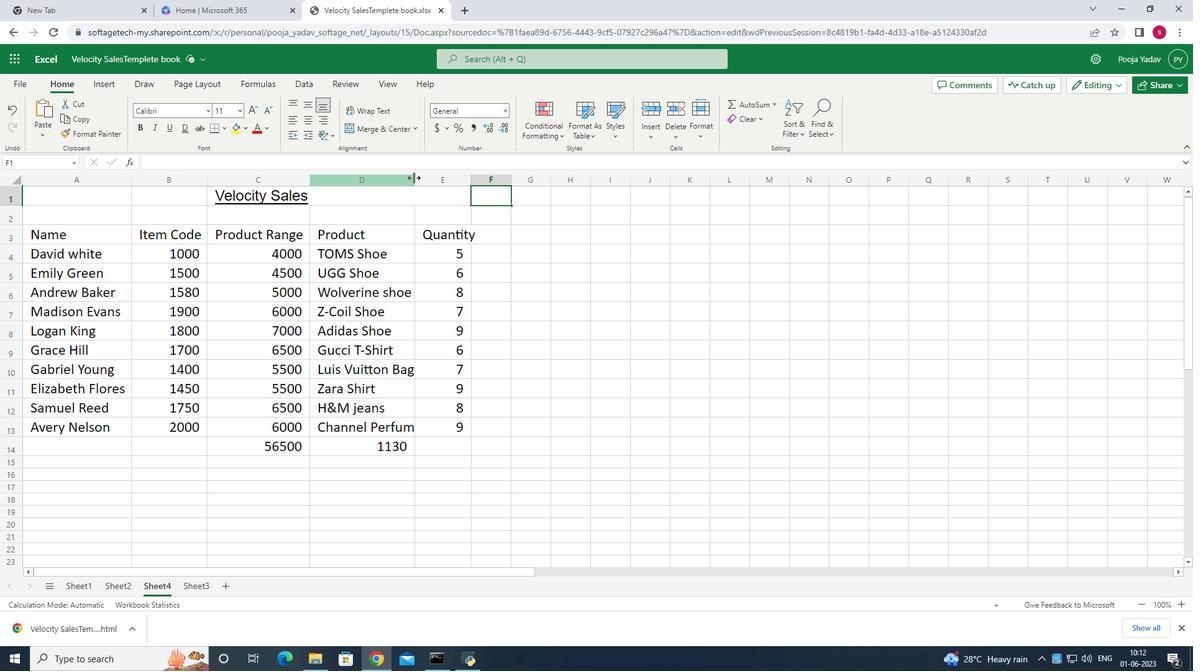 
Action: Mouse moved to (487, 179)
Screenshot: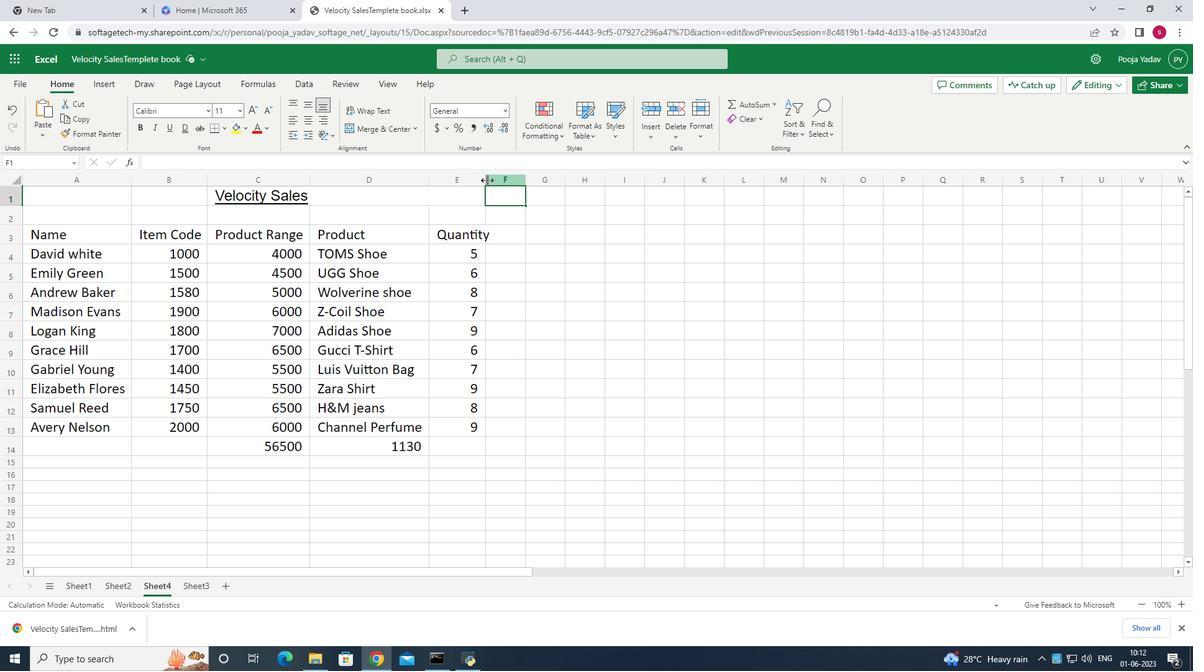 
Action: Mouse pressed left at (487, 179)
Screenshot: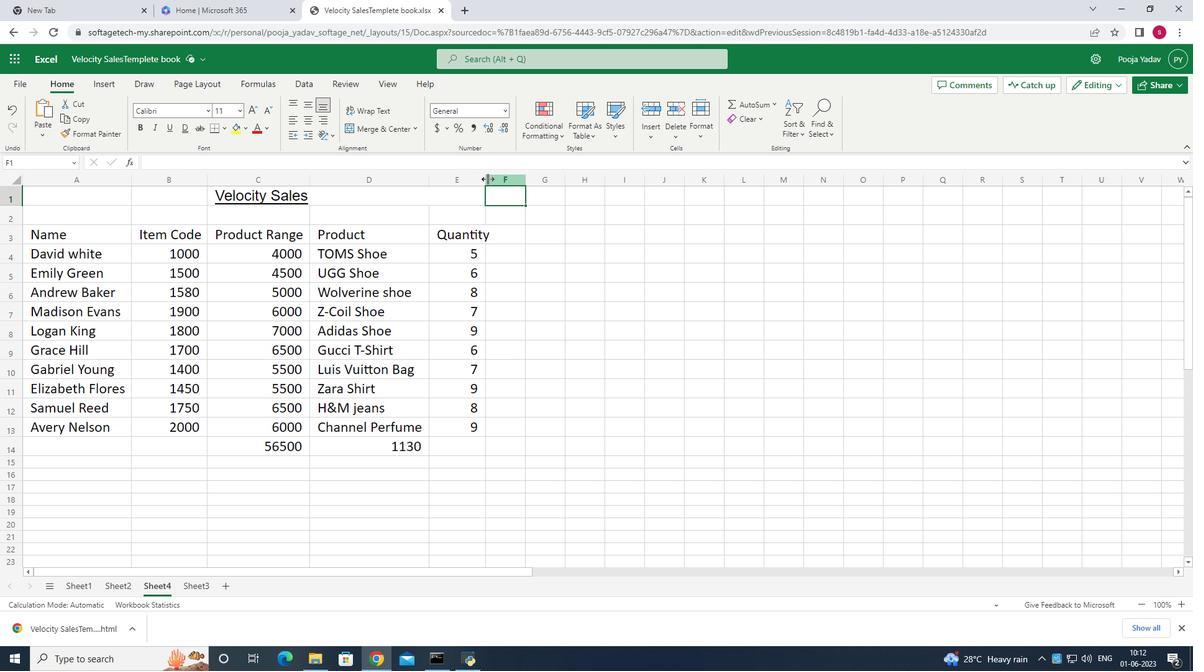 
Action: Mouse moved to (104, 213)
Screenshot: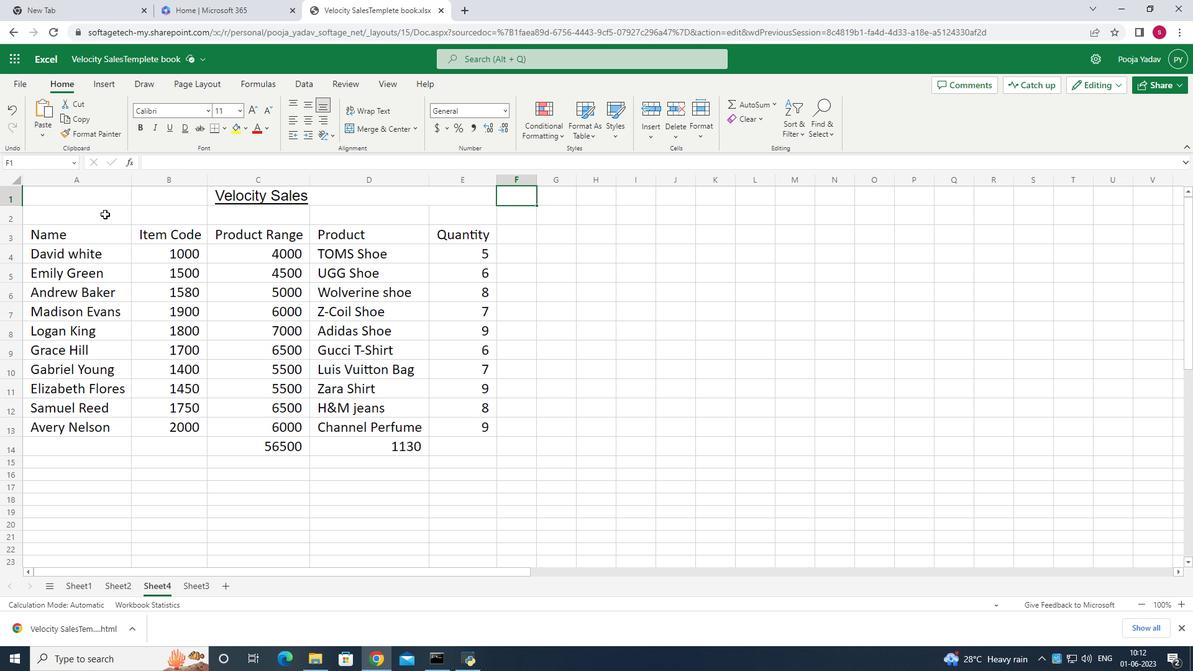 
Action: Mouse pressed left at (104, 213)
Screenshot: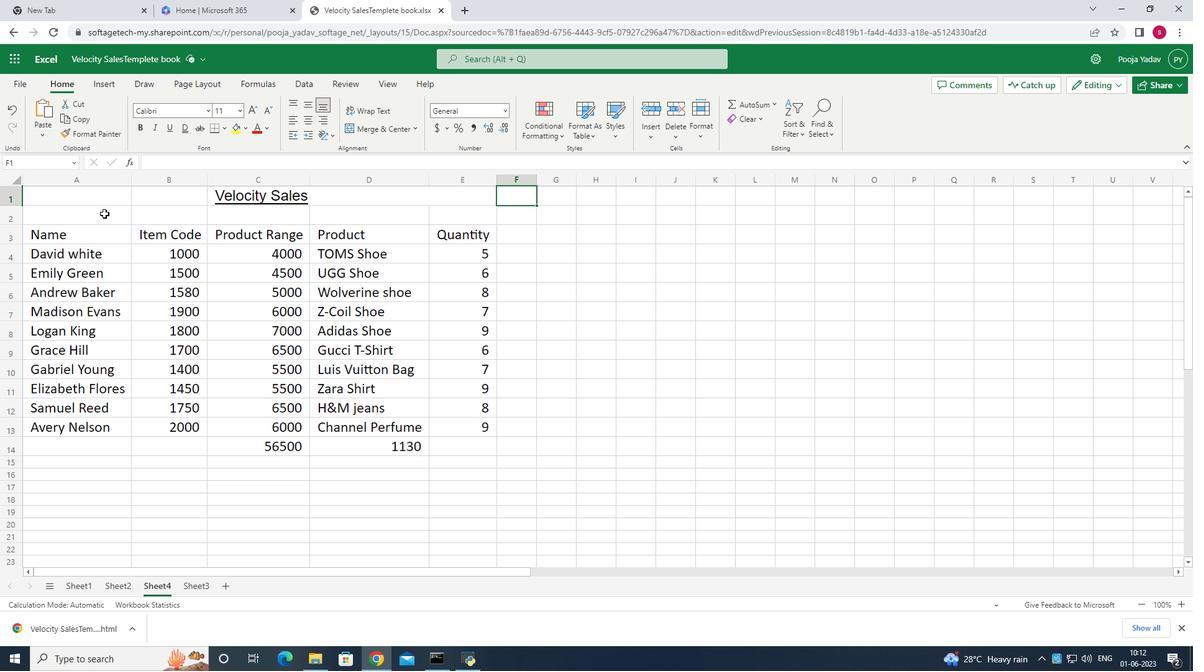 
Action: Mouse moved to (256, 129)
Screenshot: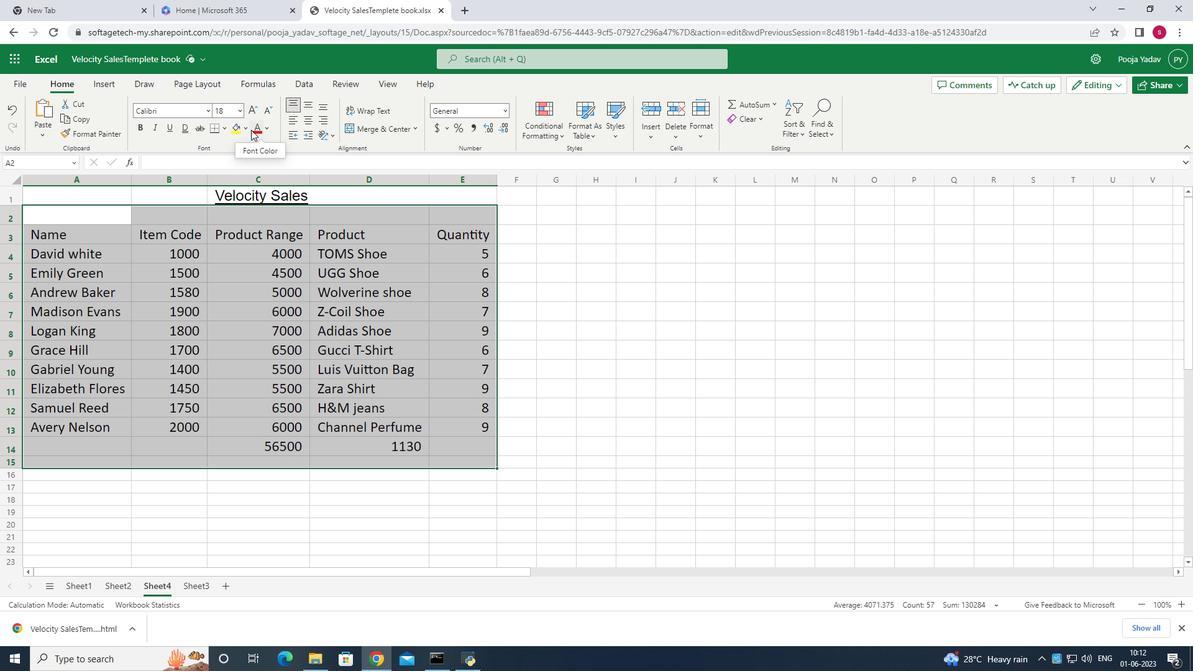 
Action: Mouse pressed left at (256, 129)
Screenshot: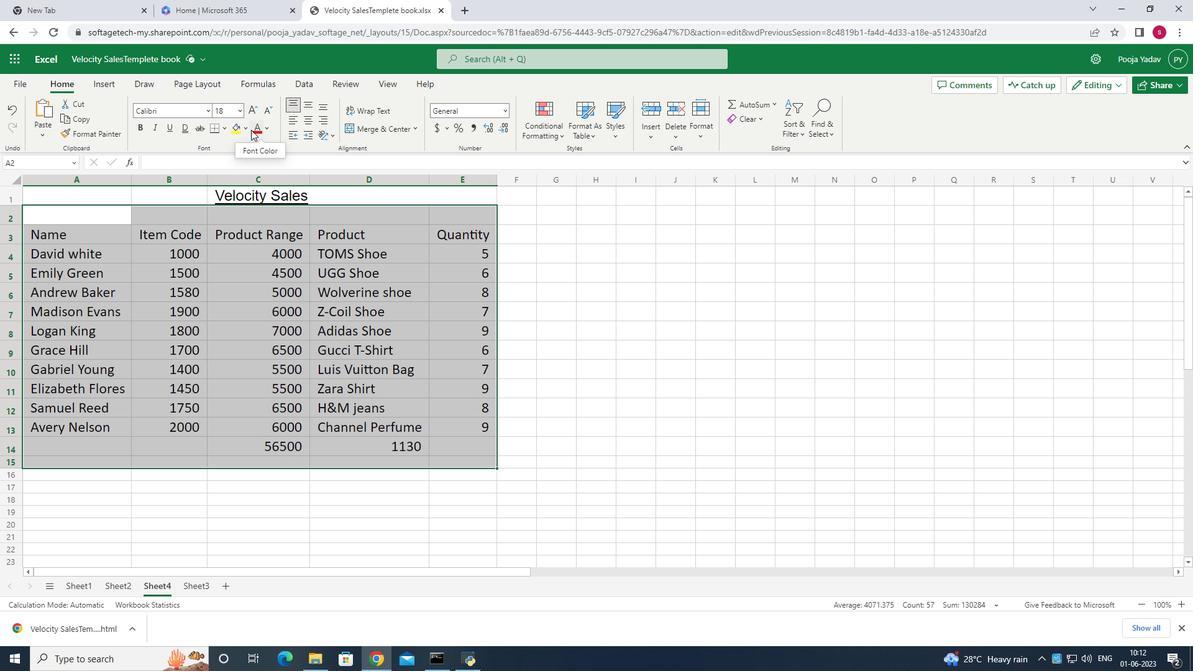 
Action: Mouse moved to (222, 130)
Screenshot: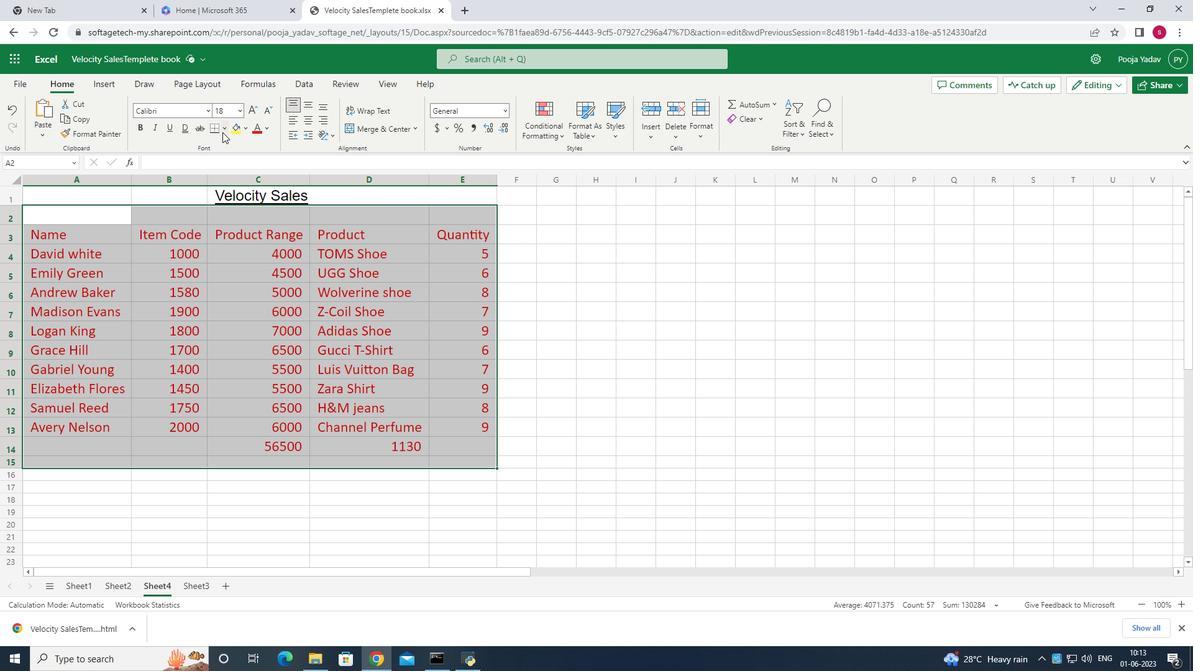 
Action: Mouse pressed left at (222, 130)
Screenshot: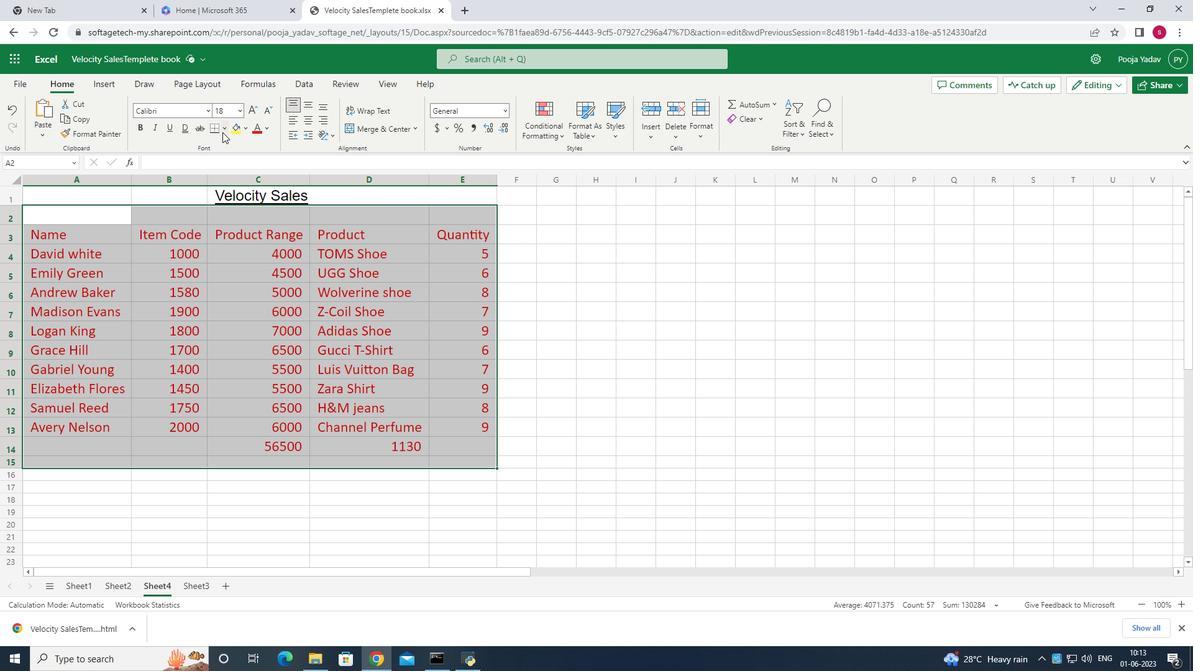 
Action: Mouse moved to (221, 158)
Screenshot: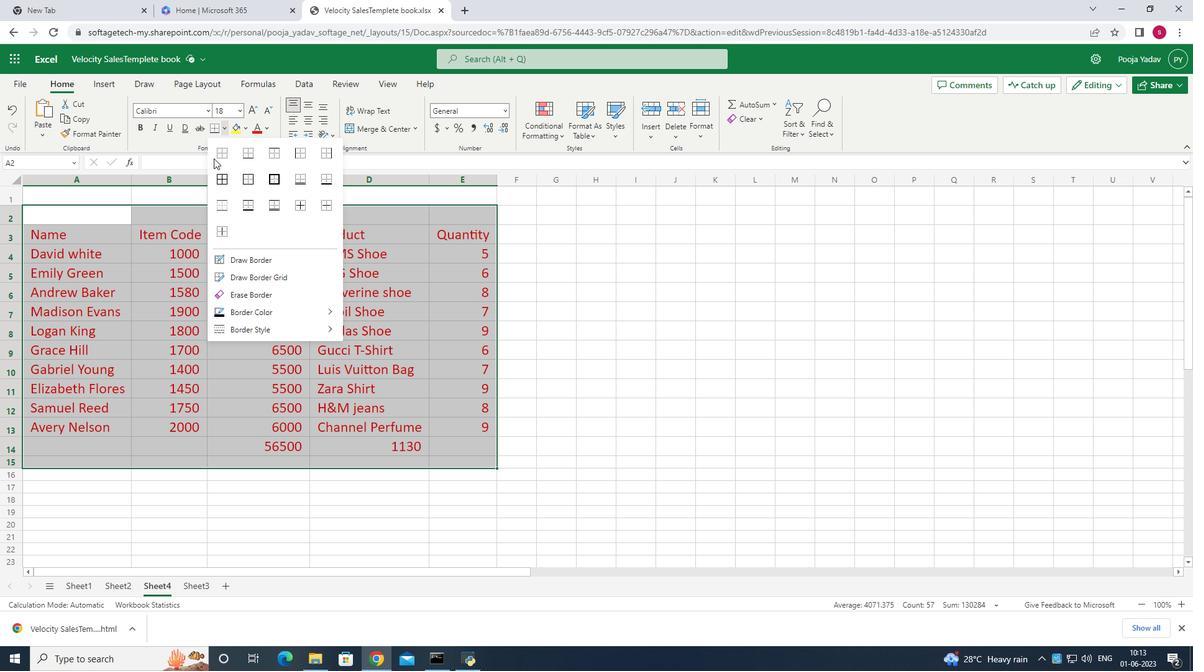 
Action: Mouse pressed left at (221, 158)
Screenshot: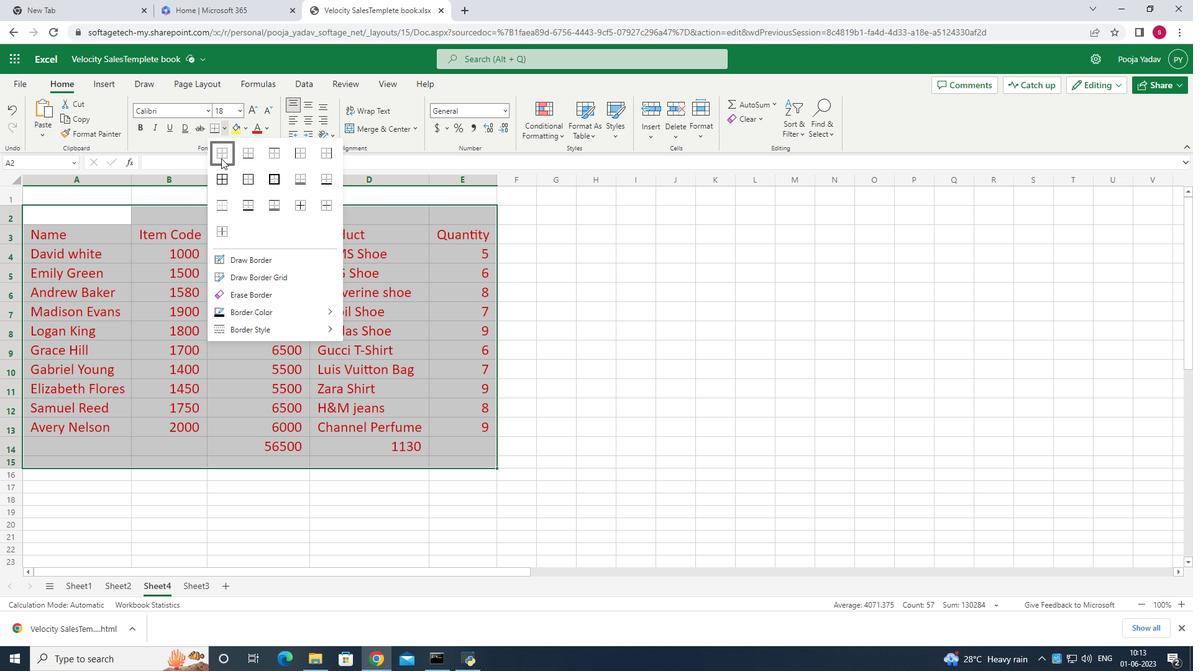 
Action: Mouse moved to (223, 130)
Screenshot: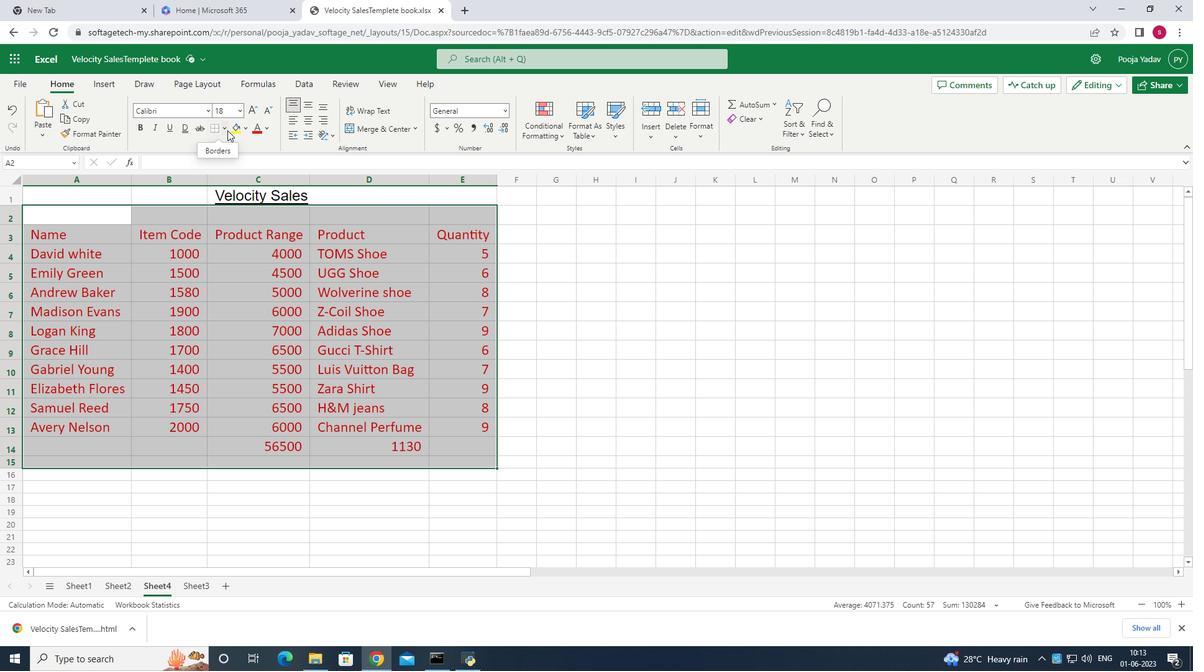 
Action: Mouse pressed left at (223, 130)
Screenshot: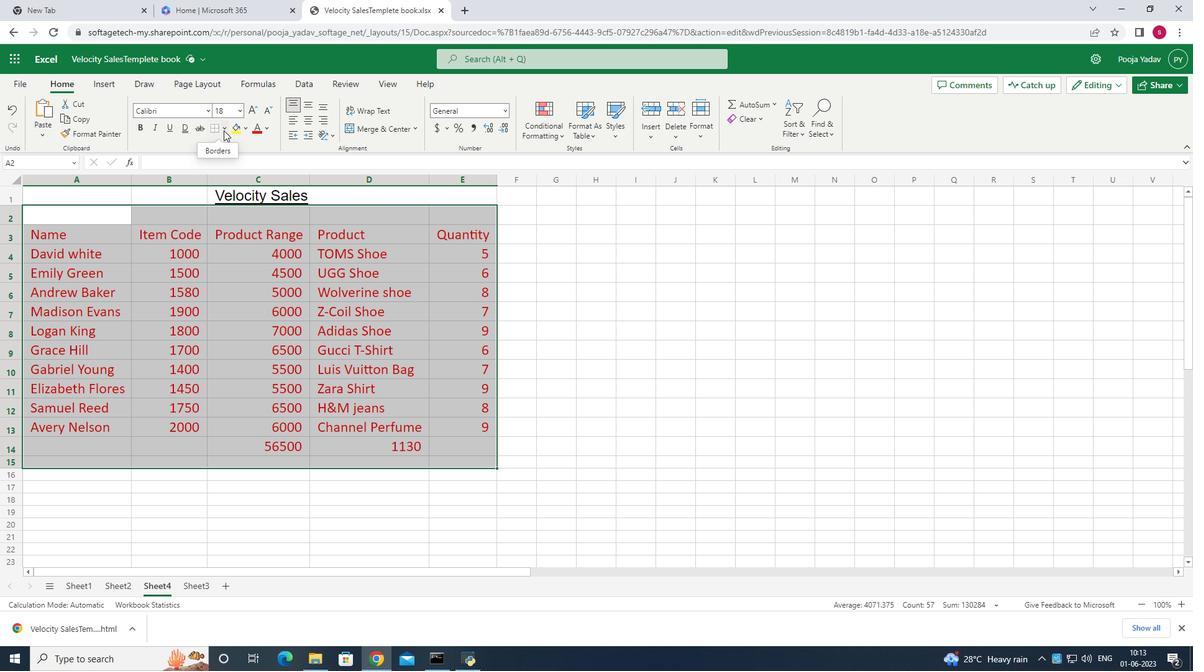 
Action: Mouse moved to (277, 180)
Screenshot: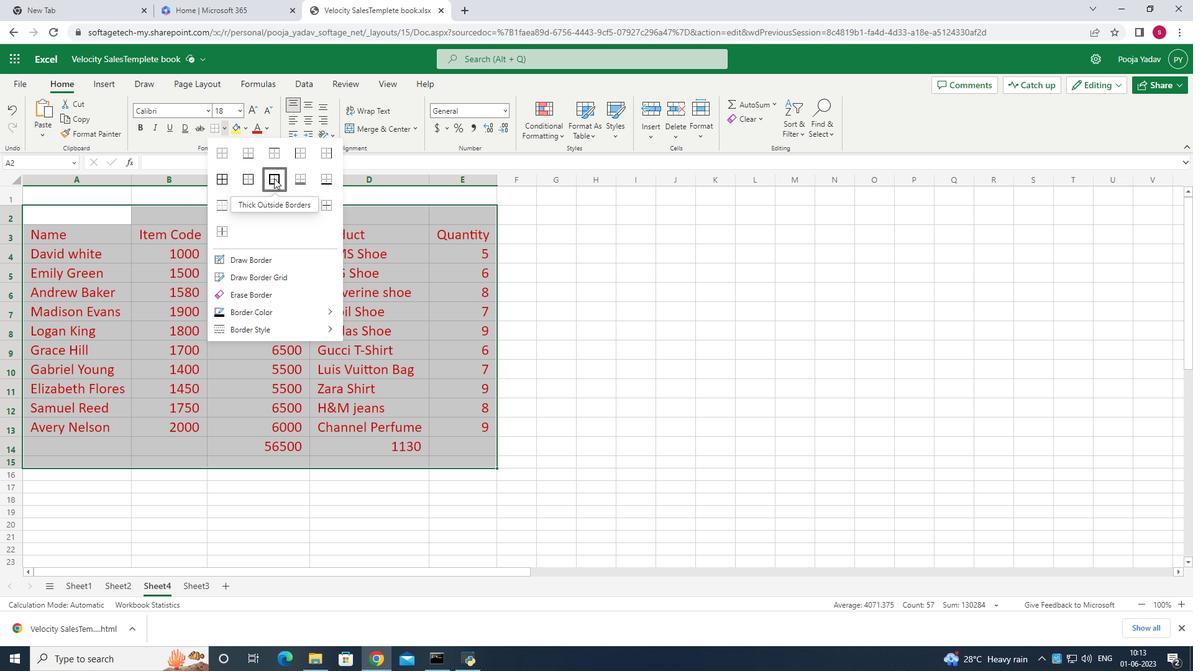 
Action: Mouse pressed left at (277, 180)
Screenshot: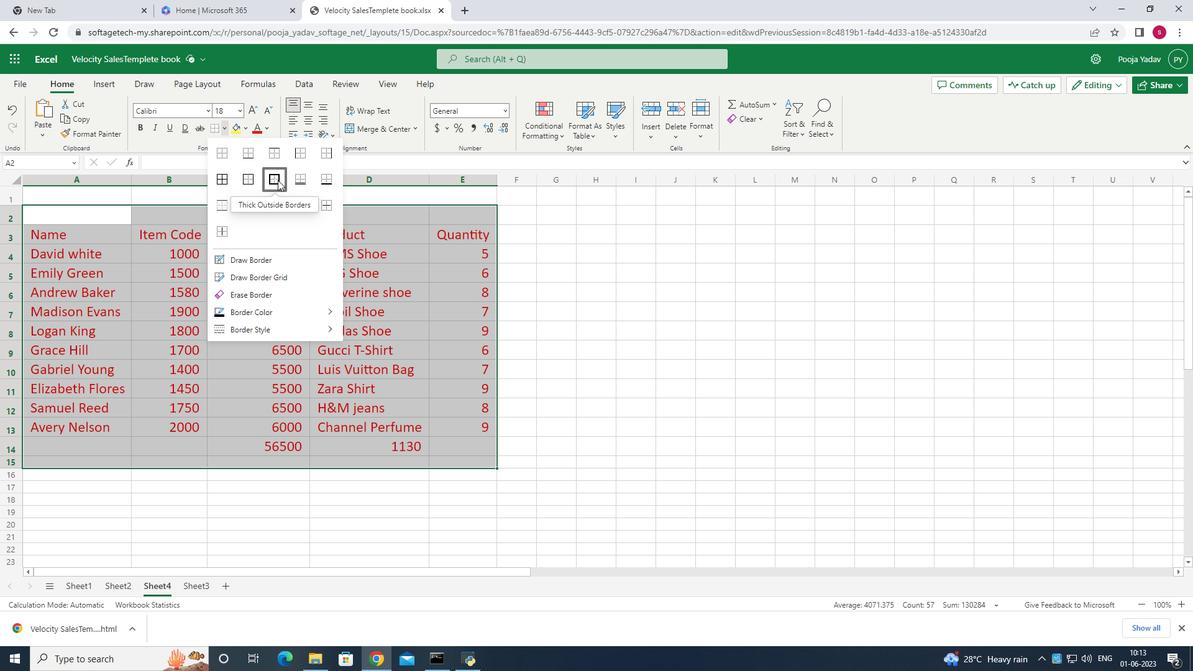 
Action: Mouse moved to (264, 198)
Screenshot: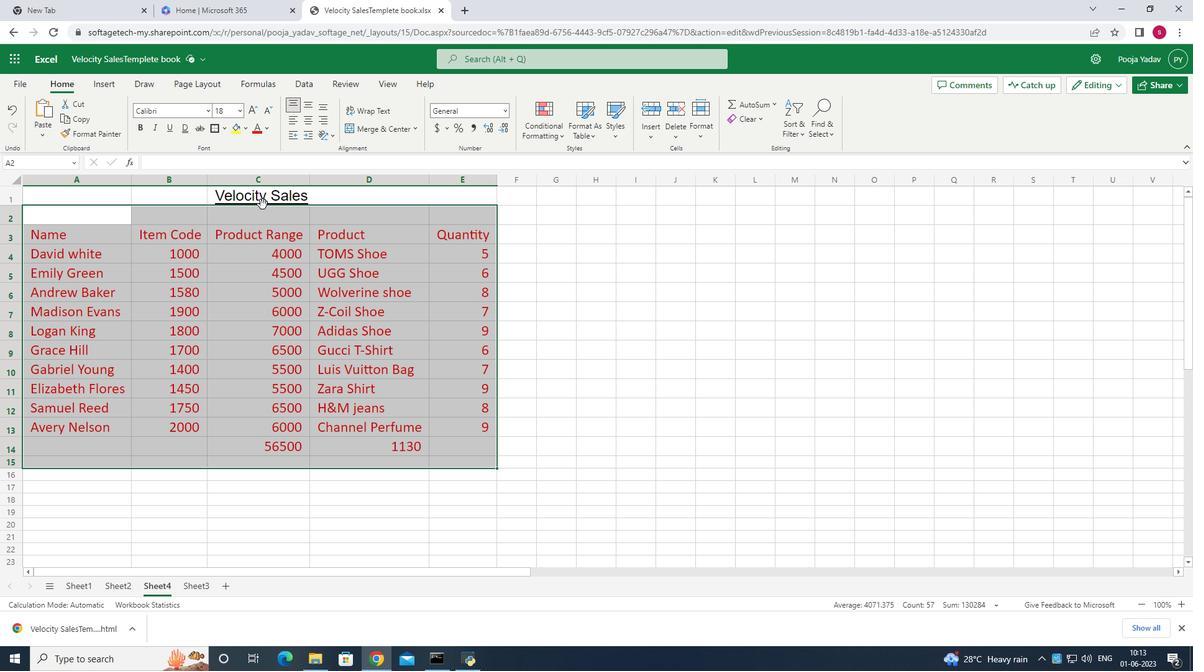 
Action: Mouse pressed left at (264, 198)
Screenshot: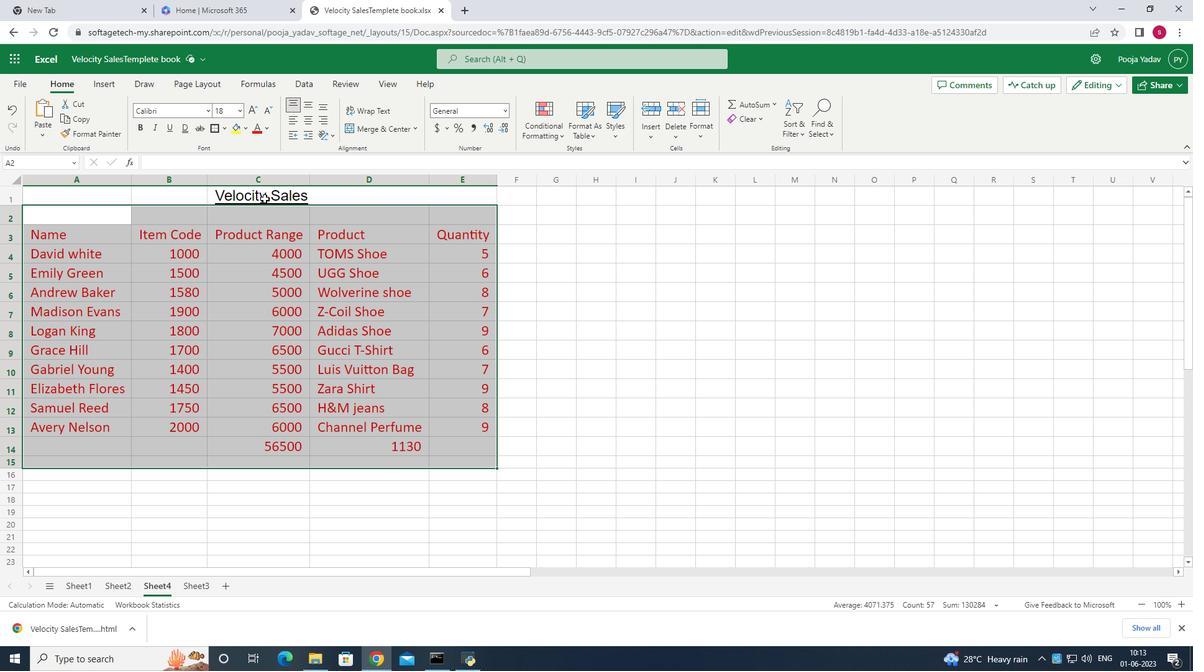 
Action: Mouse moved to (838, 307)
Screenshot: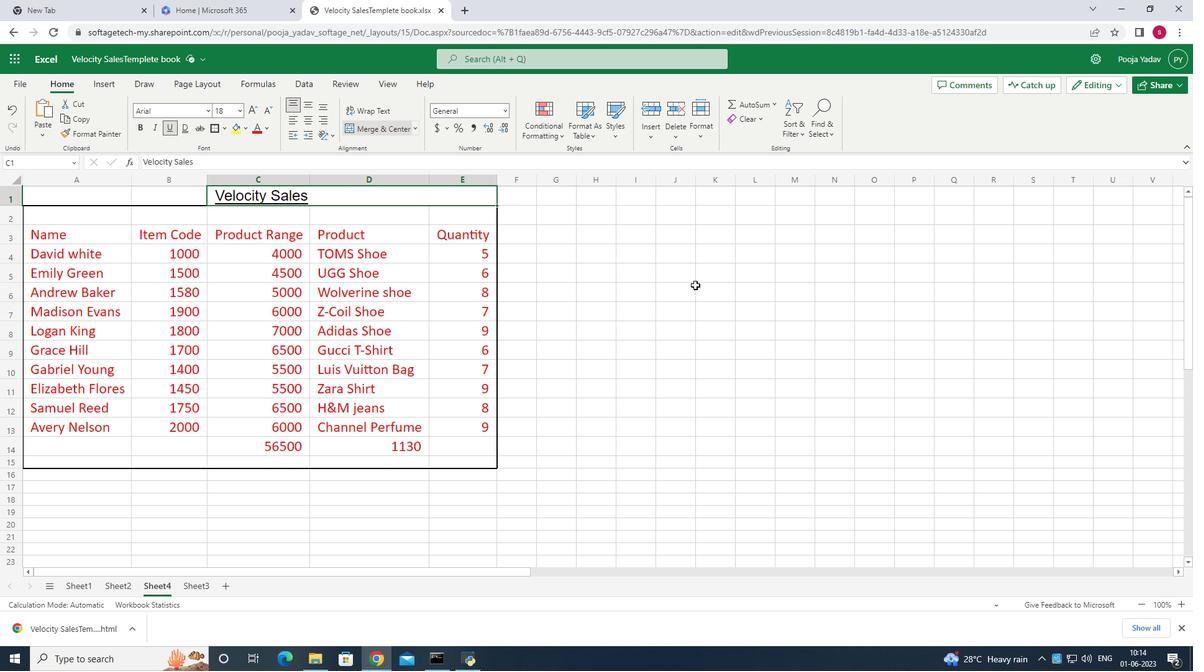 
